 Task: Declare a list of dictionaries representing fruits with name and color properties in Python.
Action: Mouse moved to (347, 153)
Screenshot: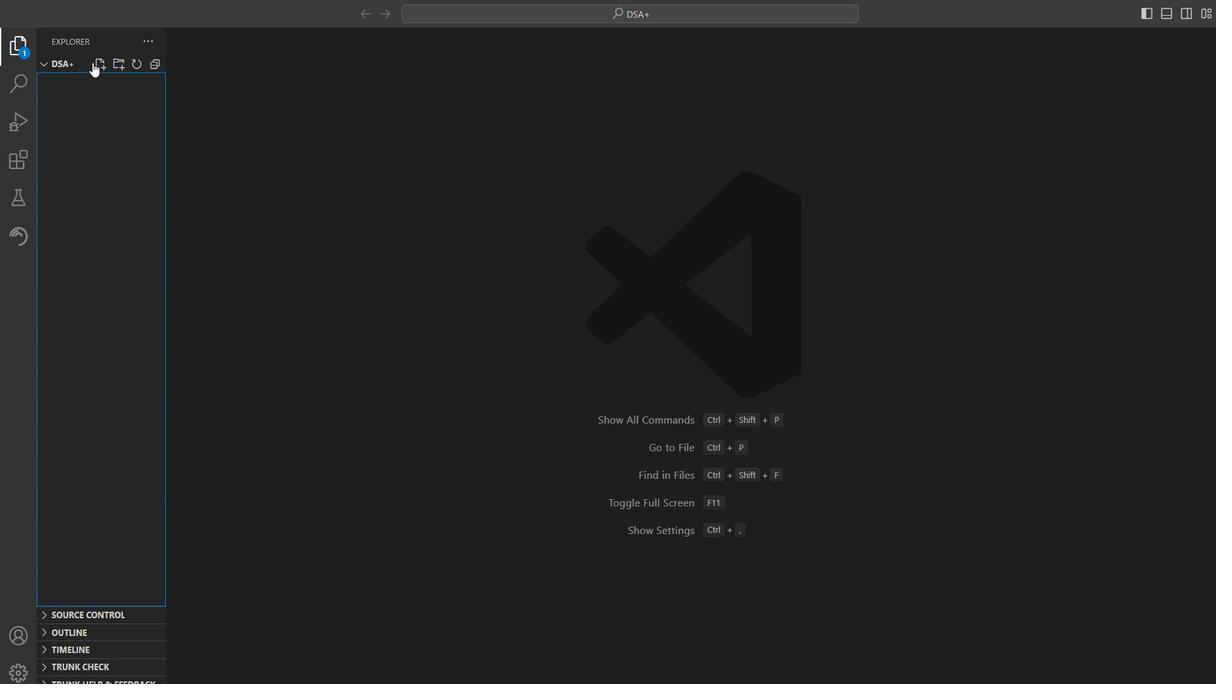 
Action: Mouse pressed left at (347, 153)
Screenshot: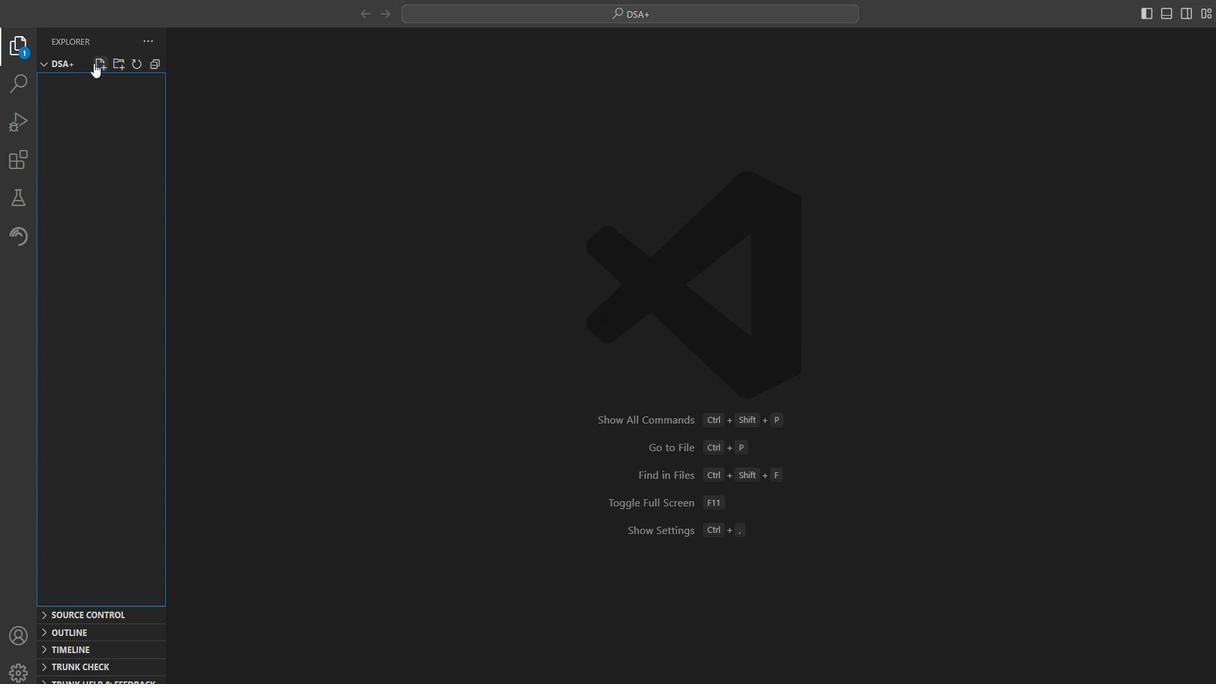 
Action: Key pressed <Key.shift>Fruits.py<Key.enter>
Screenshot: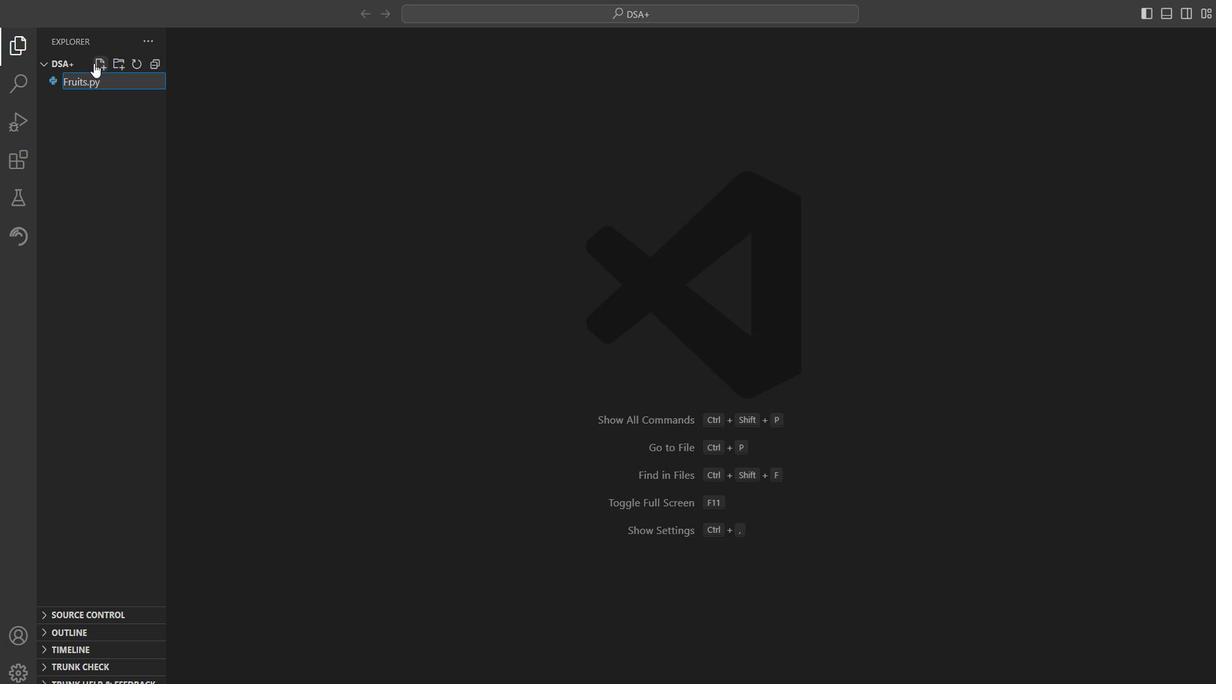 
Action: Mouse moved to (1112, 181)
Screenshot: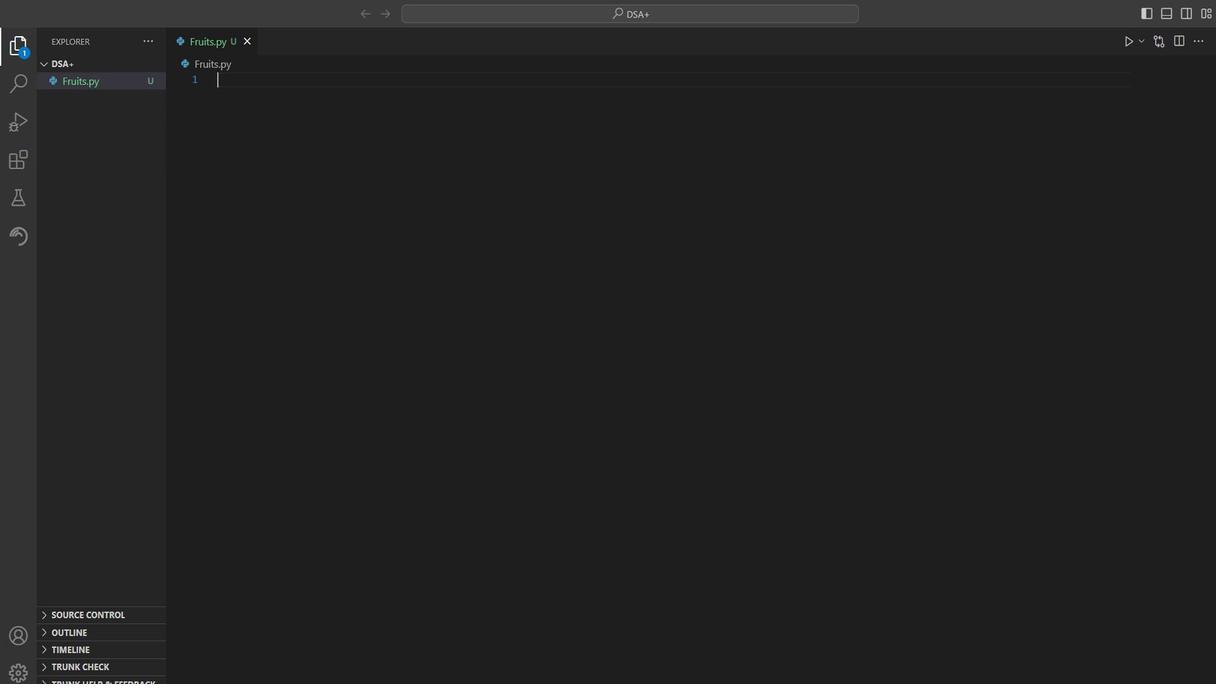 
Action: Mouse pressed left at (1112, 181)
Screenshot: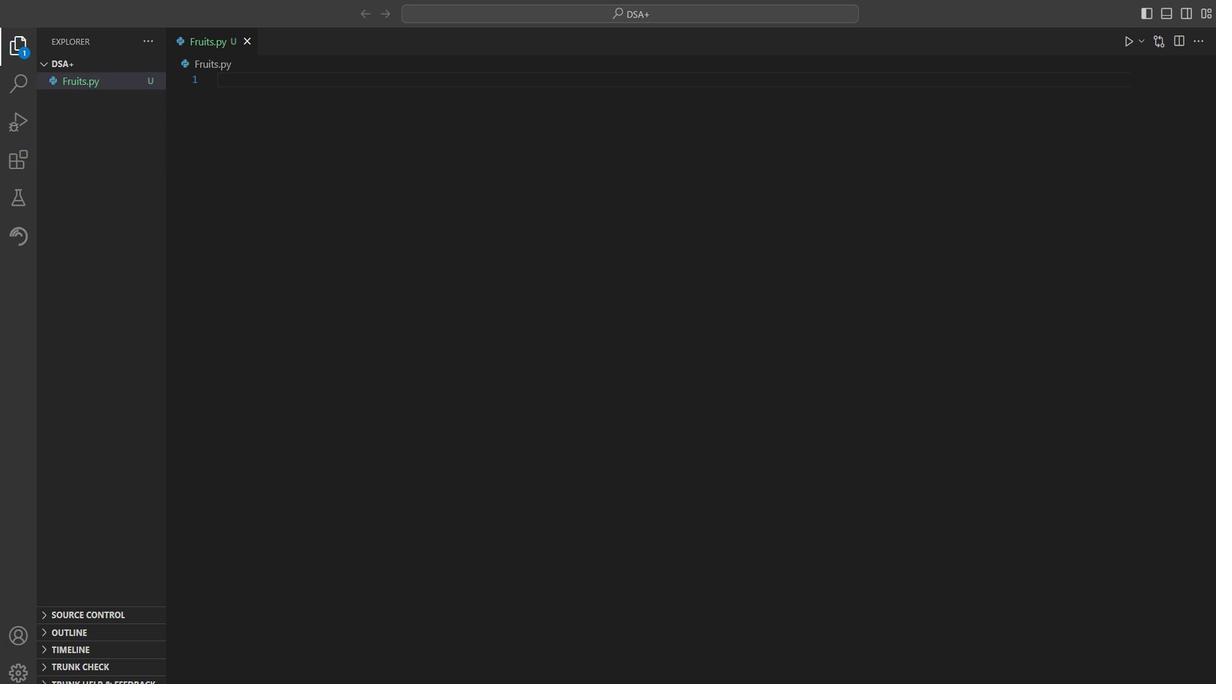 
Action: Mouse moved to (465, 169)
Screenshot: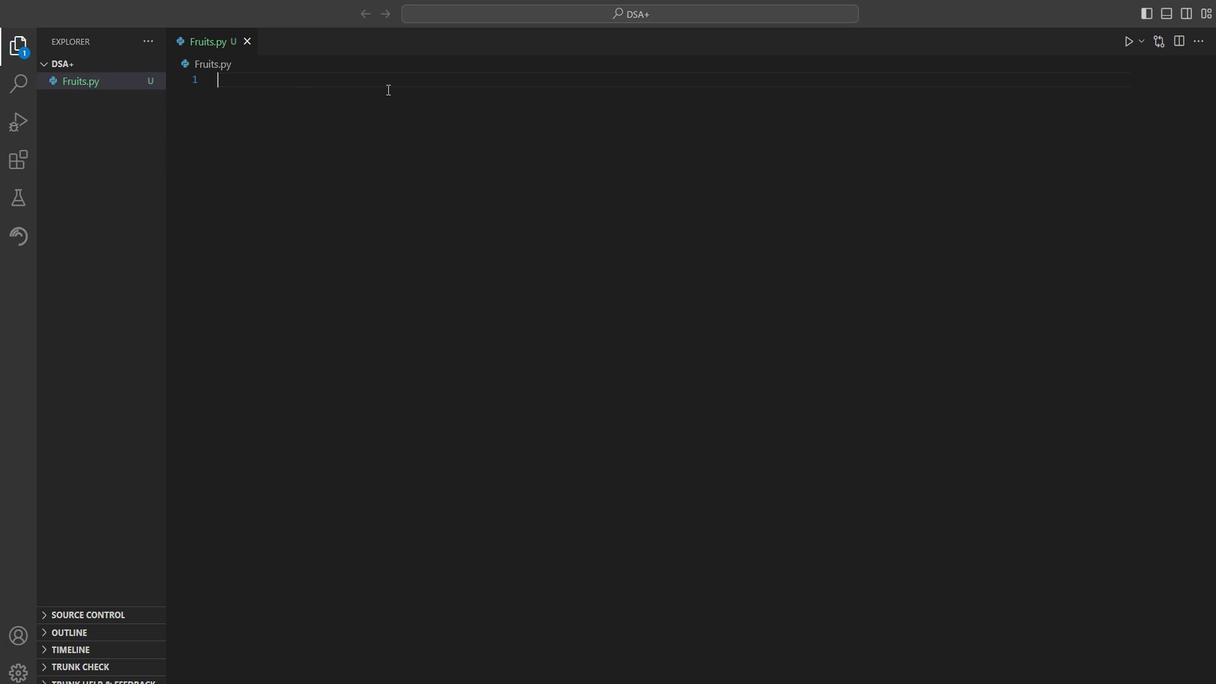 
Action: Mouse pressed left at (465, 169)
Screenshot: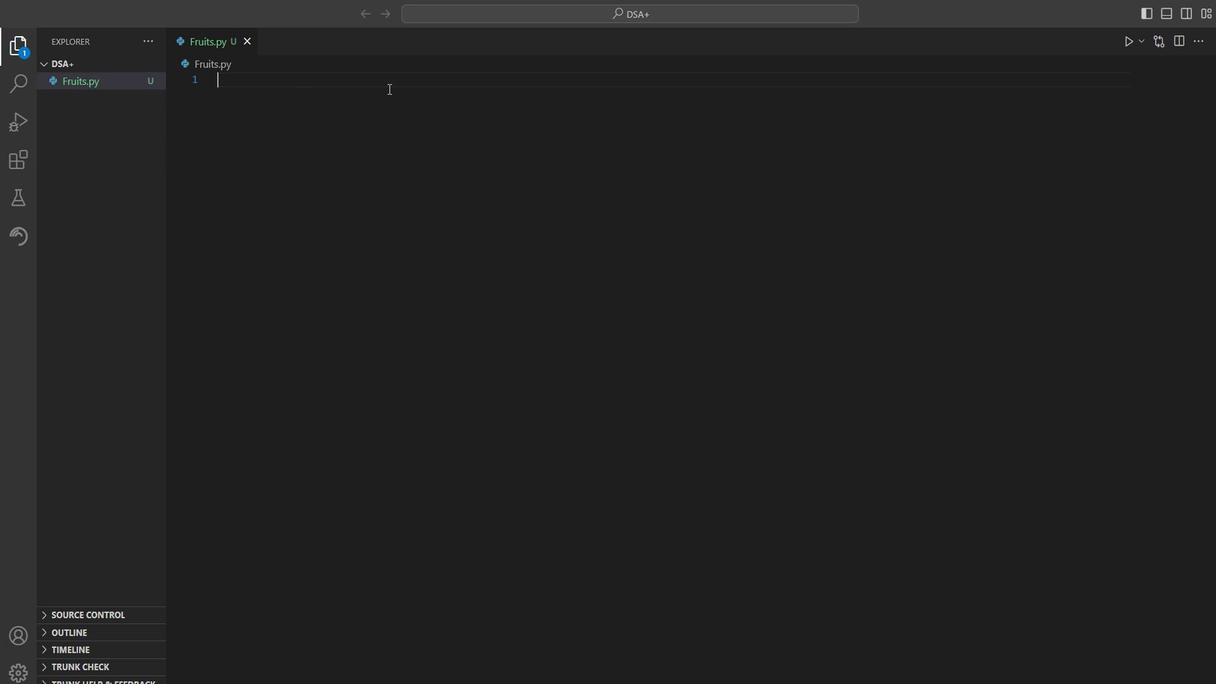 
Action: Key pressed <Key.shift>#<Key.shift><Key.shift><Key.shift><Key.shift><Key.shift>Declare<Key.space>a<Key.space>list<Key.space>of<Key.space>dictionaries<Key.space>representing<Key.space>fruits<Key.enter>fruits<Key.space>=<Key.space>[<Key.enter><Key.shift_r>{<Key.enter>nu<Key.backspace>a<Key.backspace><Key.backspace>'name<Key.right><Key.shift_r>:'<Key.shift>Appke<Key.backspace><Key.backspace>le<Key.right>,<Key.shift_r>"color<Key.right><Key.shift_r>:'<Key.shift>Red<Key.right>;<Key.backspace><Key.down><Key.enter><Key.shift_r>{<Key.shift_r>"name<Key.right>,<Key.shift_r><Key.shift_r>"<Key.shift>BAnanan<Key.backspace><Key.backspace><Key.backspace><Key.backspace><Key.backspace><Key.backspace>anana<Key.right>,<Key.shift_r>"color<Key.right>,<Key.shift_r><Key.shift_r><Key.shift_r><Key.shift_r><Key.shift_r><Key.shift_r><Key.shift_r><Key.shift_r>"yelloe<Key.backspace>w<Key.right><Key.right>,<Key.enter><Key.shift_r>{nam<Key.backspace><Key.backspace><Key.backspace><Key.shift_r>"name<Key.right>,<Key.shift_r>"orange<Key.right>,<Key.shift_r>"color<Key.right>,<Key.shift_r>"<Key.shift_r><Key.shift_r><Key.shift_r><Key.shift_r>Orangle<Key.backspace><Key.backspace><Key.backspace>ge<Key.left><Key.left><Key.left><Key.left><Key.left><Key.left><Key.left><Key.left><Key.left><Key.left><Key.left><Key.left><Key.left><Key.left><Key.left><Key.left><Key.left><Key.left><Key.left><Key.left><Key.left><Key.left><Key.left><Key.right><Key.backspace><Key.shift_r>O
Screenshot: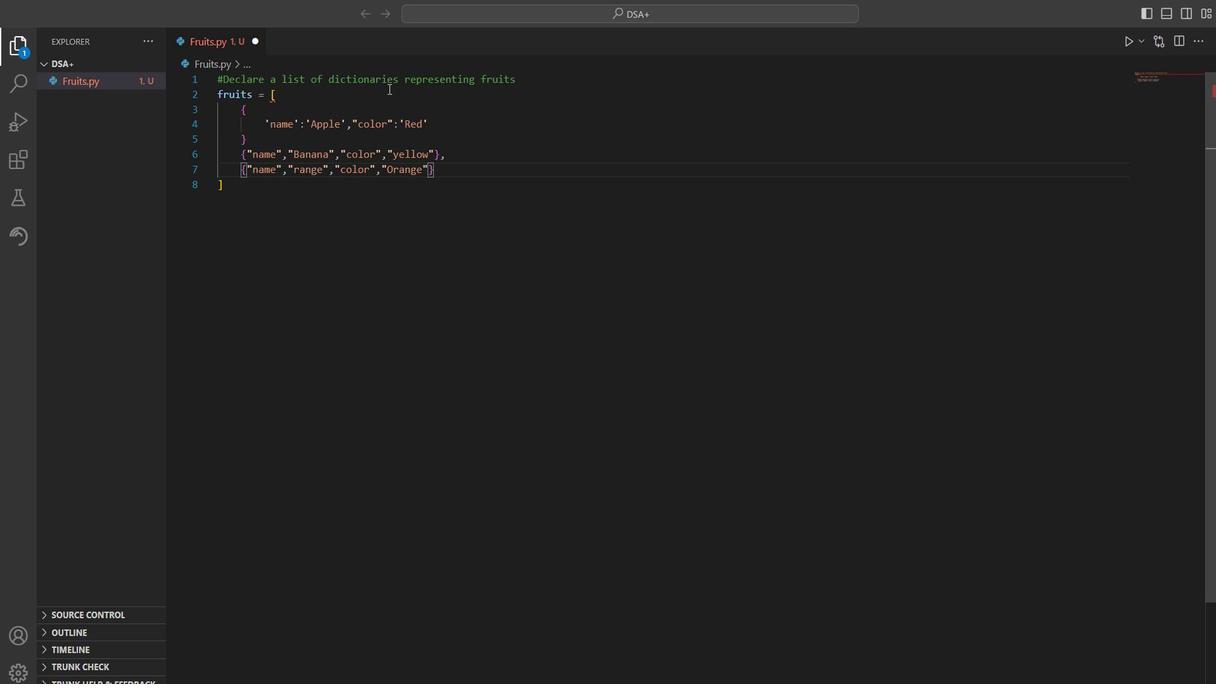 
Action: Mouse moved to (520, 221)
Screenshot: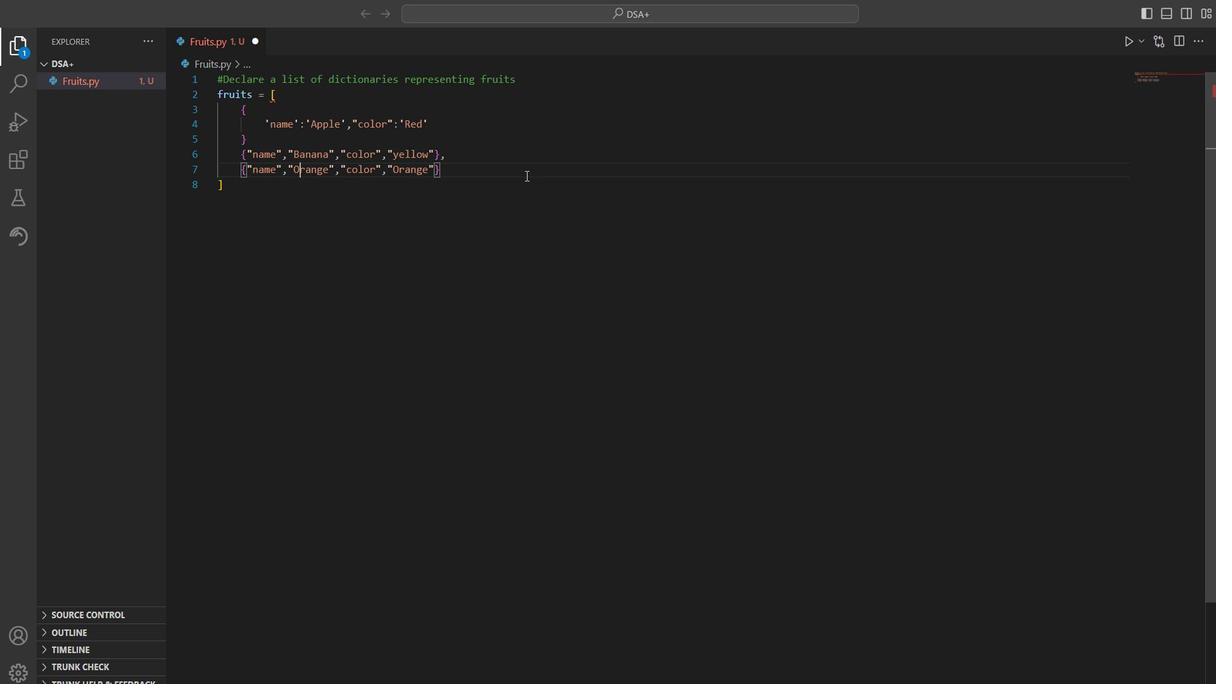 
Action: Mouse pressed left at (520, 221)
Screenshot: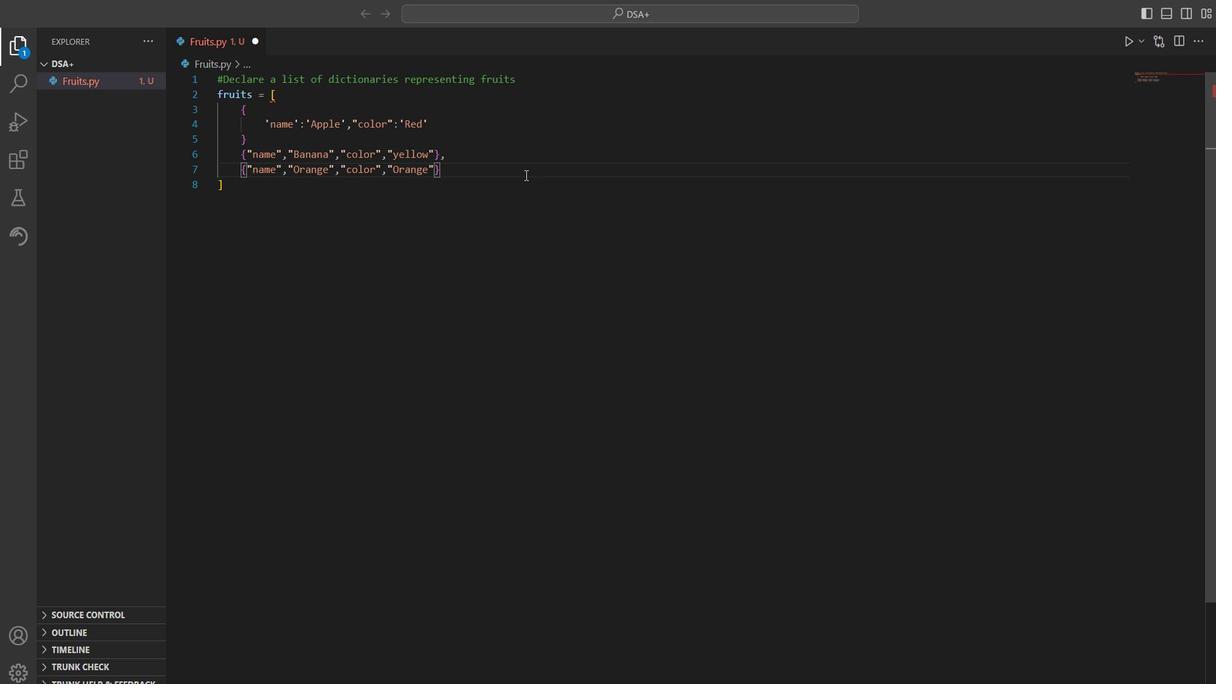 
Action: Key pressed ,<Key.enter><Key.shift_r>{<Key.shift_r>"name<Key.right>m<Key.backspace>,<Key.shift_r>"<Key.shift>Kiwi<Key.right>,<Key.shift_r>"color<Key.right>,<Key.shift_r>"color<Key.right>,<Key.shift_r><Key.shift_r><Key.shift_r><Key.shift_r><Key.shift_r><Key.shift_r><Key.shift_r><Key.shift_r><Key.shift_r><Key.shift_r><Key.shift_r><Key.shift_r><Key.shift_r><Key.shift_r><Key.shift_r><Key.shift_r><Key.shift_r>"<Key.shift><Key.shift><Key.shift><Key.shift>Brown<Key.right><Key.right>,<Key.enter><Key.shift_r>{<Key.shift_r>"name<Key.right><Key.shift_r>:<Key.shift_r>"<Key.shift>Grapes<Key.right>,color<Key.backspace><Key.backspace><Key.backspace><Key.backspace><Key.backspace><Key.shift_r>"color<Key.right><Key.shift_r>:<Key.shift_r><Key.shift_r><Key.shift_r><Key.shift_r><Key.shift_r><Key.shift_r><Key.shift_r><Key.shift_r><Key.shift_r><Key.shift_r><Key.shift_r><Key.shift_r><Key.shift_r><Key.shift_r><Key.shift_r><Key.shift_r><Key.shift_r><Key.shift_r><Key.shift_r>"purple<Key.up><Key.left><Key.backspace><Key.shift_r>:<Key.left><Key.left><Key.left><Key.left><Key.left><Key.left><Key.left><Key.left><Key.left><Key.left><Key.left><Key.left>
Screenshot: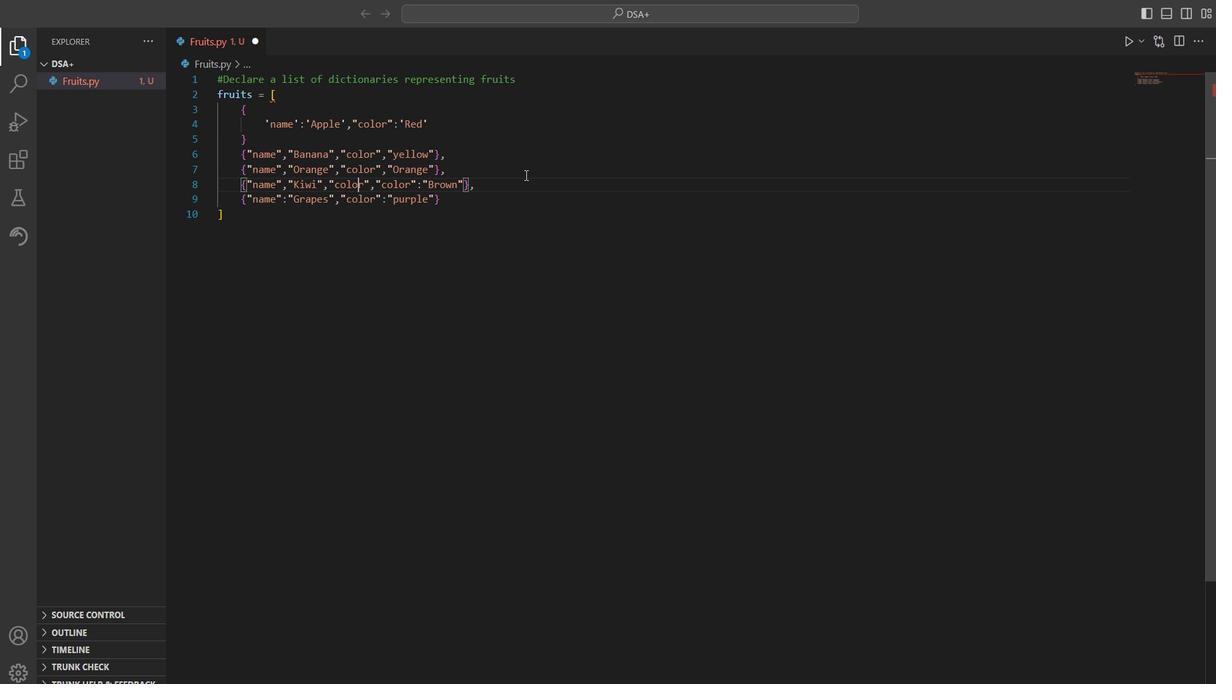 
Action: Mouse moved to (439, 228)
Screenshot: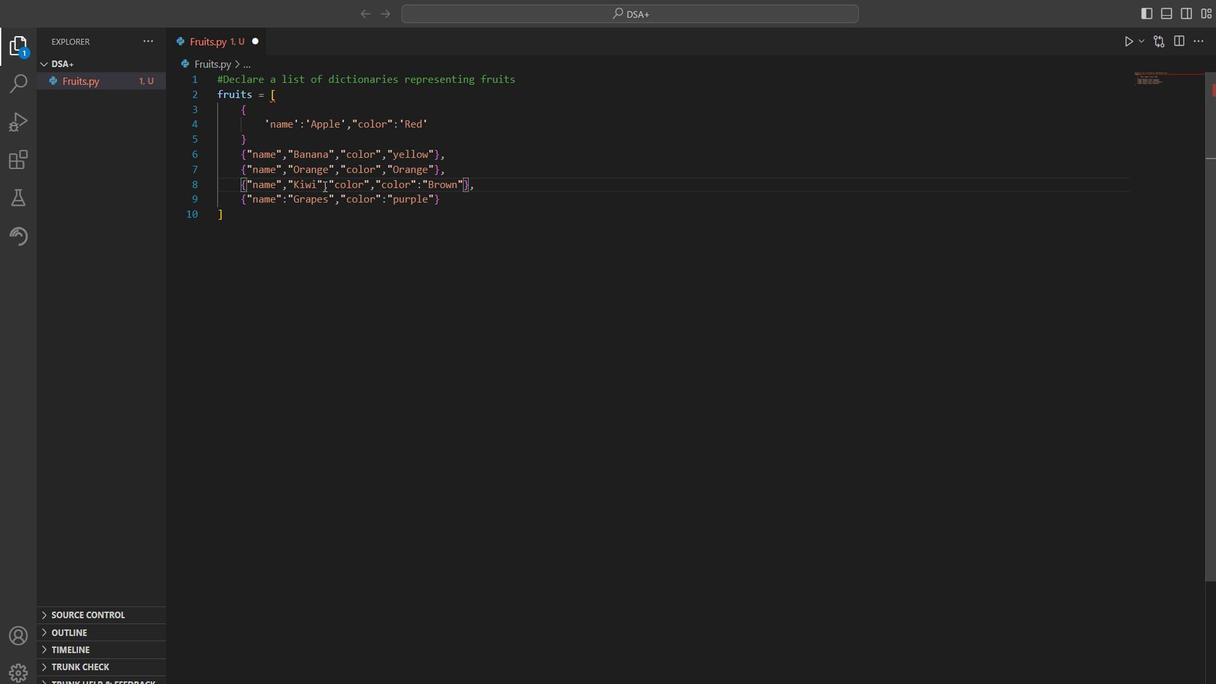 
Action: Mouse pressed left at (439, 228)
Screenshot: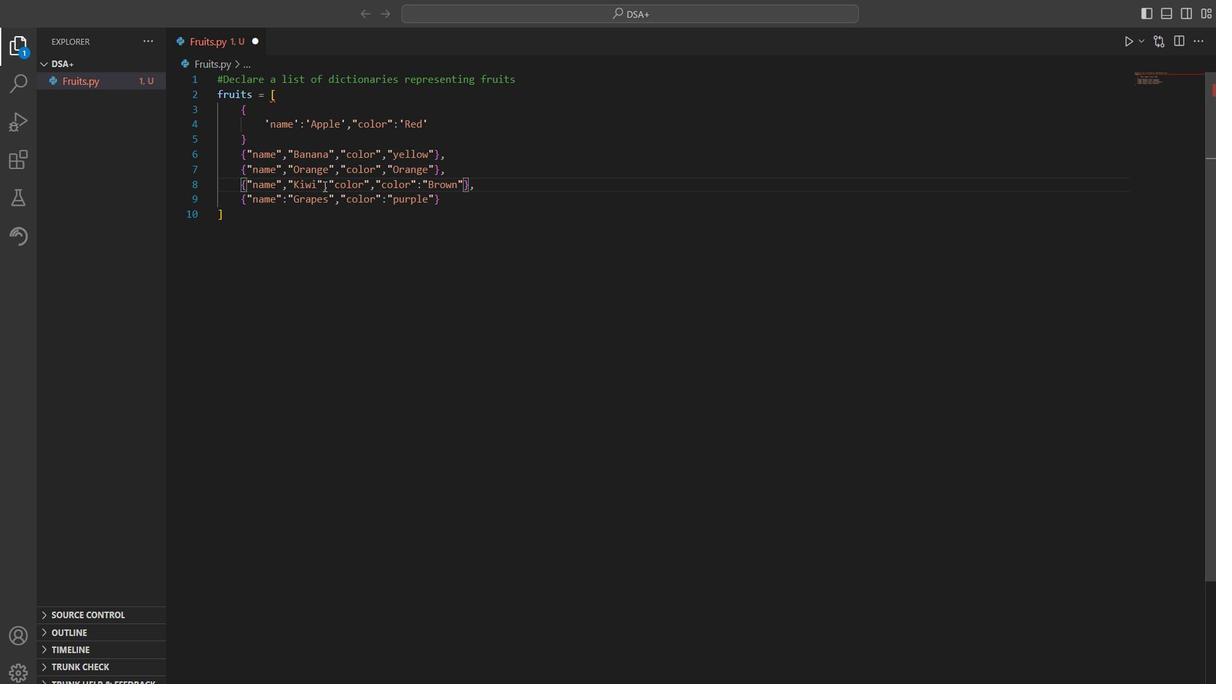 
Action: Mouse moved to (458, 226)
Screenshot: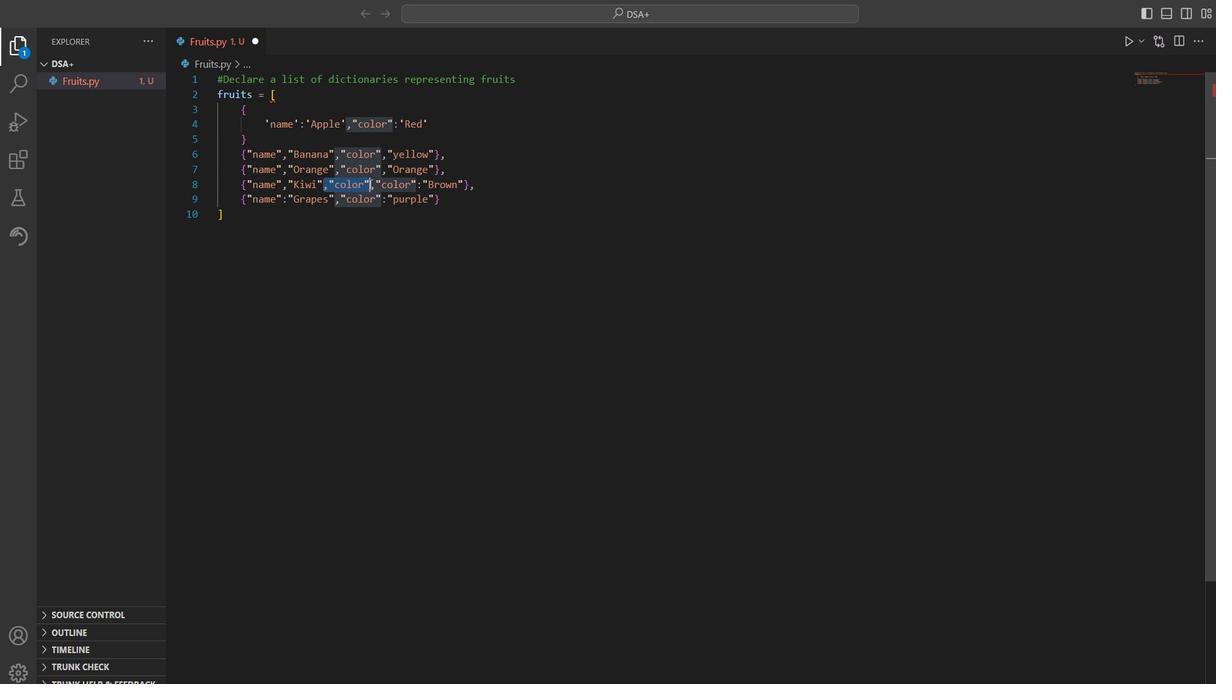 
Action: Key pressed <Key.backspace><Key.left><Key.left><Key.left><Key.left><Key.left><Key.left><Key.backspace><Key.shift_r>:<Key.up><Key.backspace><Key.shift_r>:<Key.up><Key.backspace><Key.shift_r>:<Key.right><Key.right><Key.right><Key.right><Key.right><Key.right><Key.right><Key.right><Key.right><Key.right><Key.right><Key.right><Key.right><Key.right><Key.right><Key.right><Key.right><Key.backspace><Key.shift_r>:<Key.down><Key.backspace><Key.shift_r>:<Key.down><Key.left><Key.left>
Screenshot: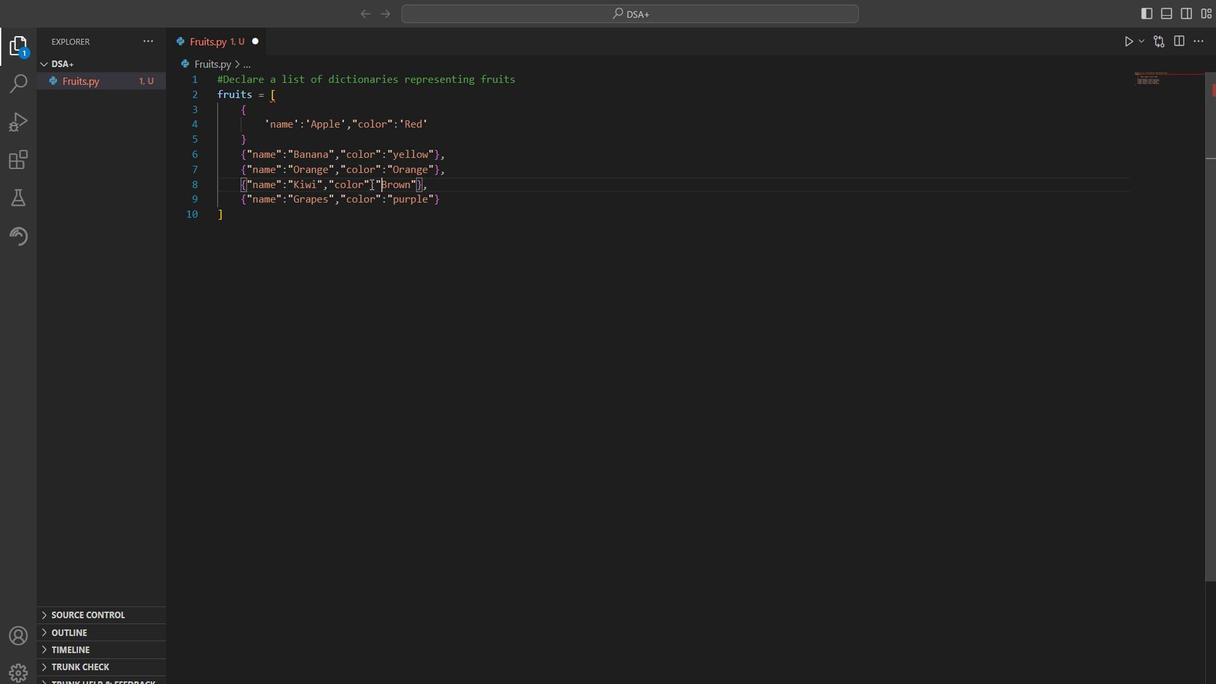 
Action: Mouse moved to (494, 232)
Screenshot: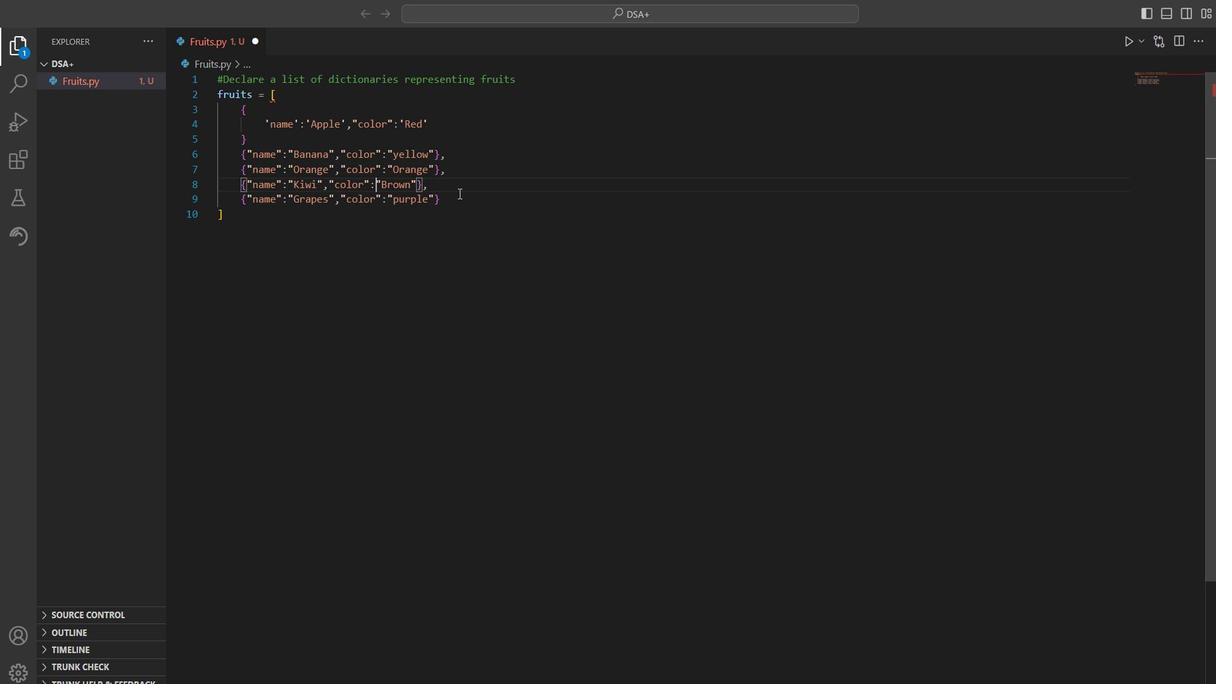 
Action: Mouse pressed left at (494, 232)
Screenshot: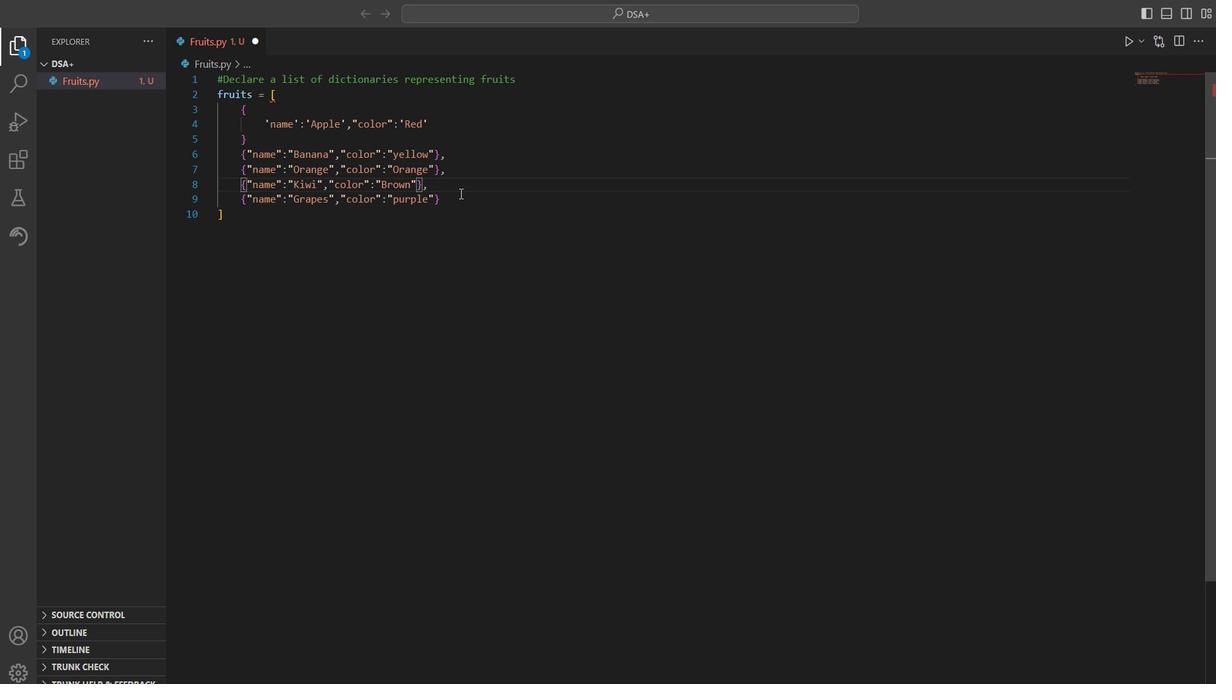 
Action: Key pressed <Key.enter><Key.shift>#<Key.shift>Add<Key.space>more<Key.space>fruits<Key.space>as<Key.space>e<Key.backspace>needed<Key.down><Key.enter><Key.enter><Key.enter><Key.shift>#print<Key.space>information<Key.space>about<Key.space>each<Key.space>fruit<Key.enter>for<Key.space>fruit<Key.space>in<Key.space>frui<Key.down><Key.enter><Key.enter><Key.backspace><Key.shift_r>:<Key.enter>print<Key.shift_r>(f<Key.shift_r>"<Key.shift><Key.shift_r>{frui<Key.down><Key.enter>['name<Key.right>
Screenshot: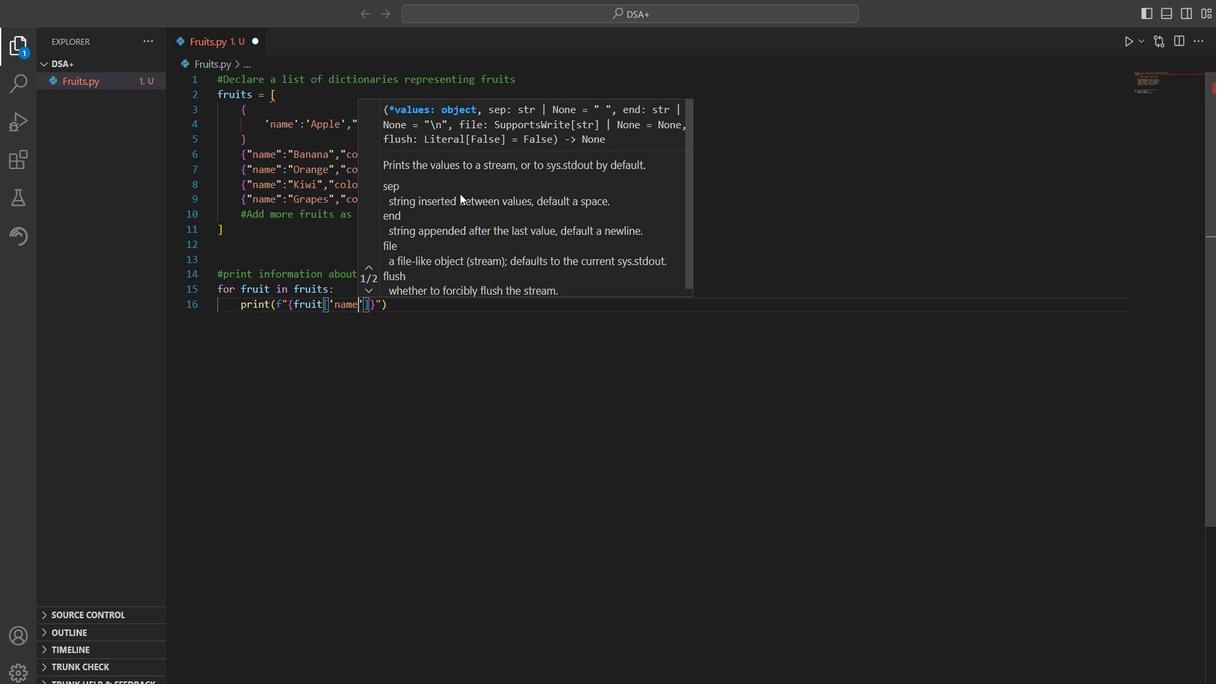 
Action: Mouse moved to (955, 318)
Screenshot: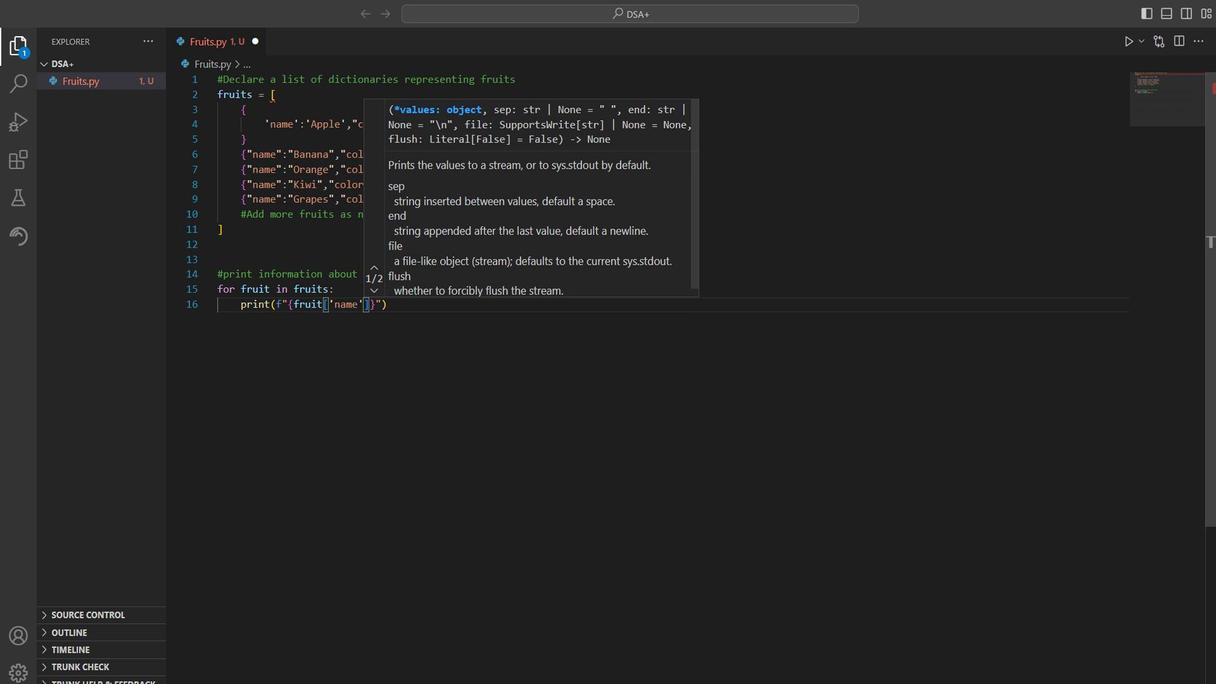 
Action: Mouse scrolled (955, 318) with delta (0, 0)
Screenshot: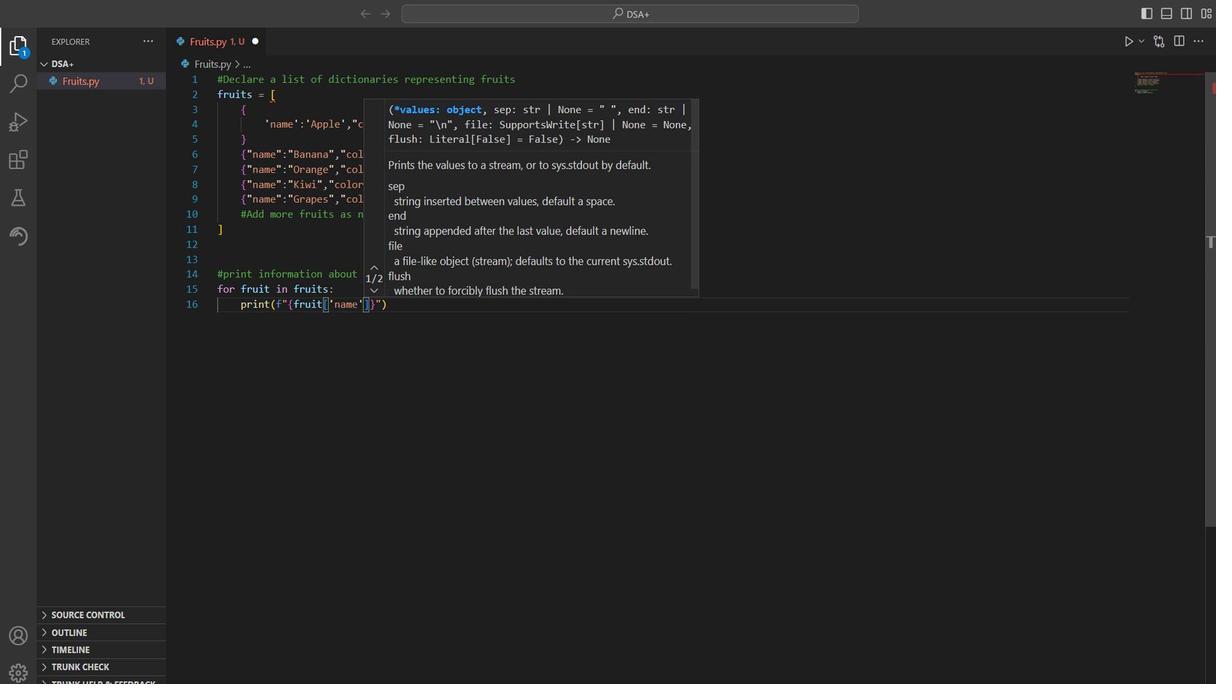 
Action: Mouse scrolled (955, 318) with delta (0, 0)
Screenshot: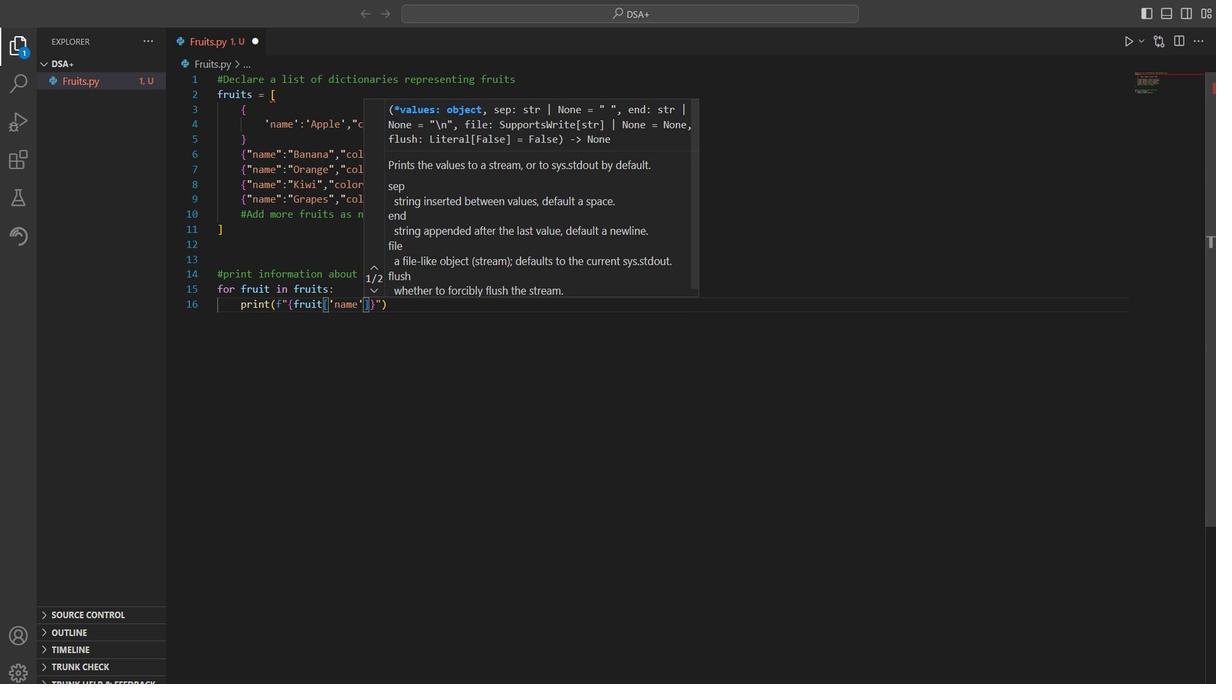 
Action: Mouse scrolled (955, 318) with delta (0, 0)
Screenshot: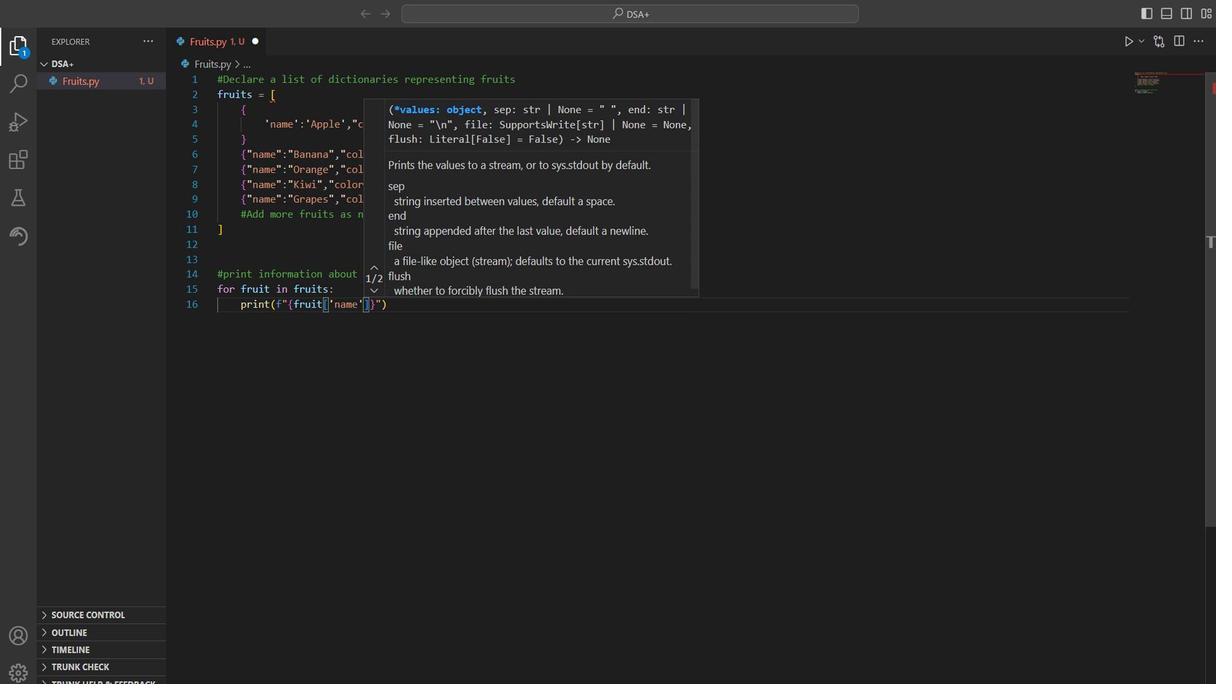 
Action: Mouse moved to (458, 298)
Screenshot: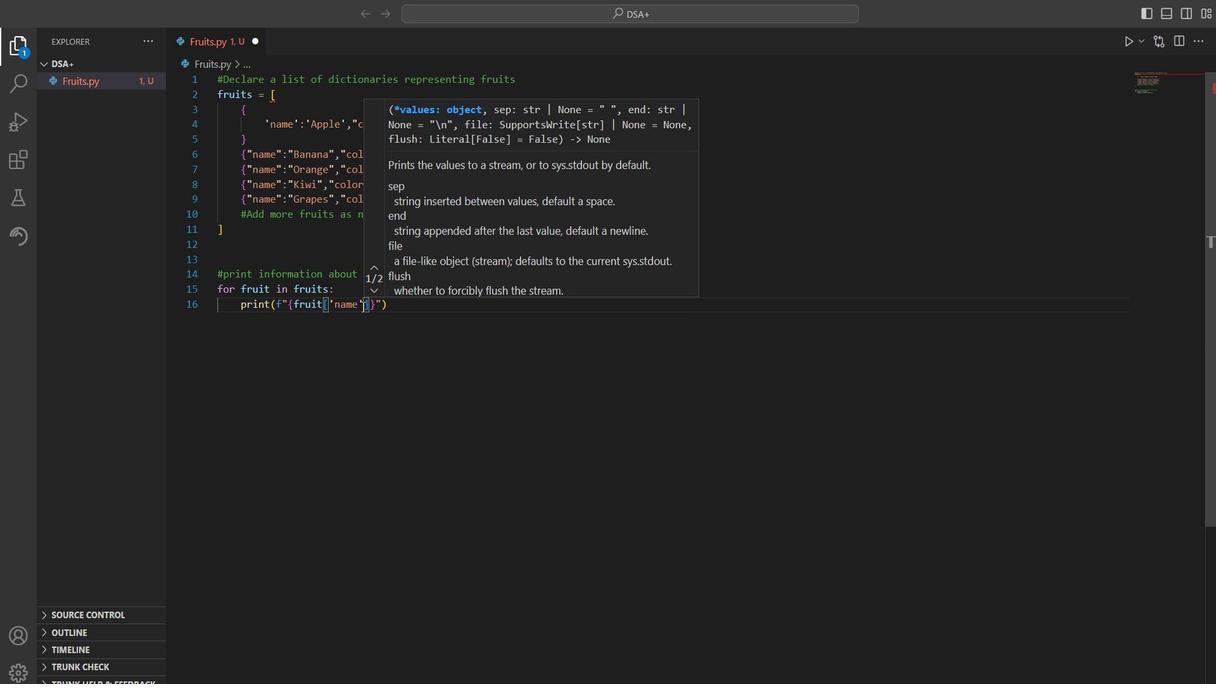 
Action: Mouse pressed left at (458, 298)
Screenshot: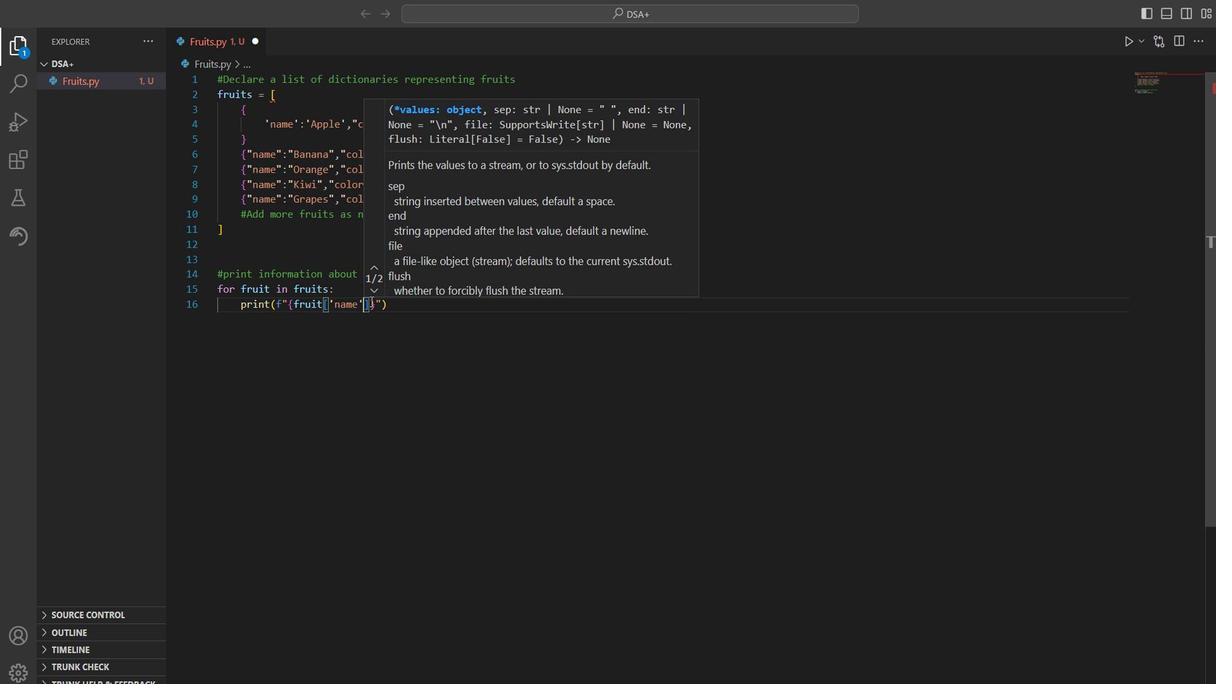 
Action: Key pressed <Key.space>is<Key.space><Key.shift_r>{fruits['color<Key.right><Key.right><Key.right><Key.right><Key.right><Key.right>ctrl+S
Screenshot: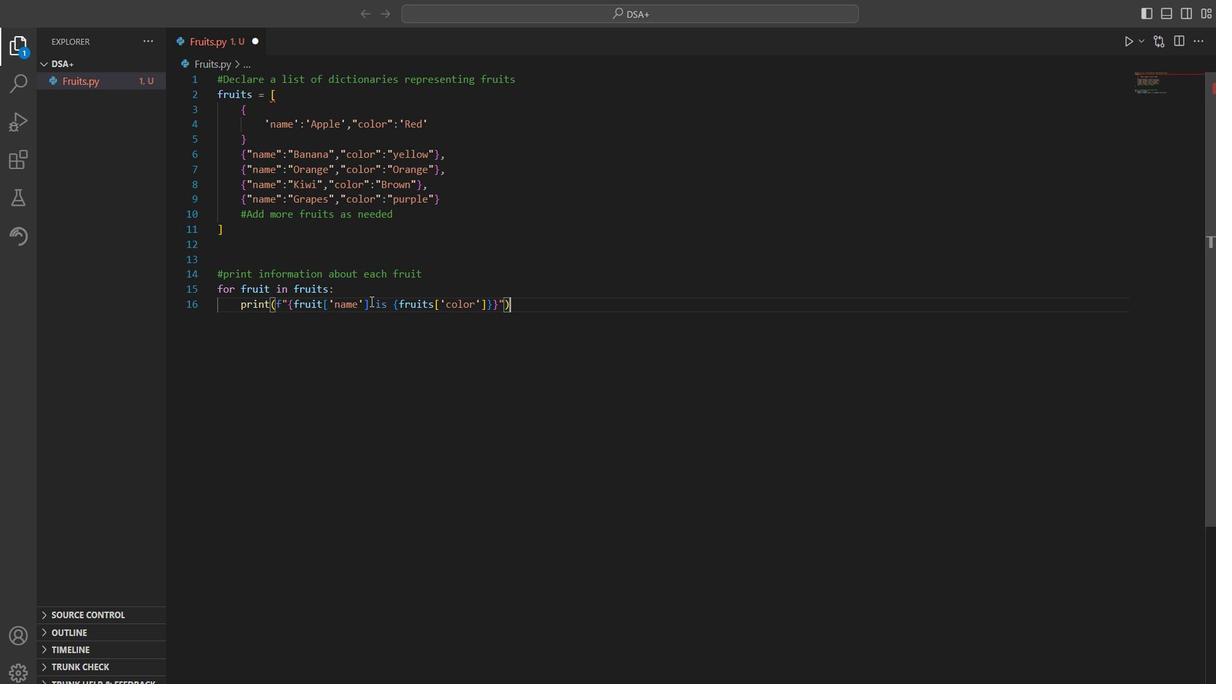 
Action: Mouse moved to (1017, 317)
Screenshot: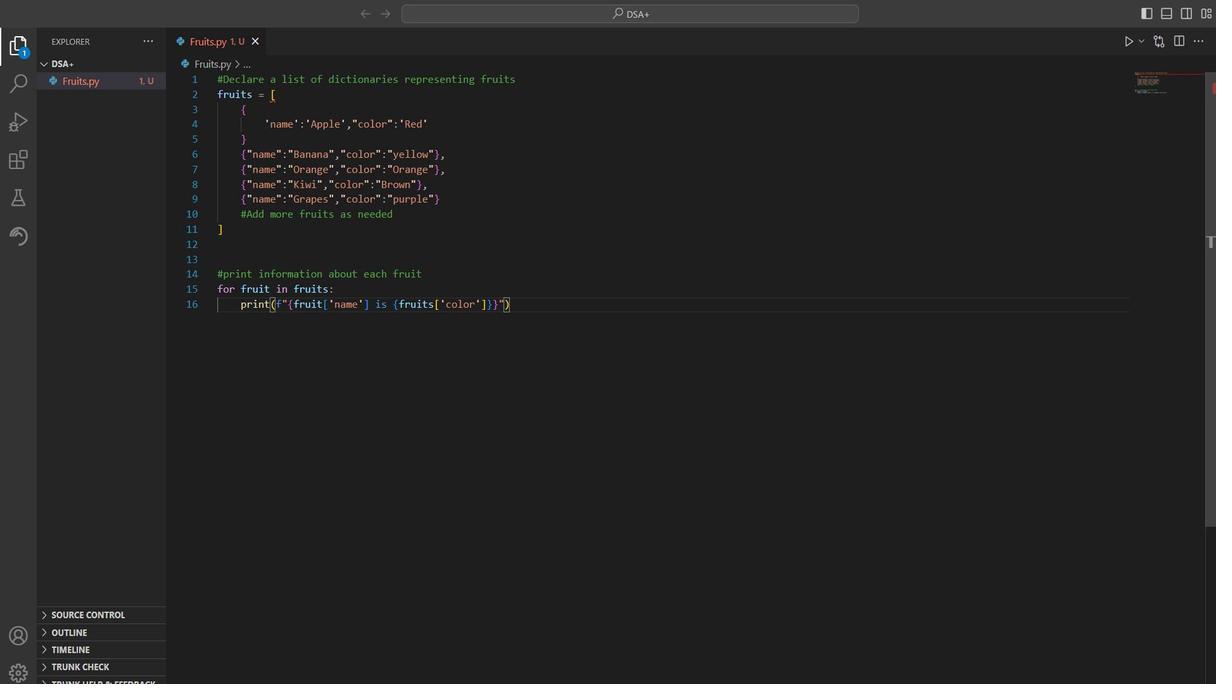 
Action: Mouse scrolled (1017, 318) with delta (0, 0)
Screenshot: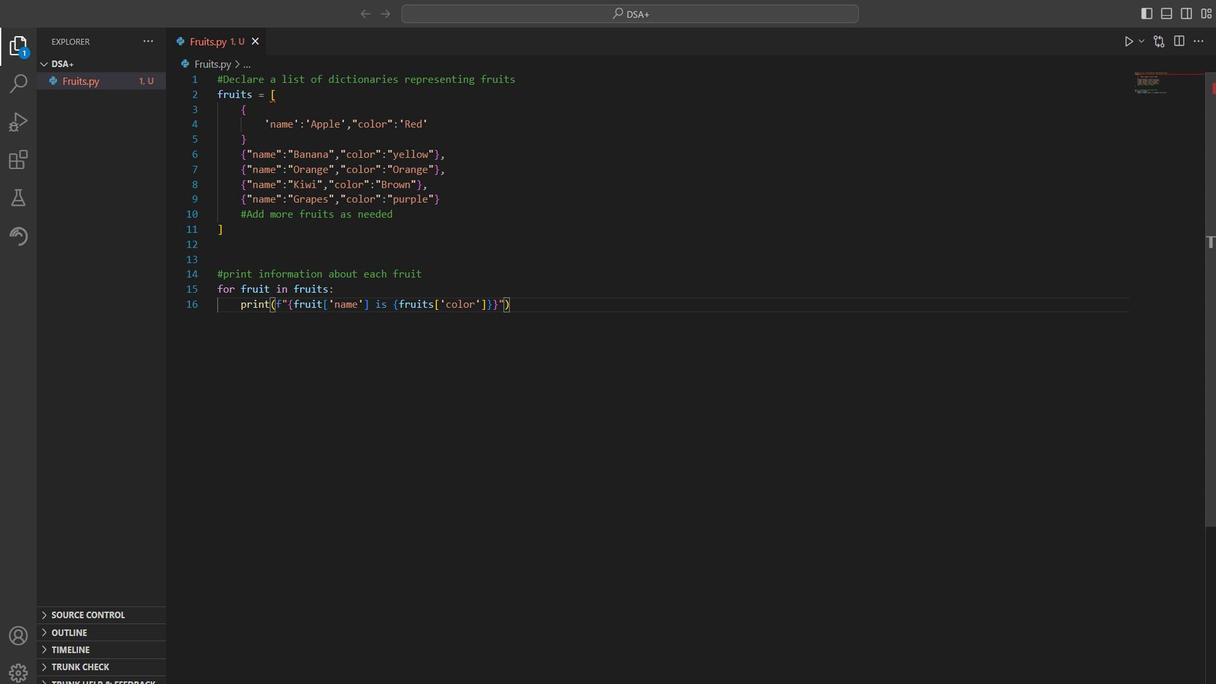 
Action: Mouse scrolled (1017, 318) with delta (0, 0)
Screenshot: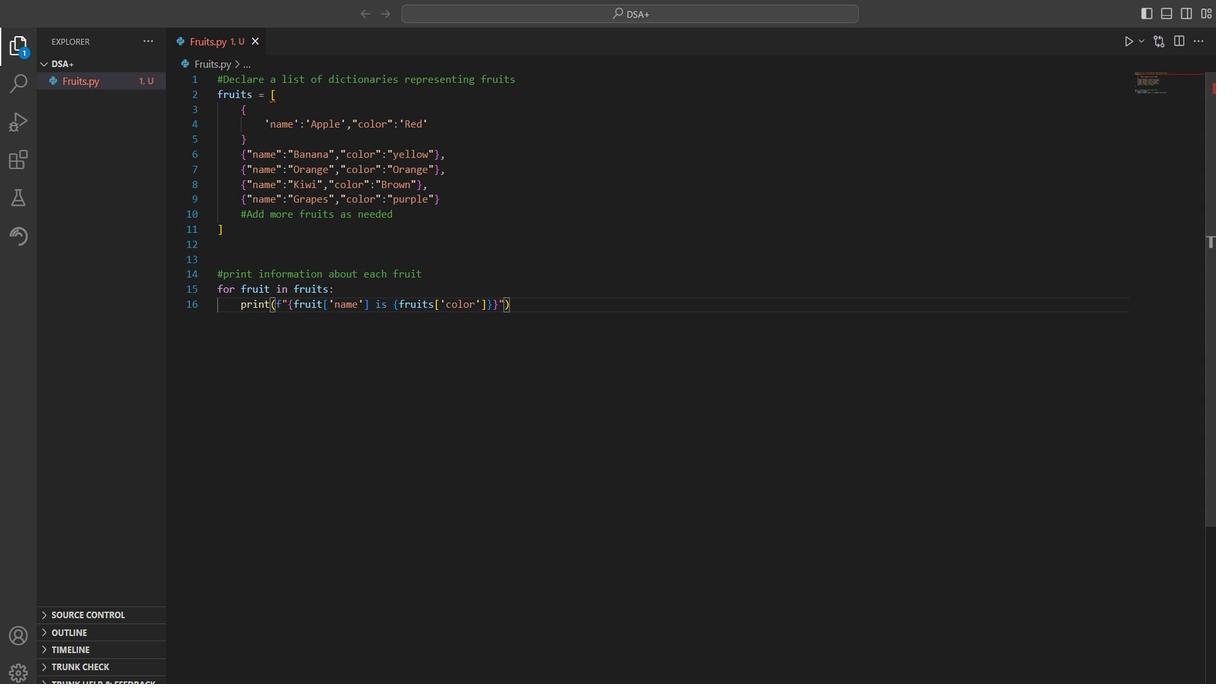 
Action: Mouse scrolled (1017, 318) with delta (0, 0)
Screenshot: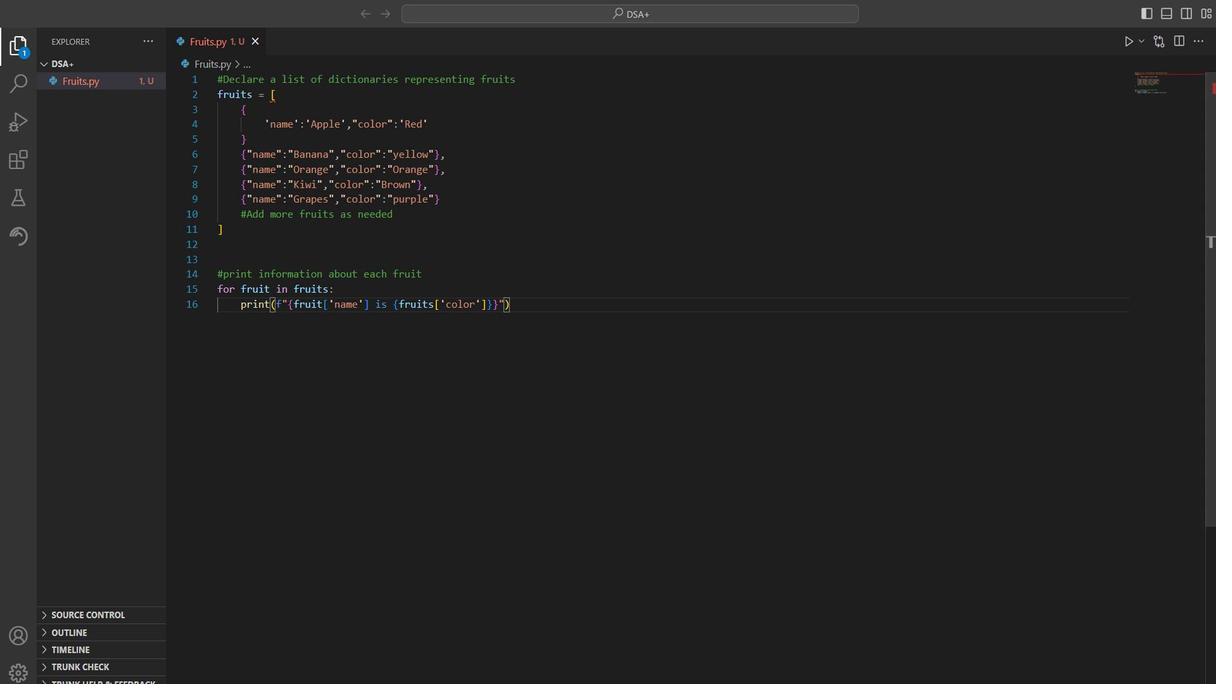 
Action: Mouse scrolled (1017, 318) with delta (0, 0)
Screenshot: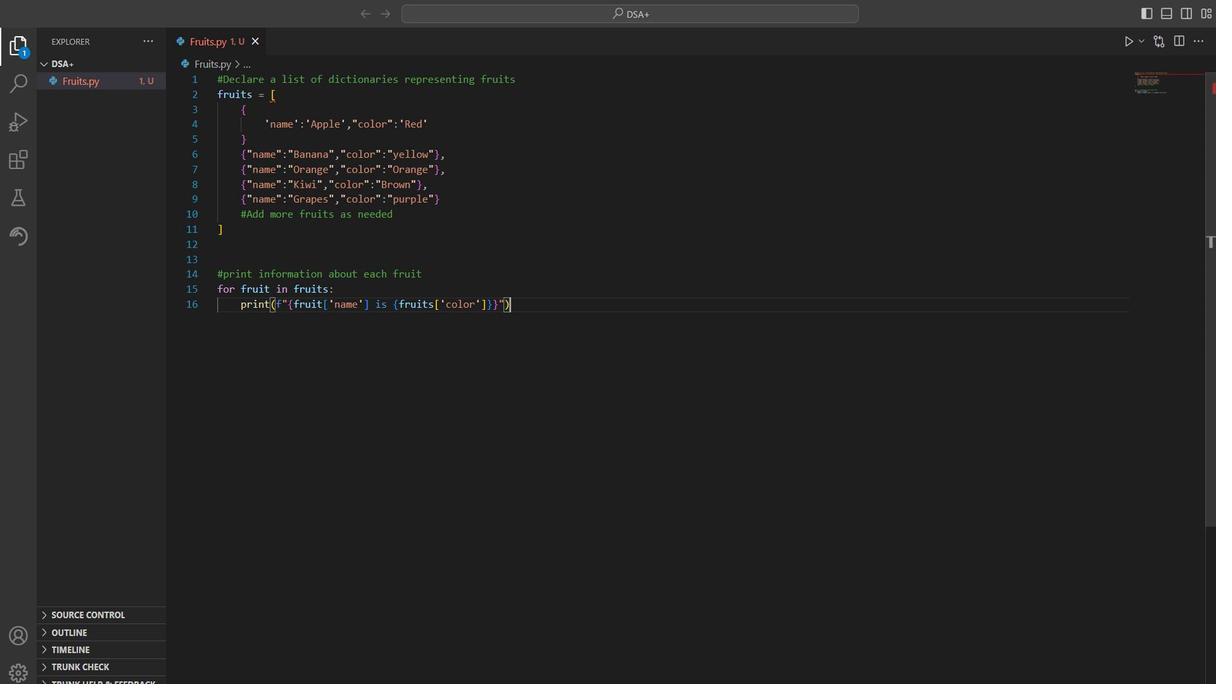 
Action: Mouse moved to (404, 181)
Screenshot: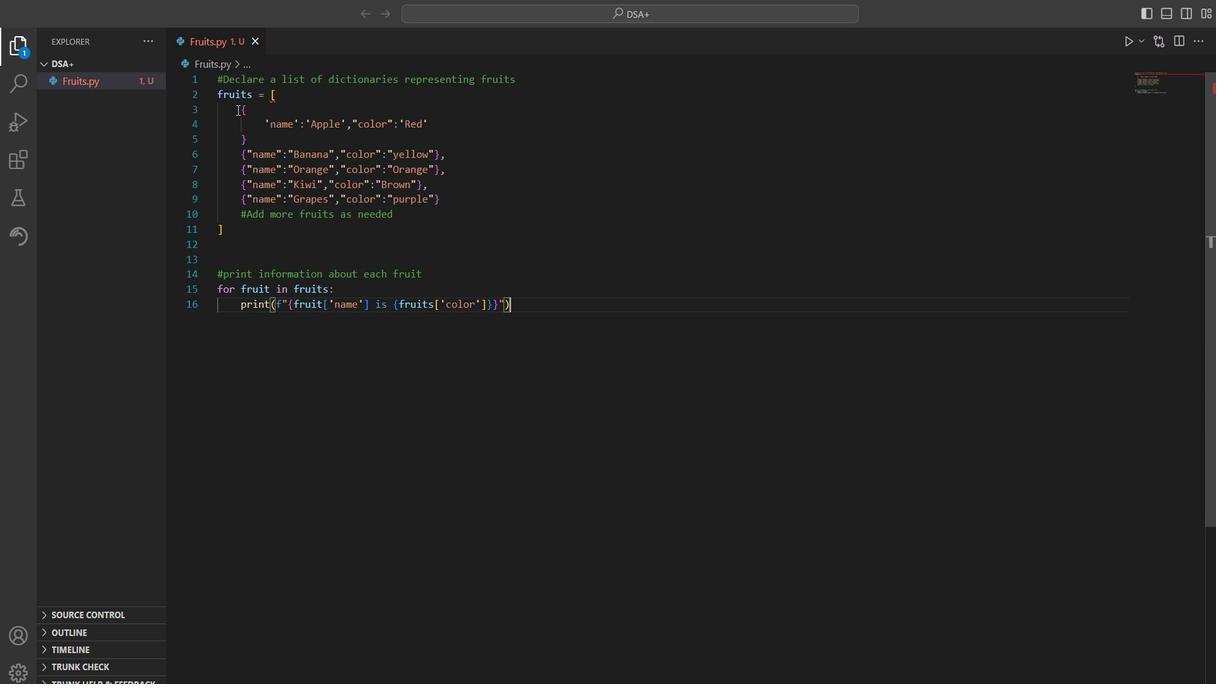
Action: Mouse pressed left at (404, 181)
Screenshot: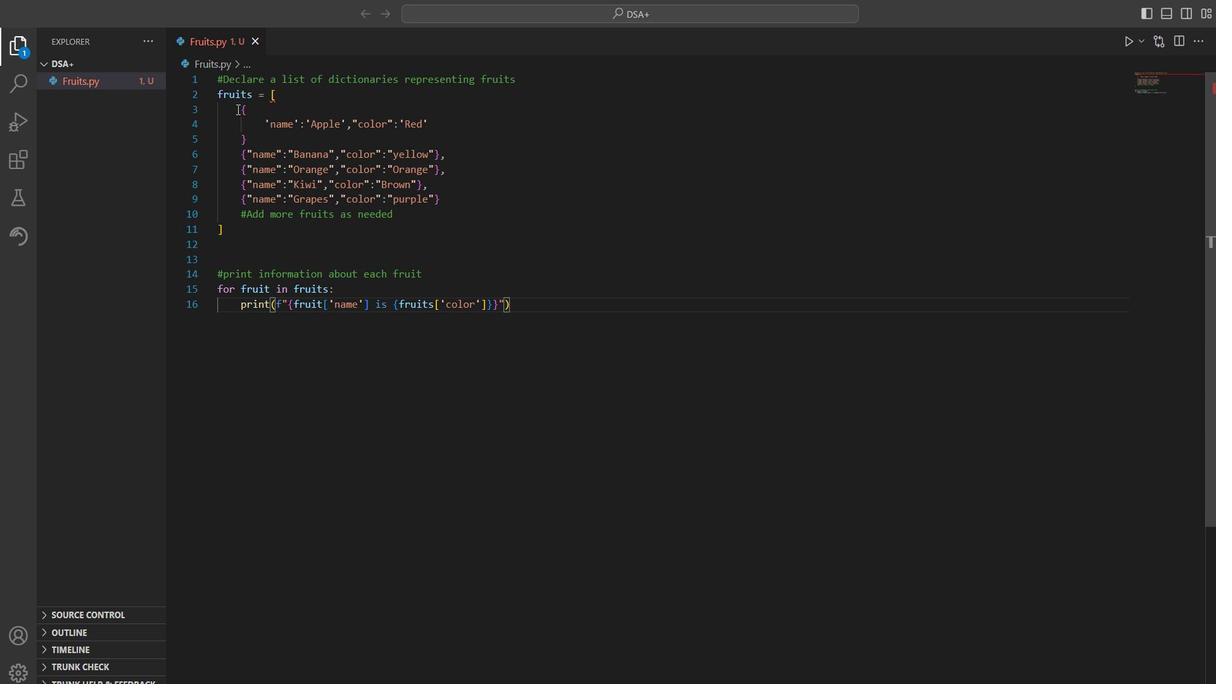 
Action: Mouse moved to (413, 184)
Screenshot: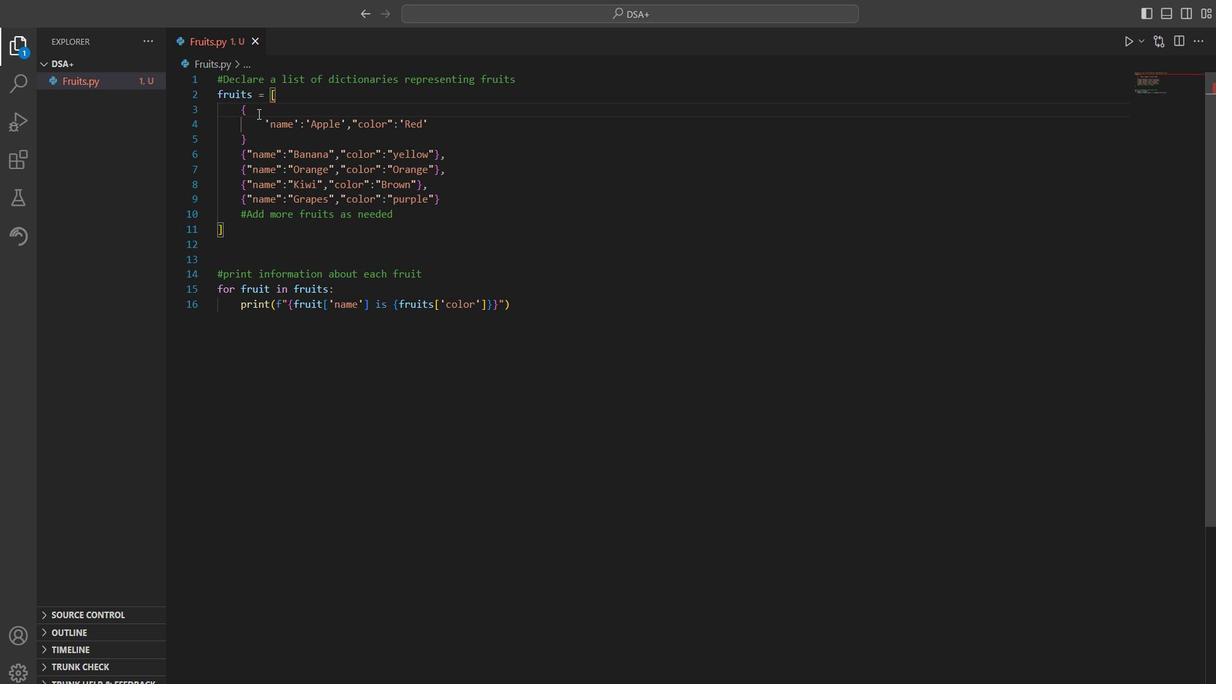 
Action: Mouse pressed left at (413, 184)
Screenshot: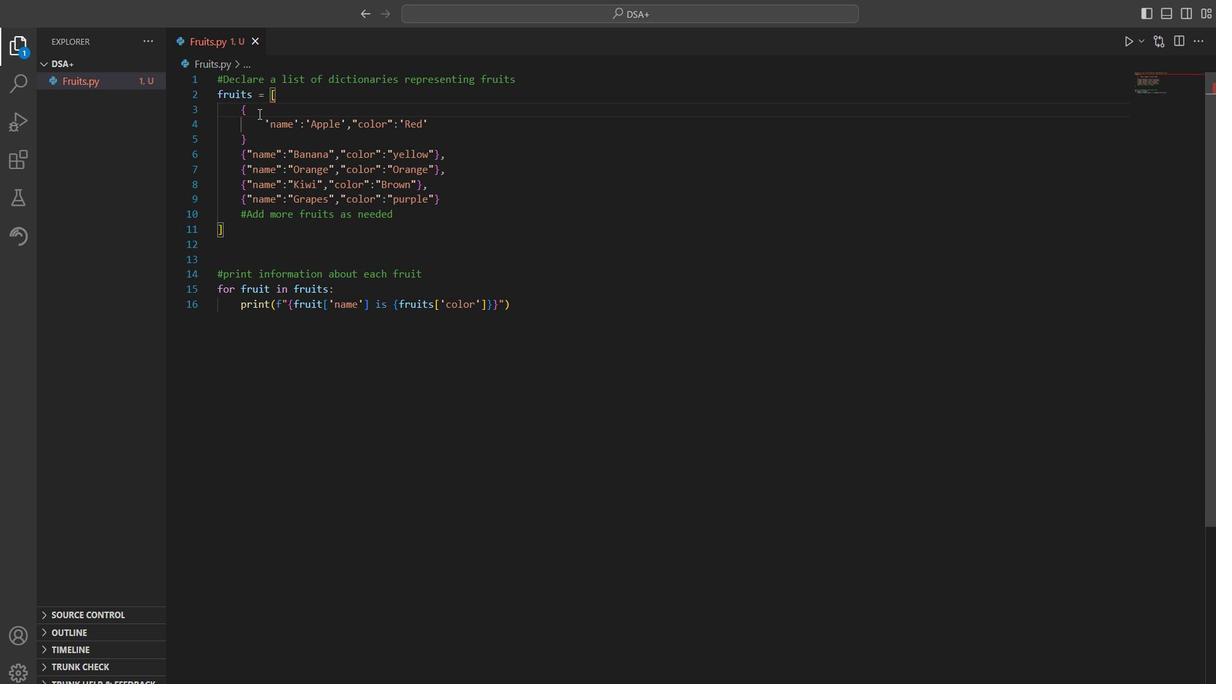 
Action: Key pressed <Key.delete>
Screenshot: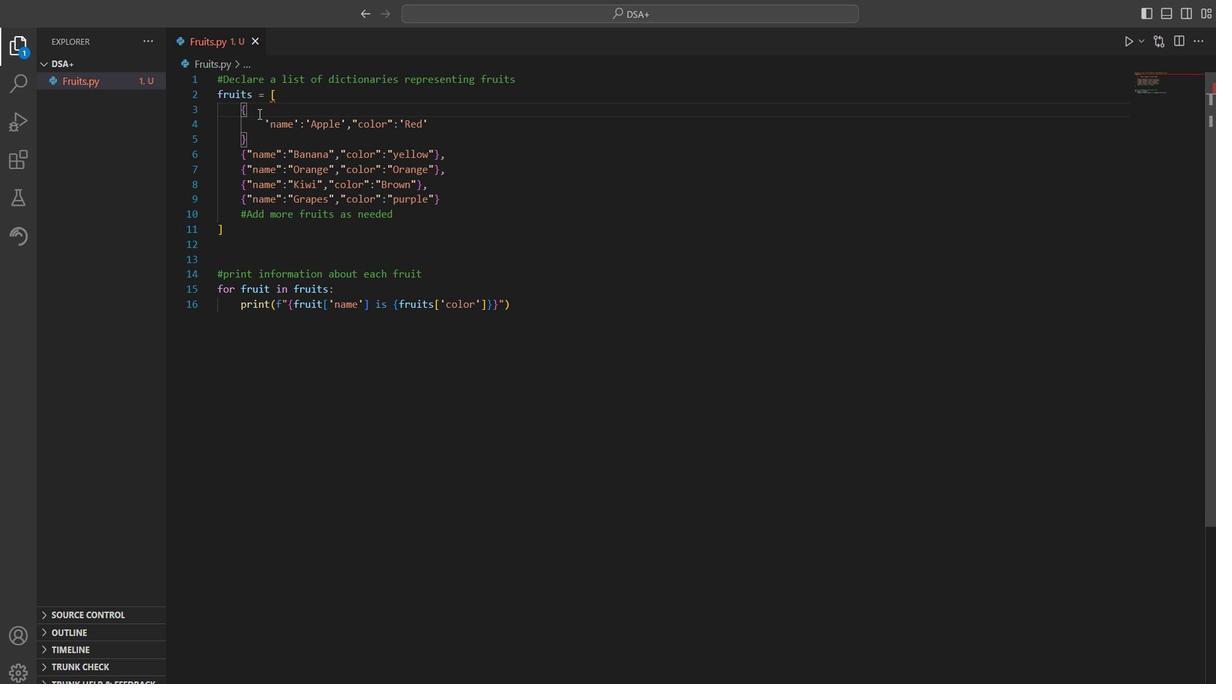 
Action: Mouse moved to (416, 171)
Screenshot: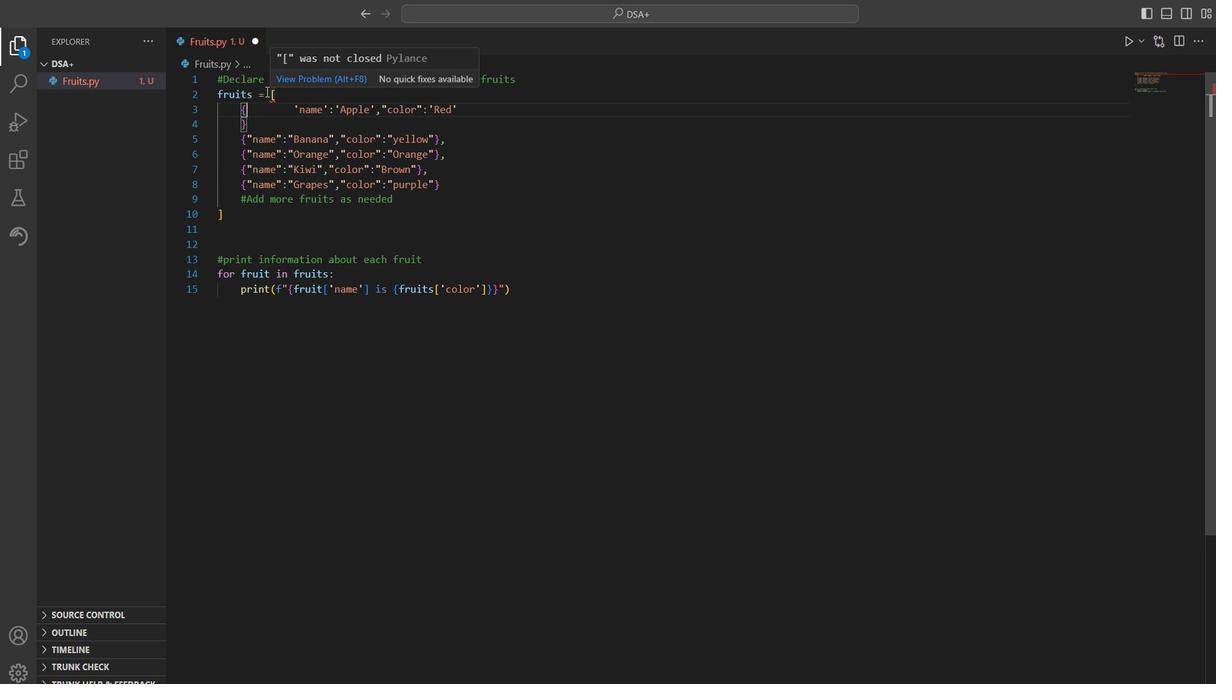 
Action: Mouse pressed left at (416, 171)
Screenshot: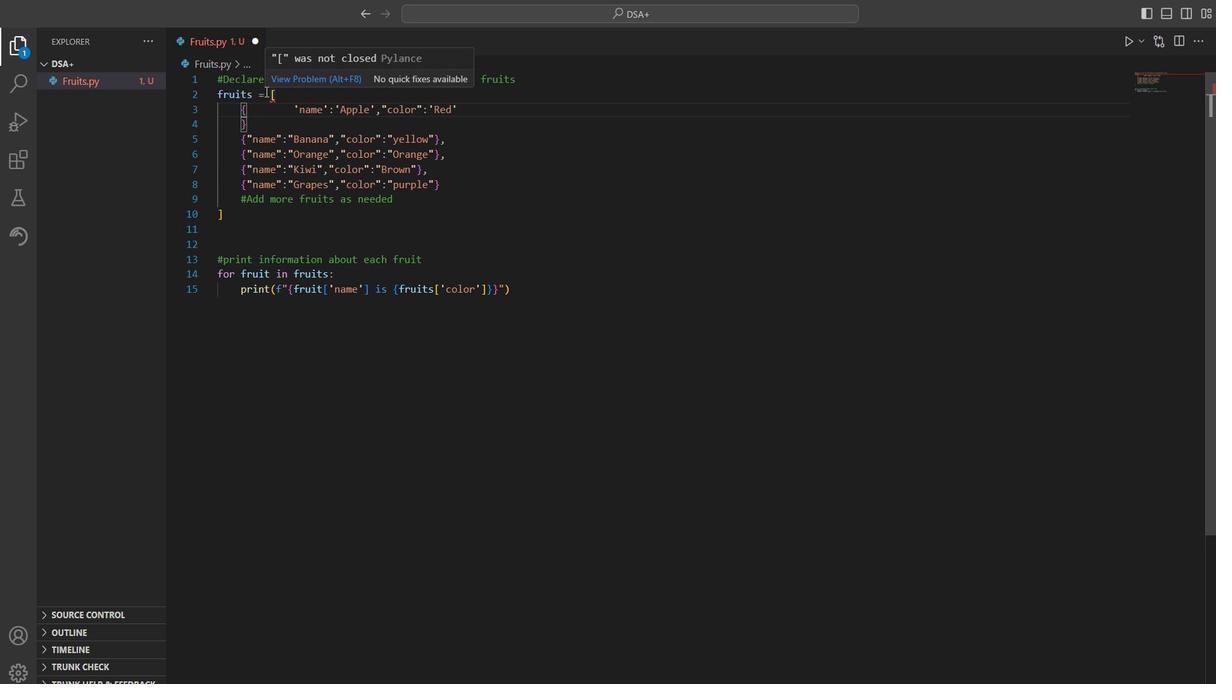 
Action: Mouse moved to (420, 192)
Screenshot: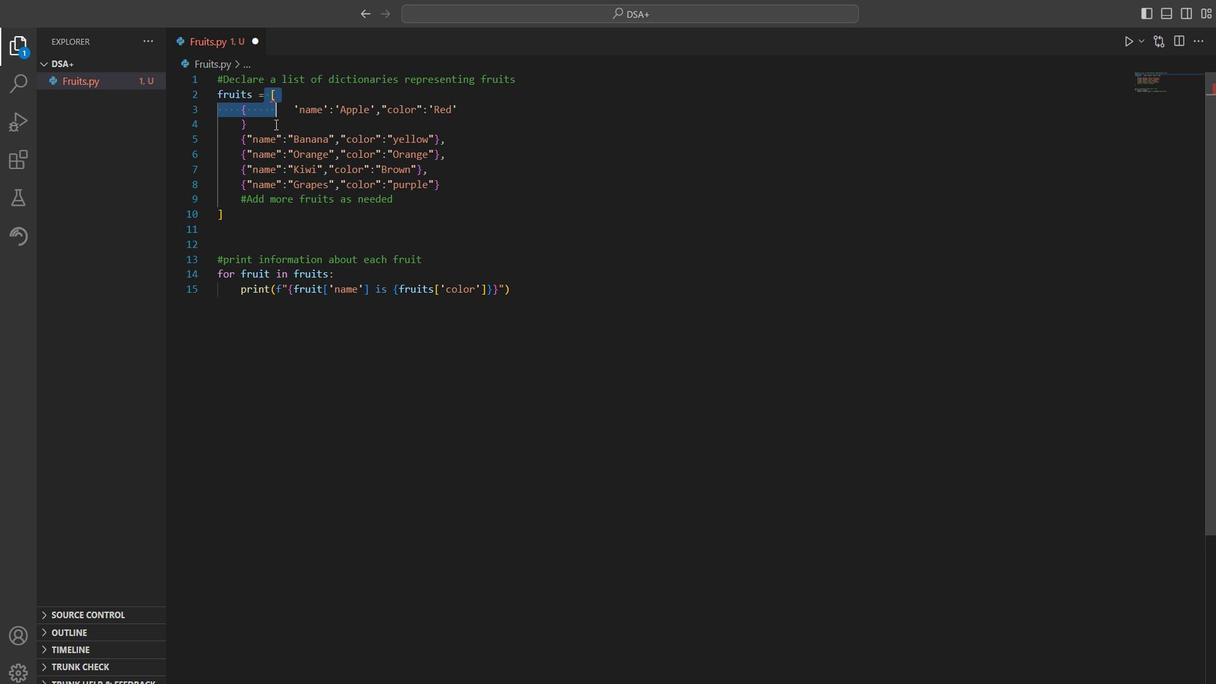 
Action: Mouse pressed left at (420, 192)
Screenshot: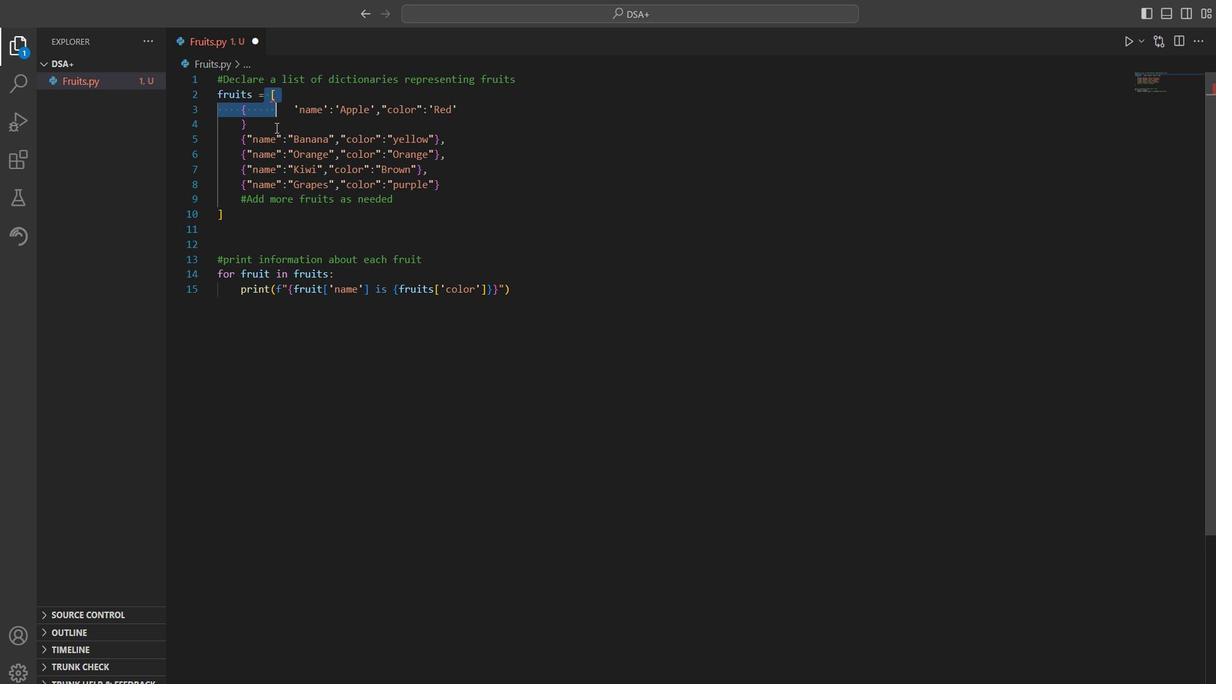 
Action: Mouse moved to (405, 179)
Screenshot: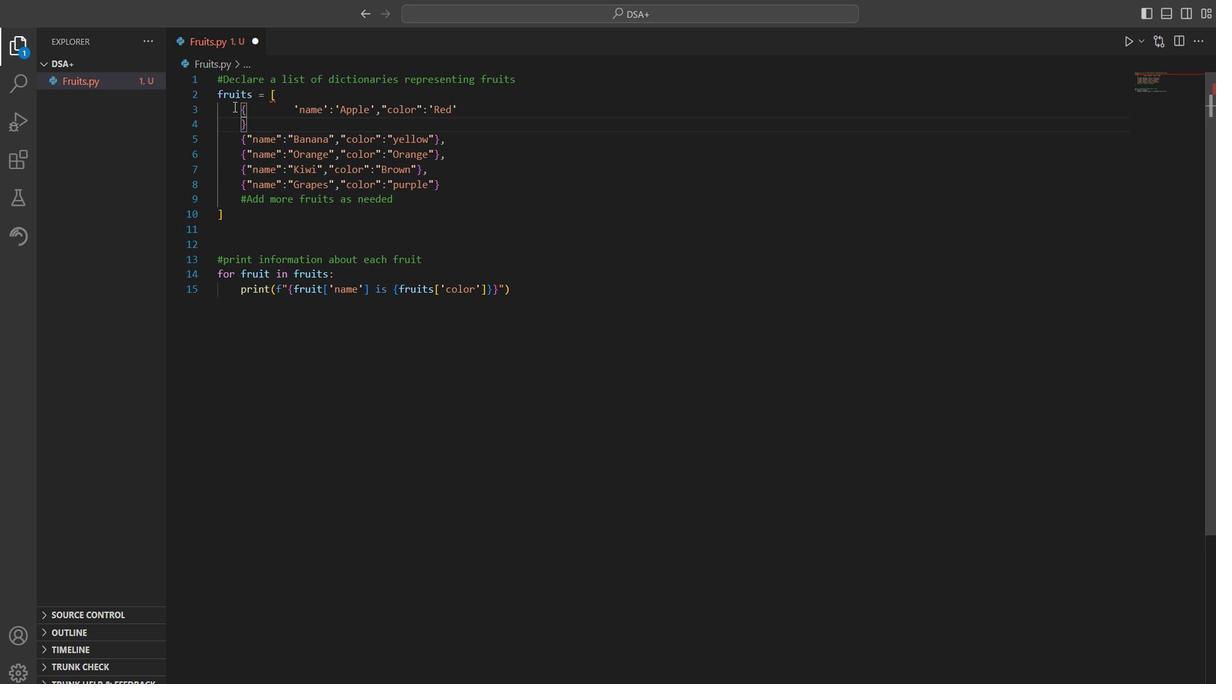 
Action: Mouse pressed left at (405, 179)
Screenshot: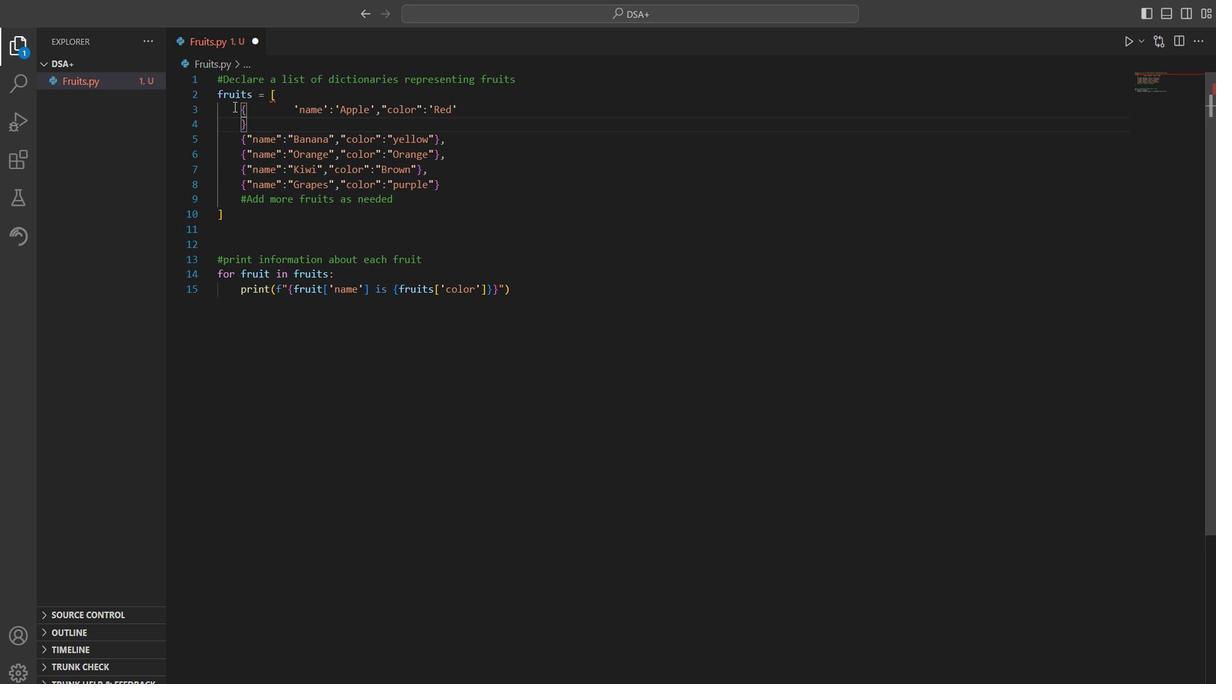 
Action: Mouse moved to (409, 189)
Screenshot: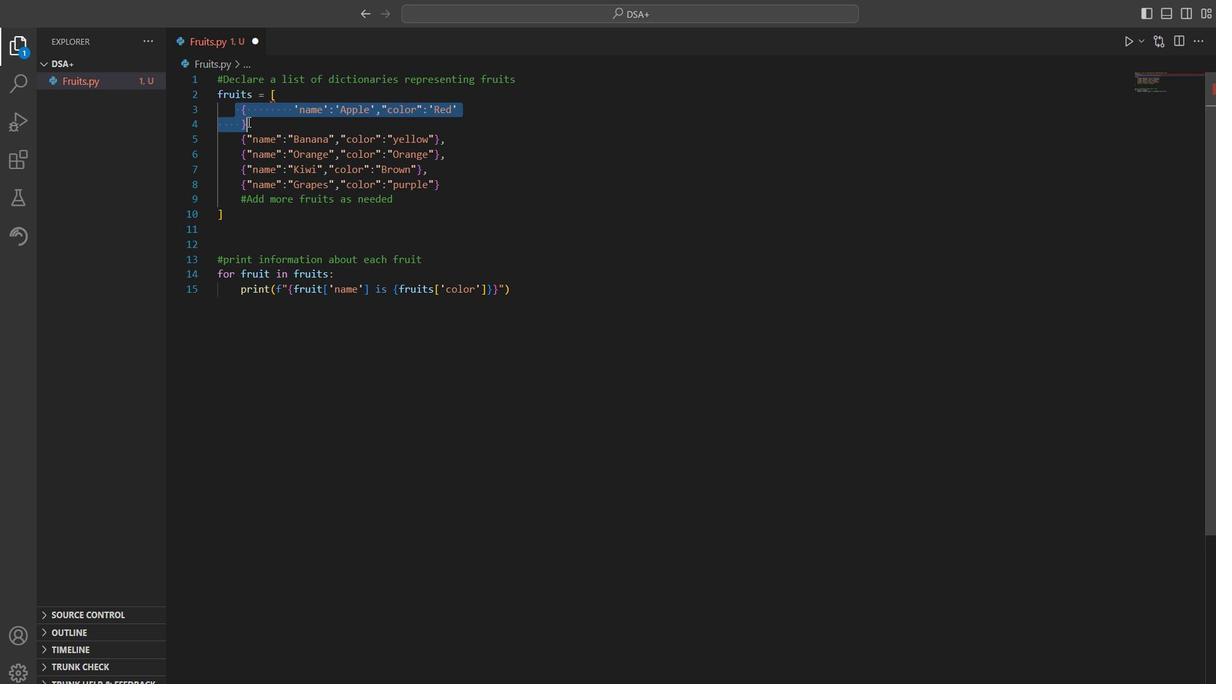 
Action: Key pressed <Key.backspace>
Screenshot: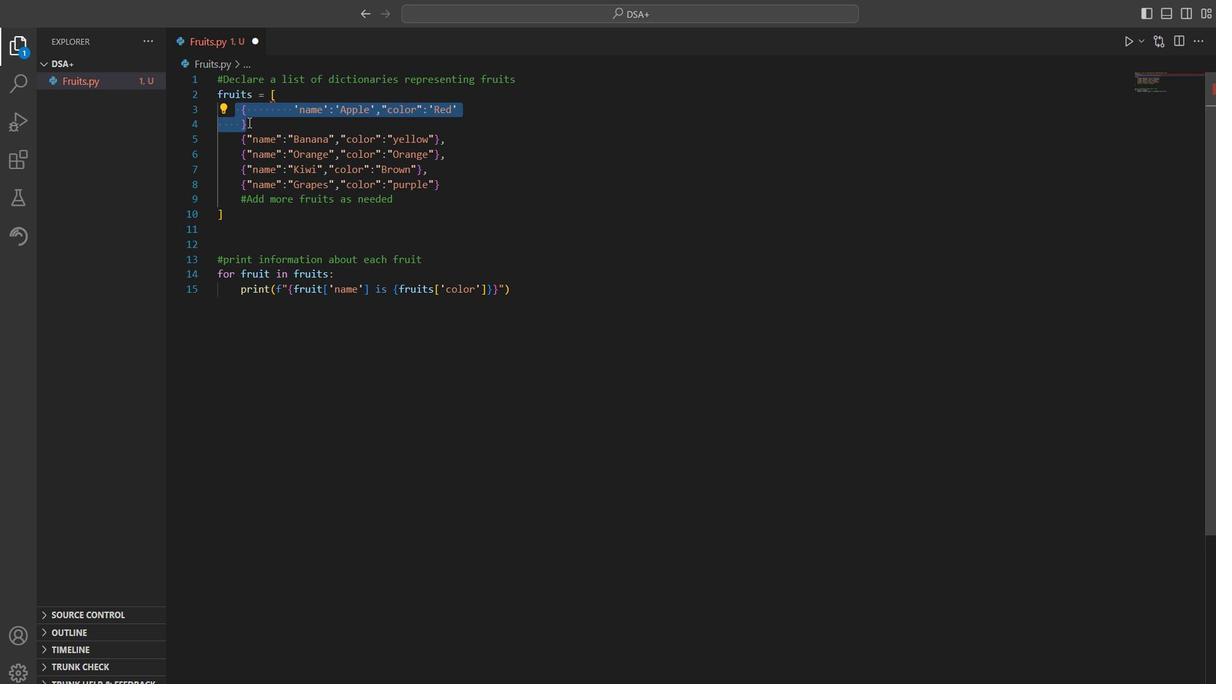 
Action: Mouse moved to (494, 218)
Screenshot: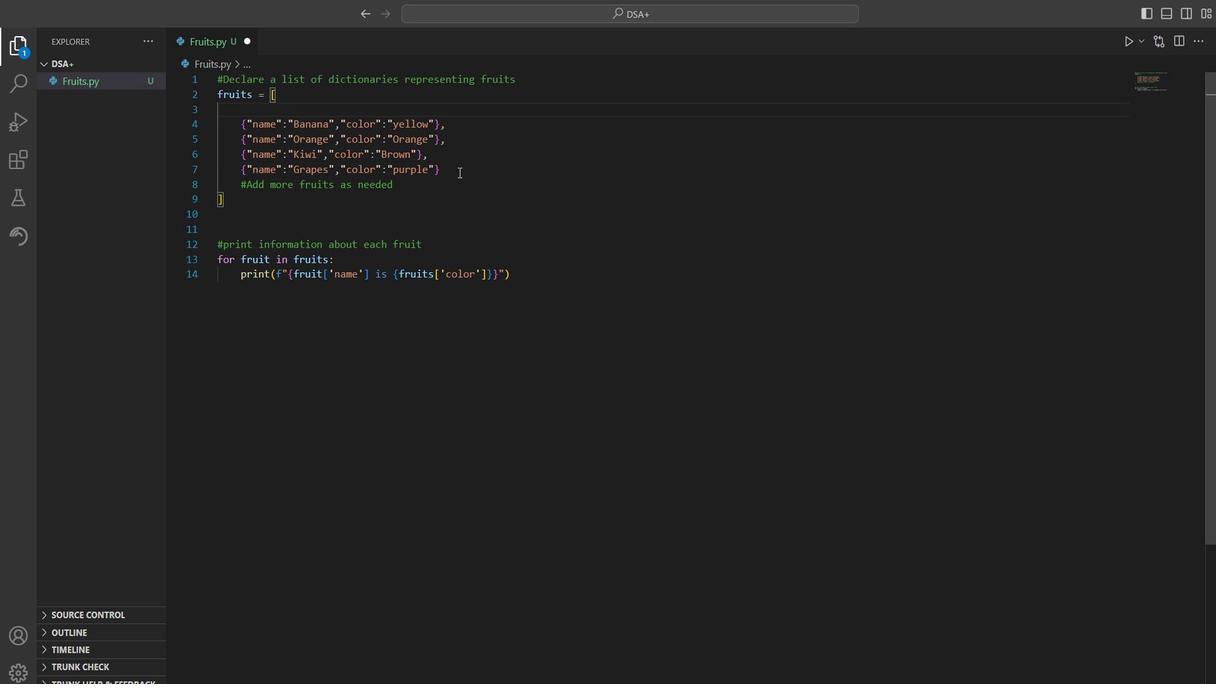 
Action: Mouse pressed left at (494, 218)
Screenshot: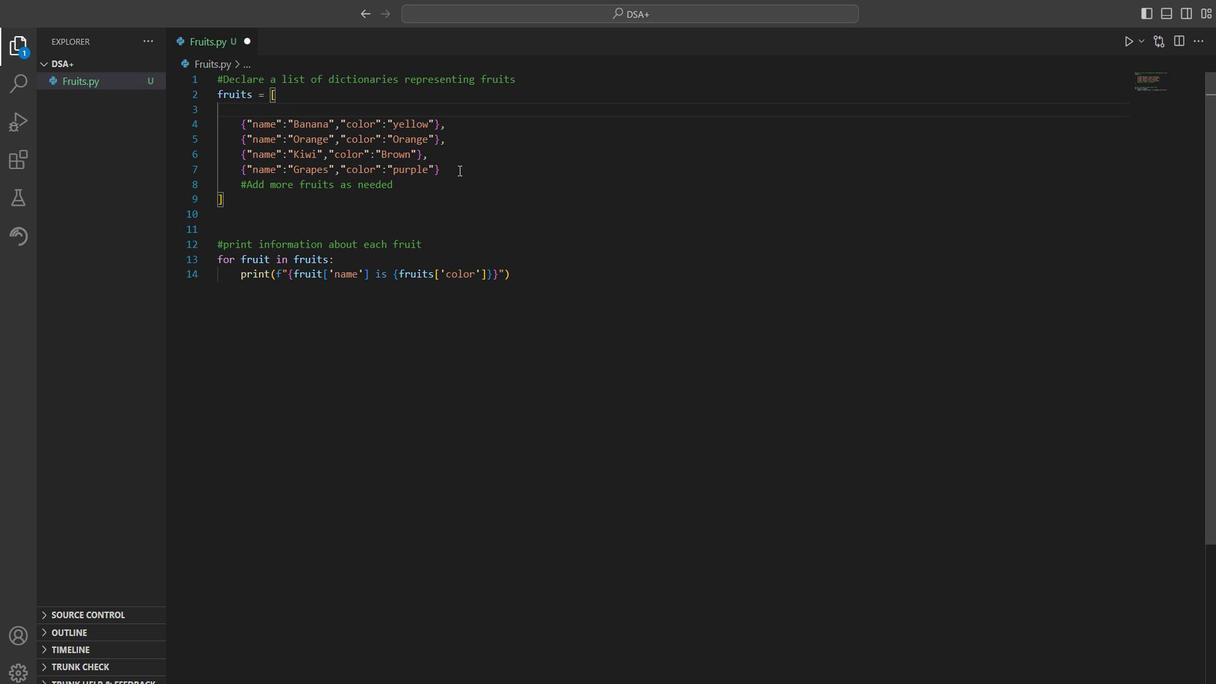 
Action: Mouse moved to (494, 218)
Screenshot: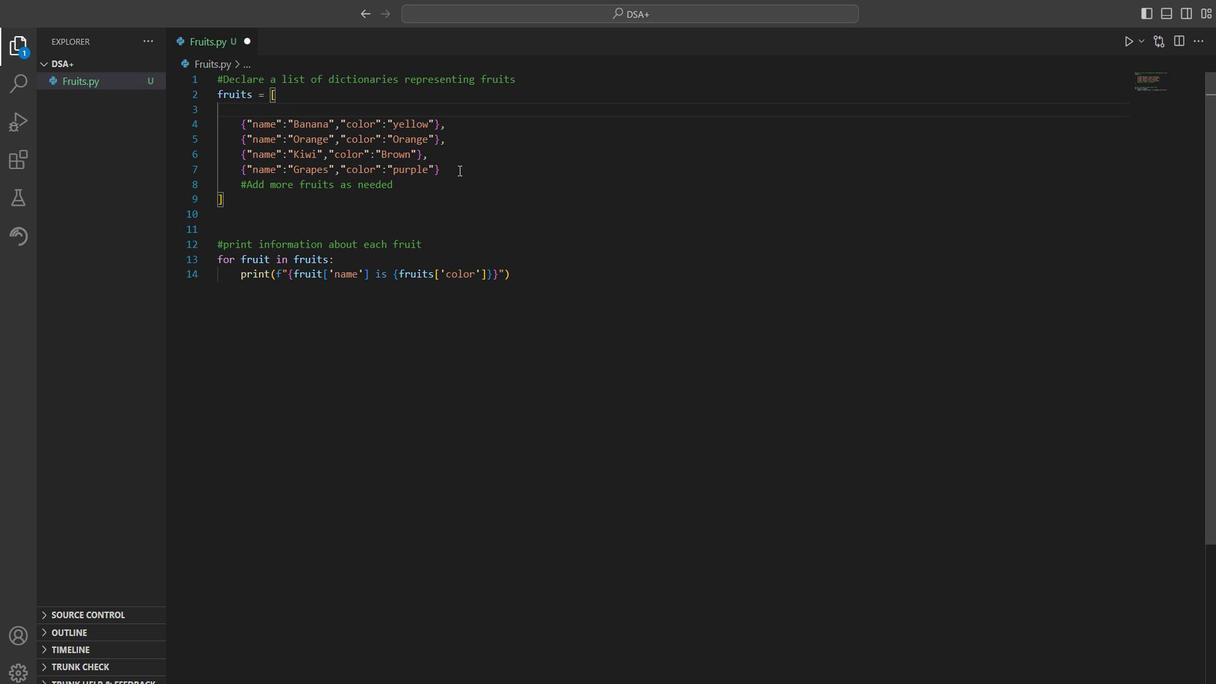 
Action: Key pressed <Key.enter><Key.shift_r>{<Key.shift_r>"anme<Key.backspace><Key.backspace><Key.backspace><Key.backspace>name<Key.right><Key.shift_r>:<Key.shift_r>"<Key.shift><Key.shift><Key.shift><Key.shift><Key.shift><Key.shift><Key.shift>Apple<Key.right>,<Key.shift_r>"color<Key.right><Key.shift_r>:<Key.shift_r>"<Key.shift><Key.shift>Redctrl+S<'\x13'><'\x13'>
Screenshot: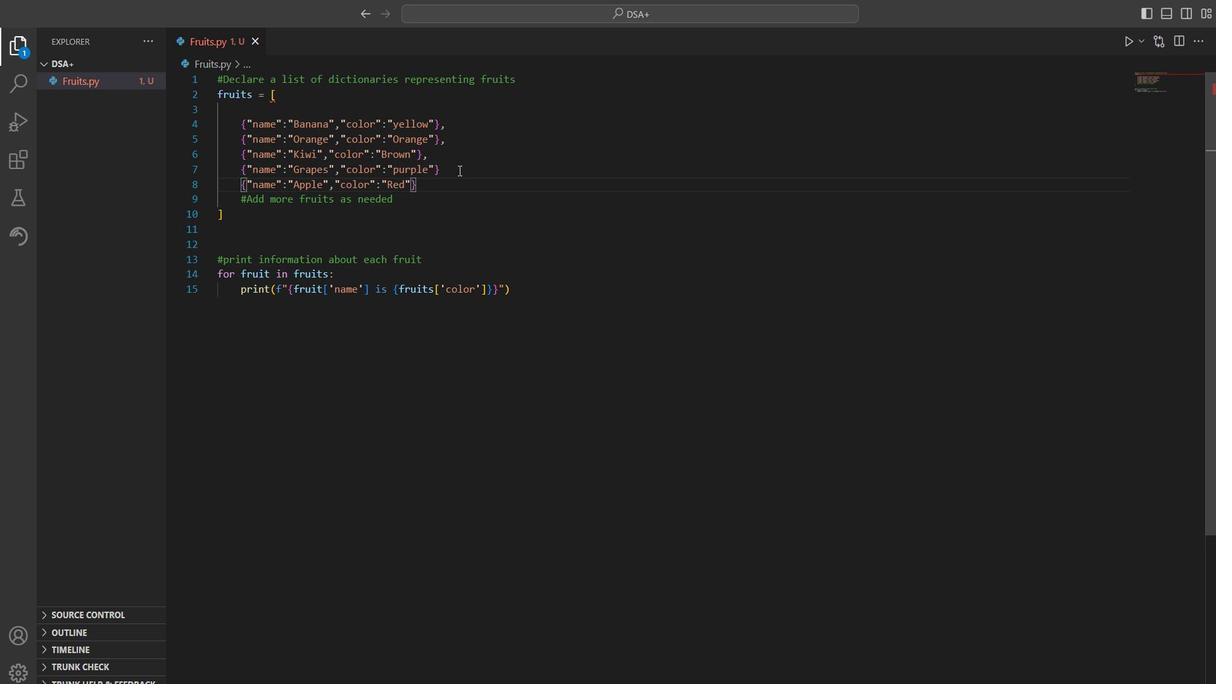 
Action: Mouse moved to (427, 172)
Screenshot: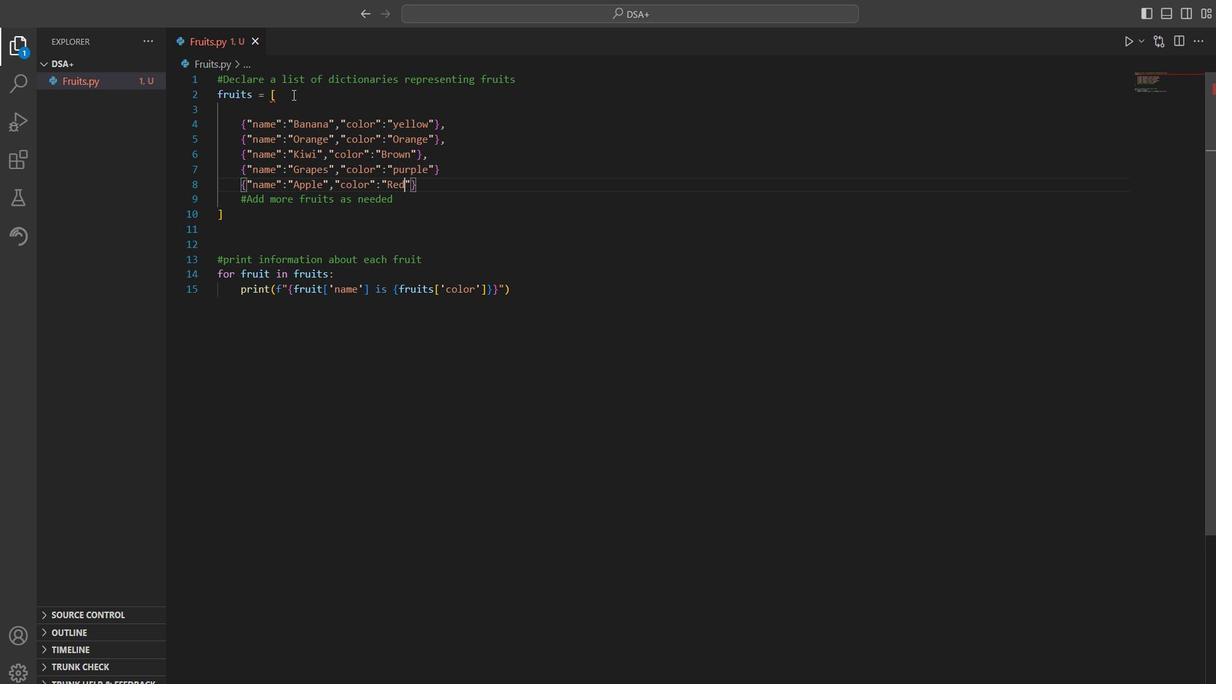 
Action: Mouse pressed left at (427, 172)
Screenshot: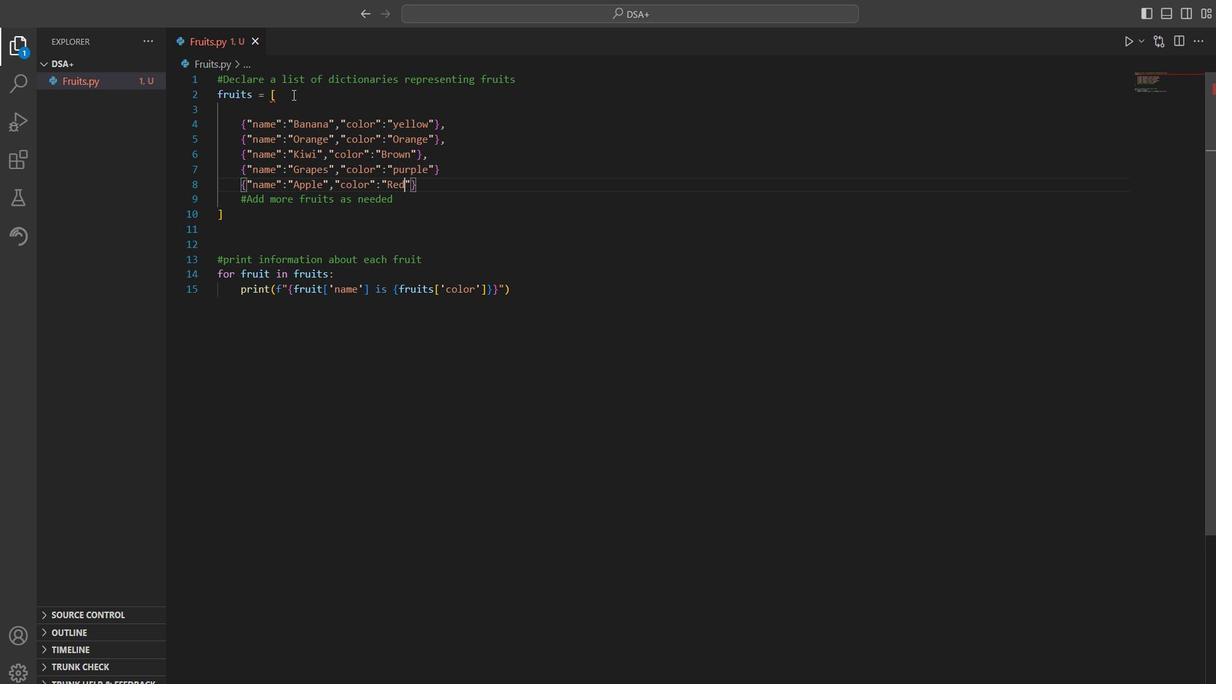 
Action: Mouse moved to (450, 173)
Screenshot: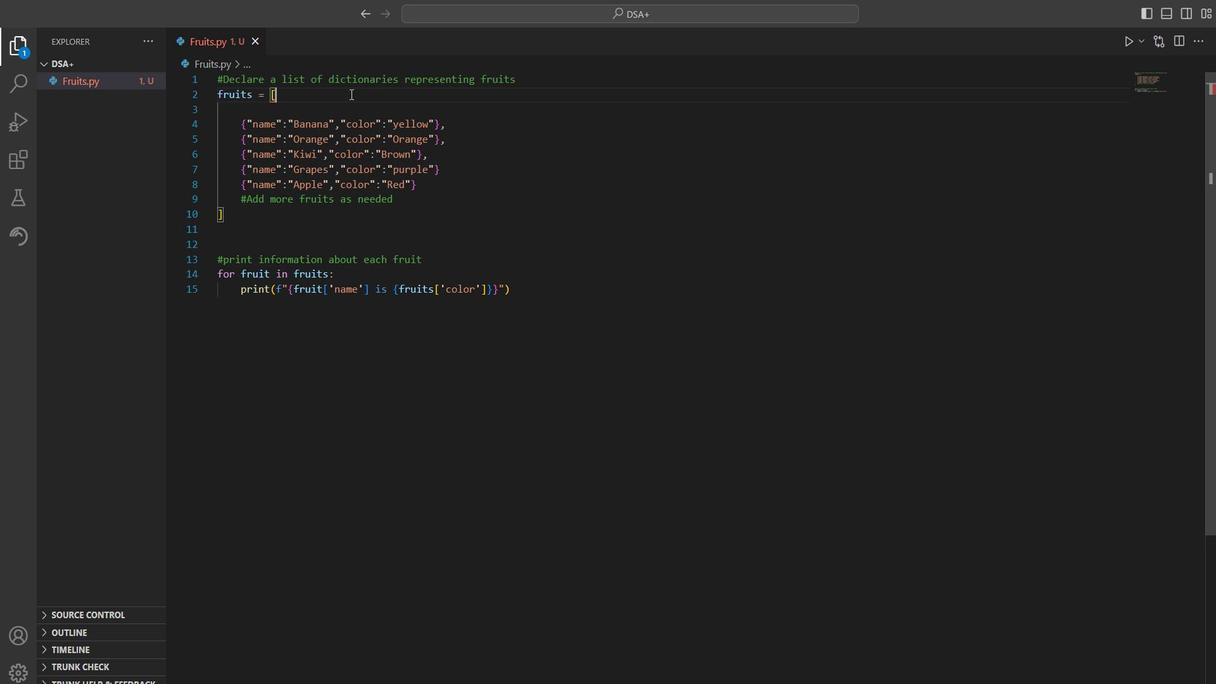 
Action: Mouse pressed left at (450, 173)
Screenshot: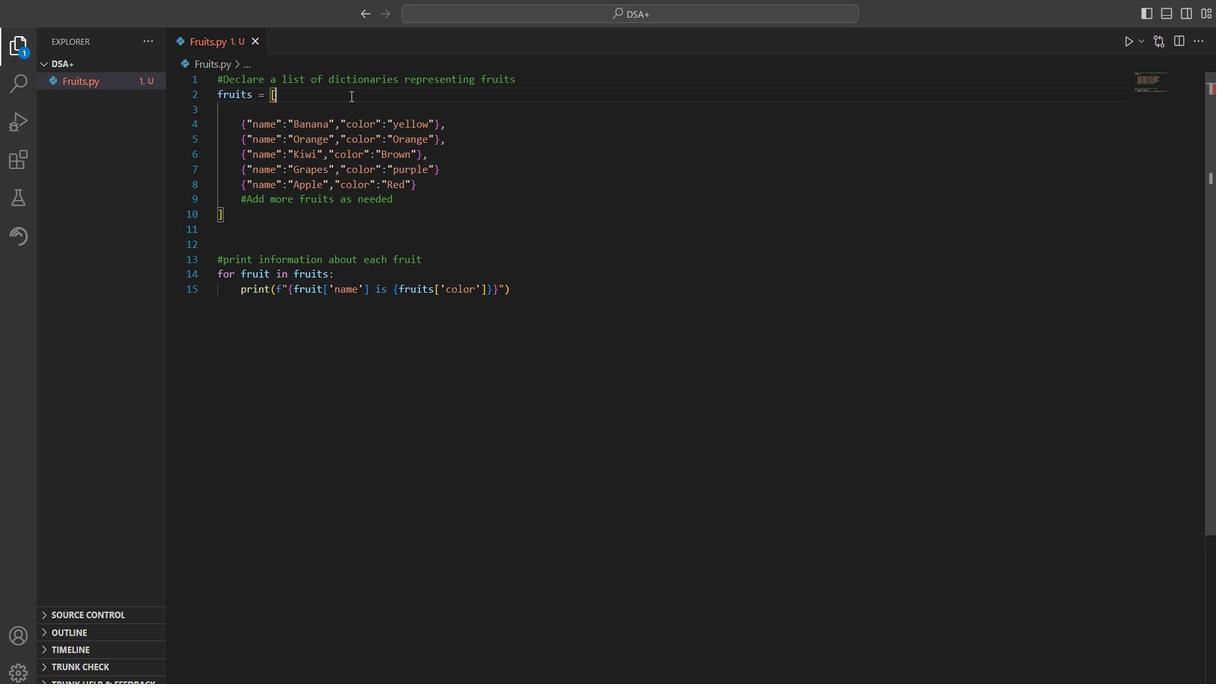 
Action: Key pressed <Key.delete>
Screenshot: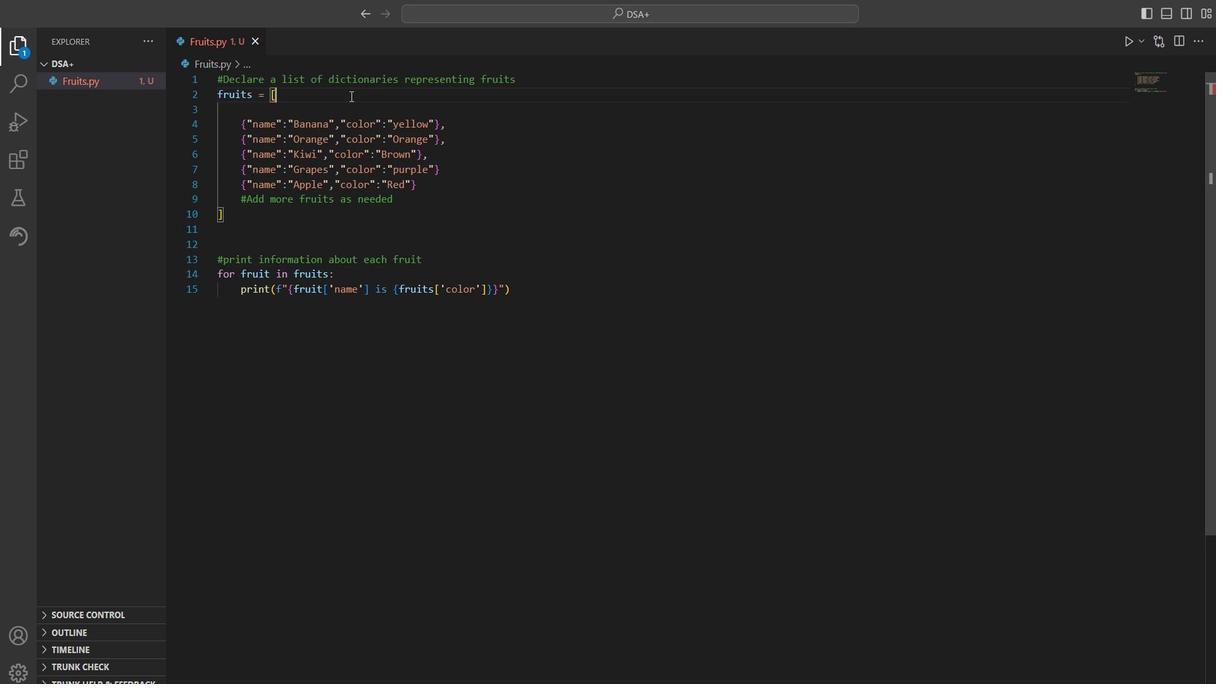 
Action: Mouse moved to (492, 205)
Screenshot: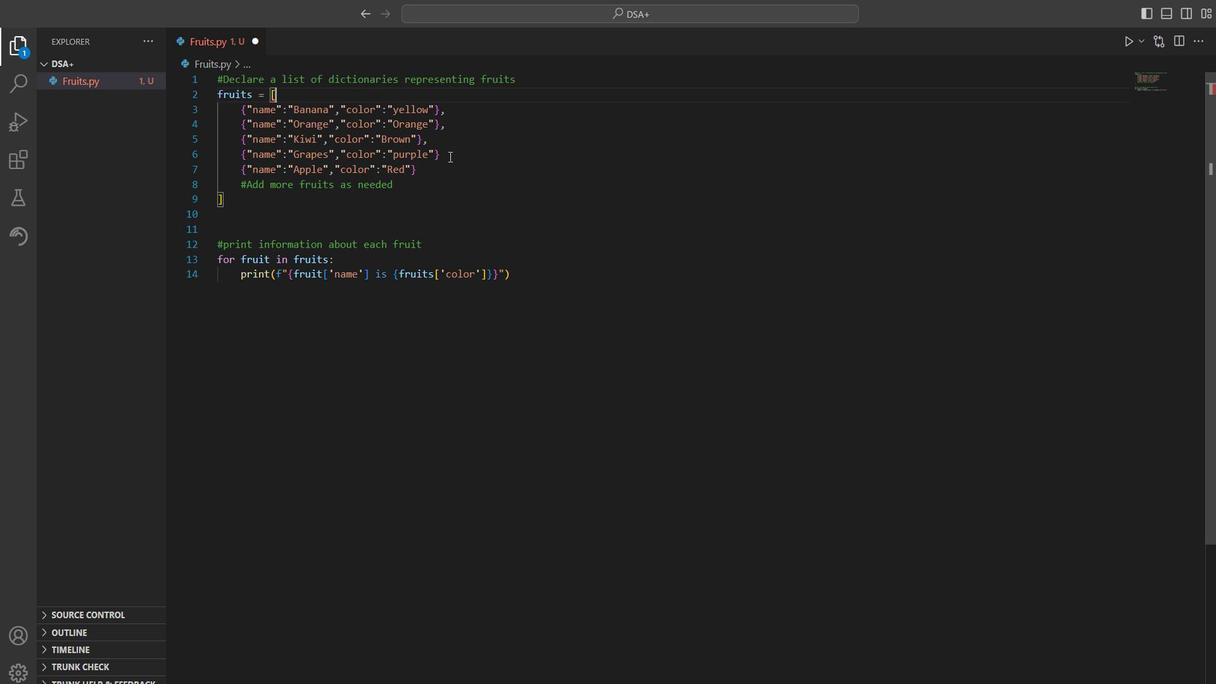 
Action: Mouse pressed left at (492, 205)
Screenshot: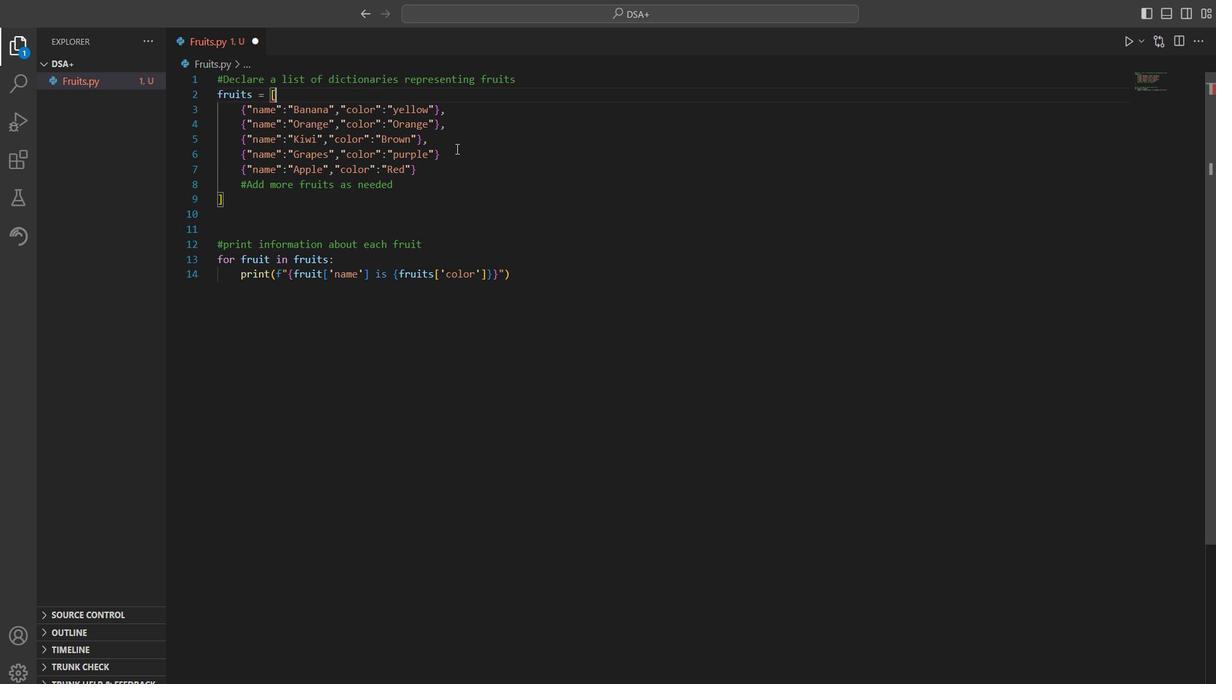 
Action: Key pressed ,
Screenshot: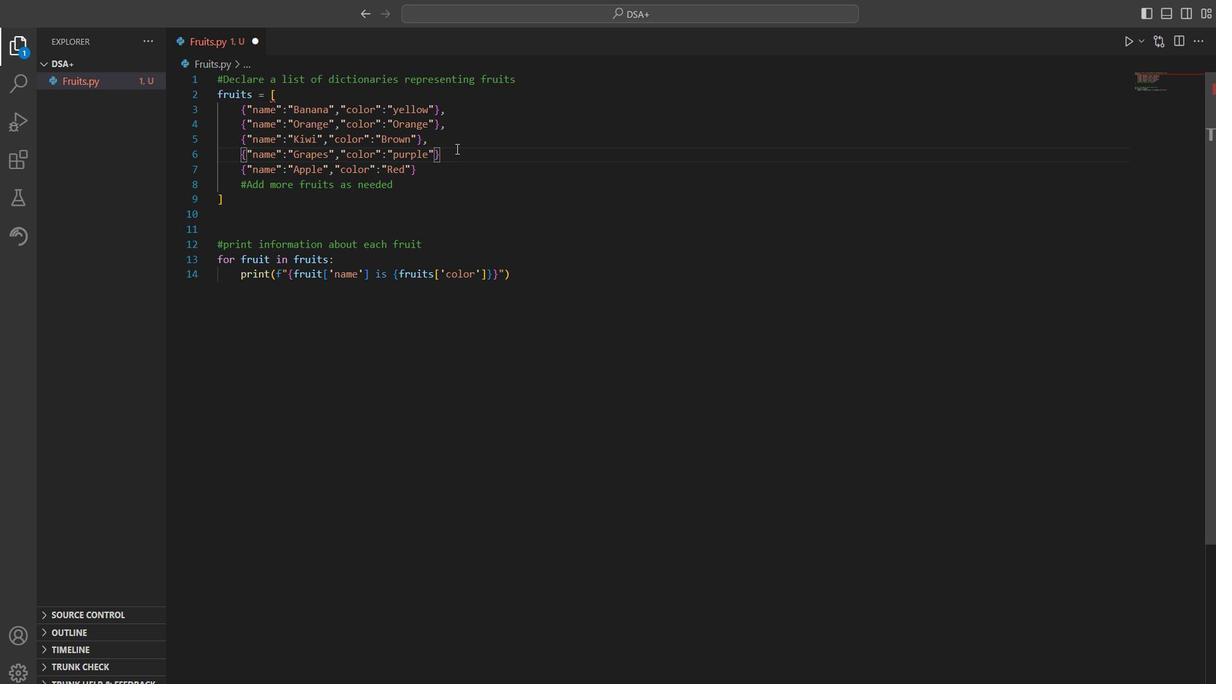 
Action: Mouse moved to (497, 205)
Screenshot: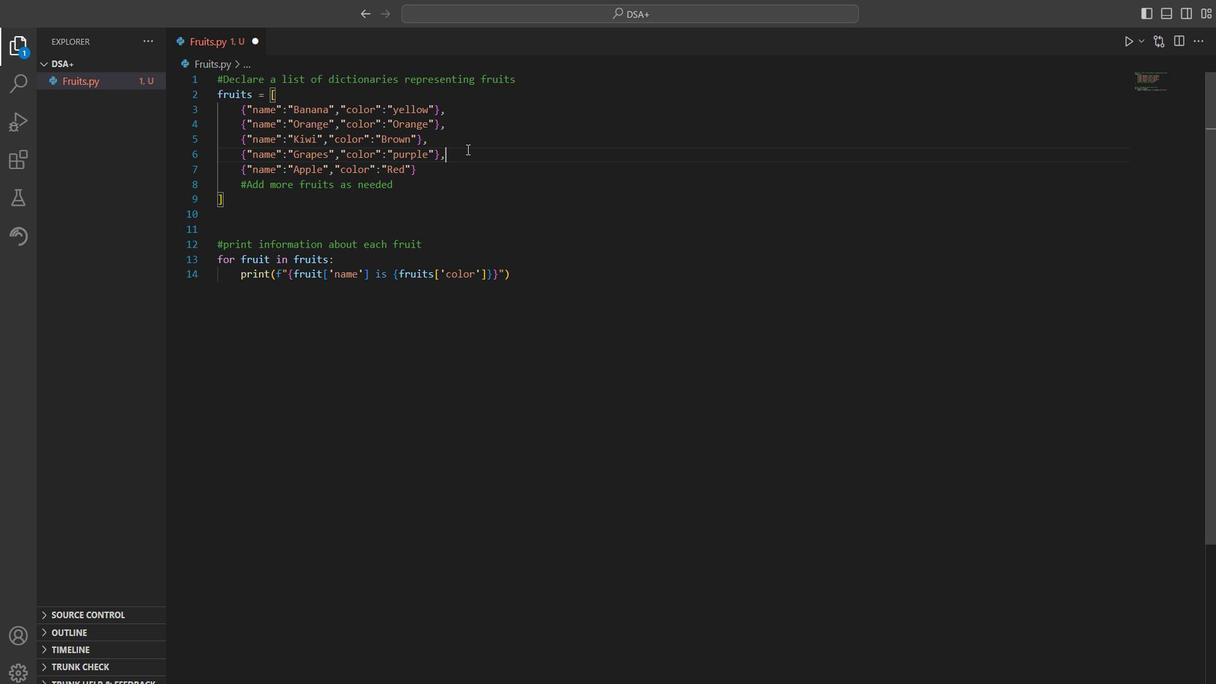 
Action: Key pressed ctrl+S<'\x13'>
Screenshot: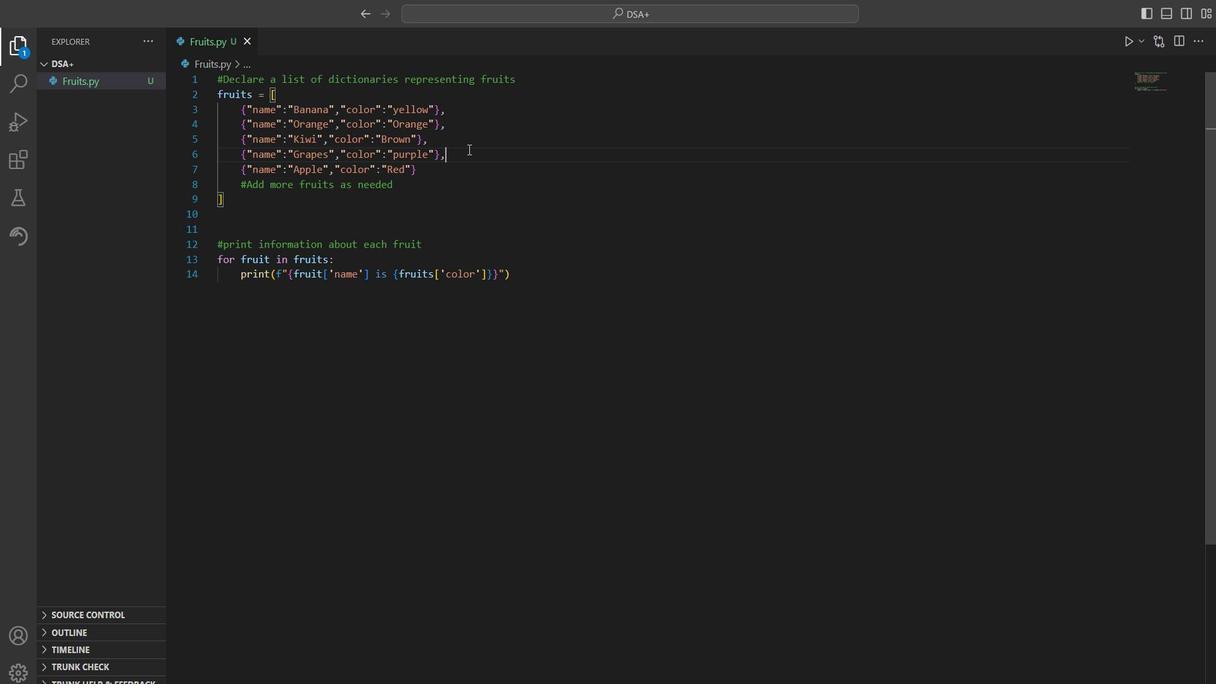 
Action: Mouse moved to (775, 125)
Screenshot: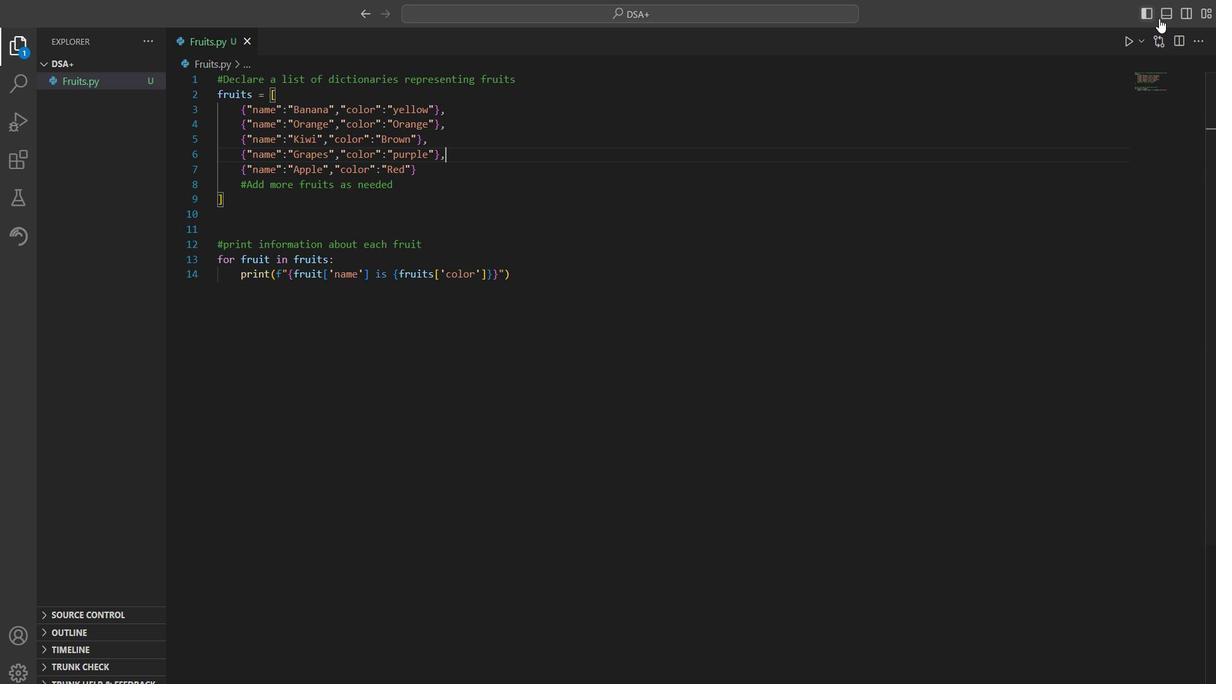 
Action: Mouse pressed left at (775, 125)
Screenshot: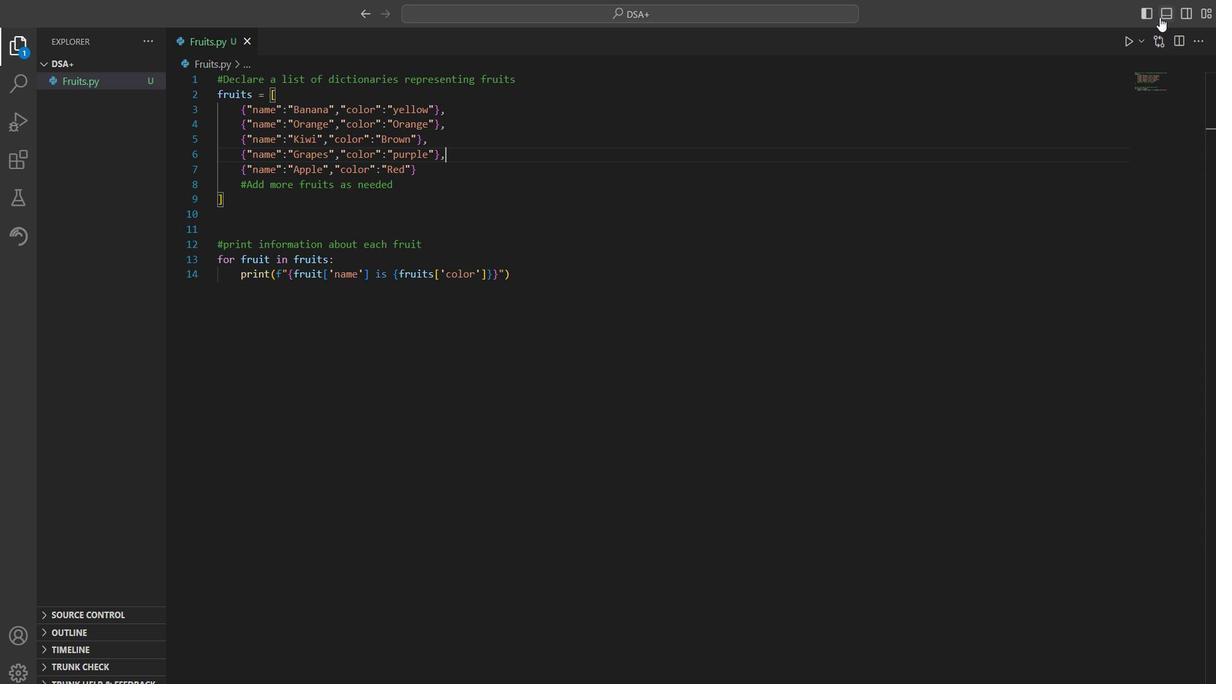 
Action: Mouse moved to (656, 402)
Screenshot: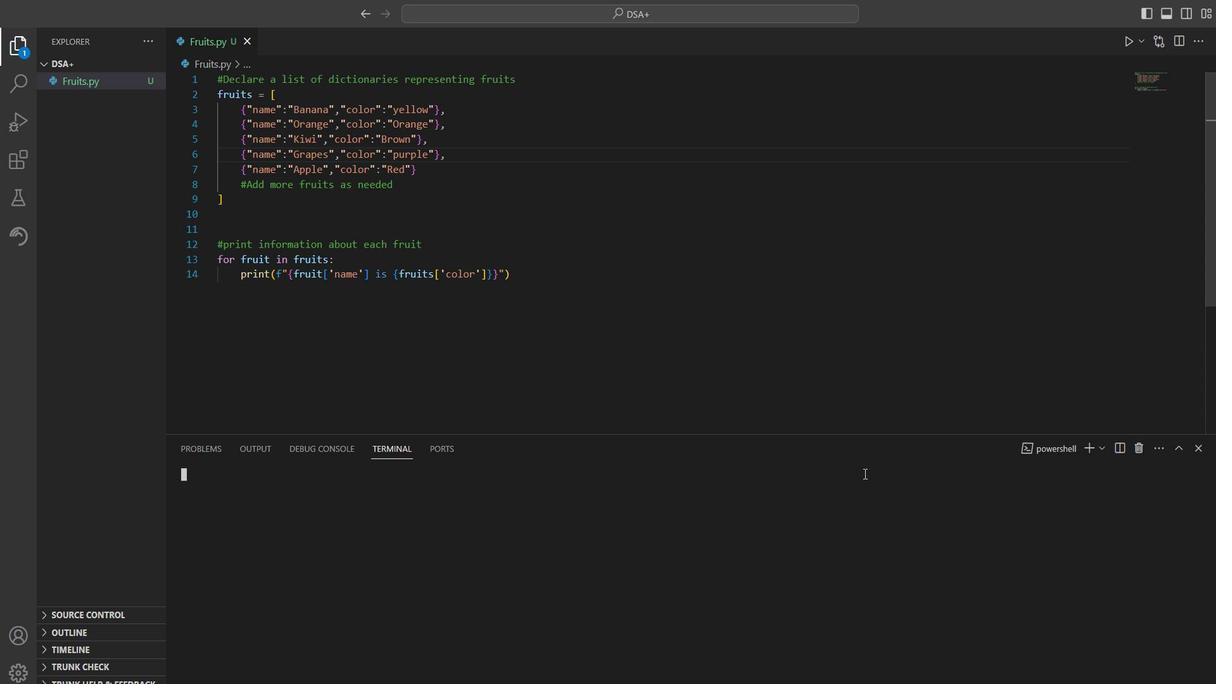 
Action: Key pressed python<Key.space><Key.shift>F<Key.tab><Key.enter>
Screenshot: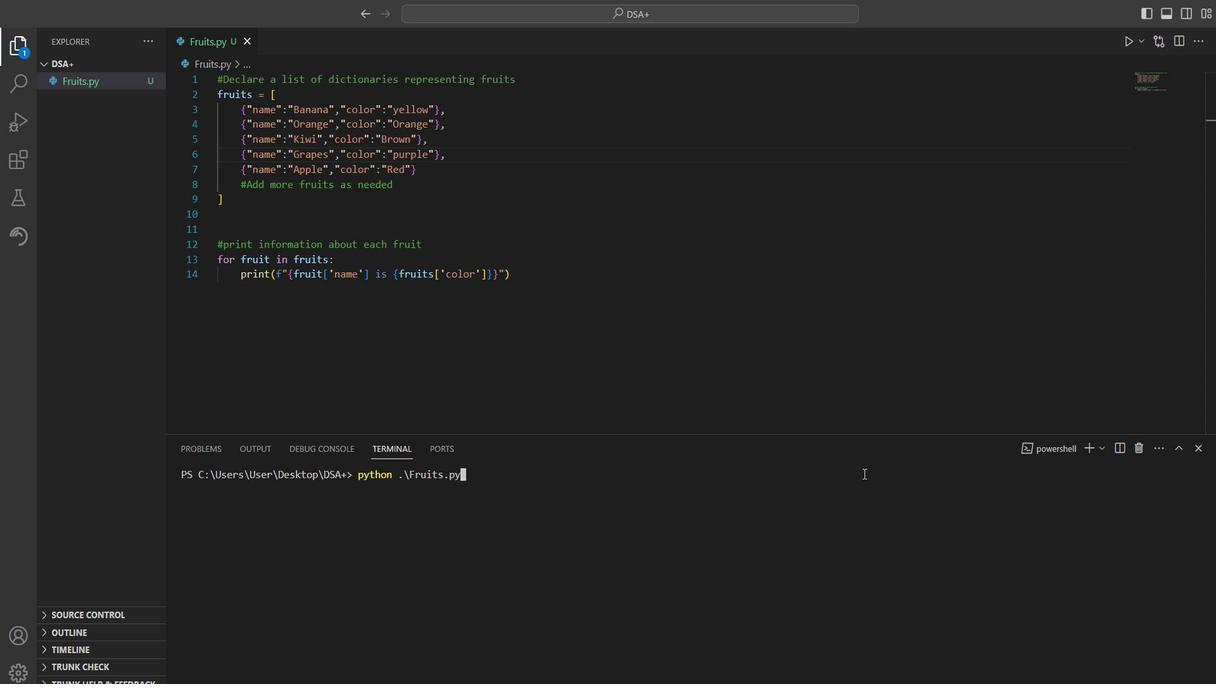 
Action: Mouse moved to (453, 183)
Screenshot: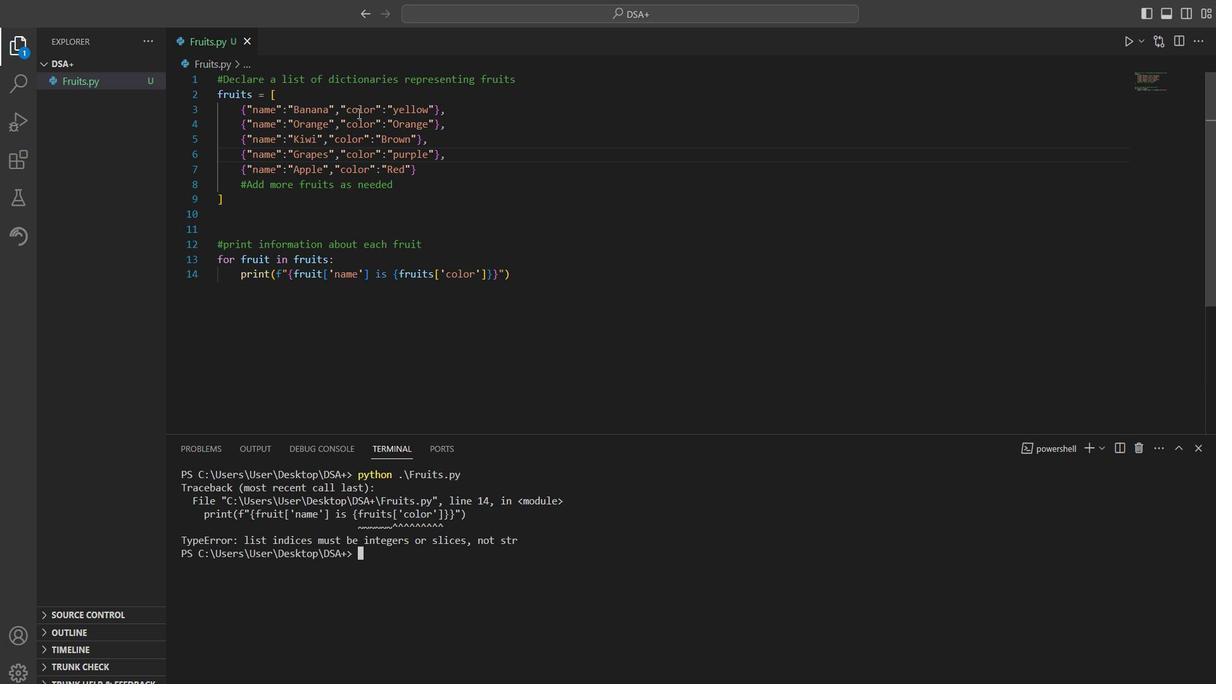 
Action: Mouse pressed left at (453, 183)
Screenshot: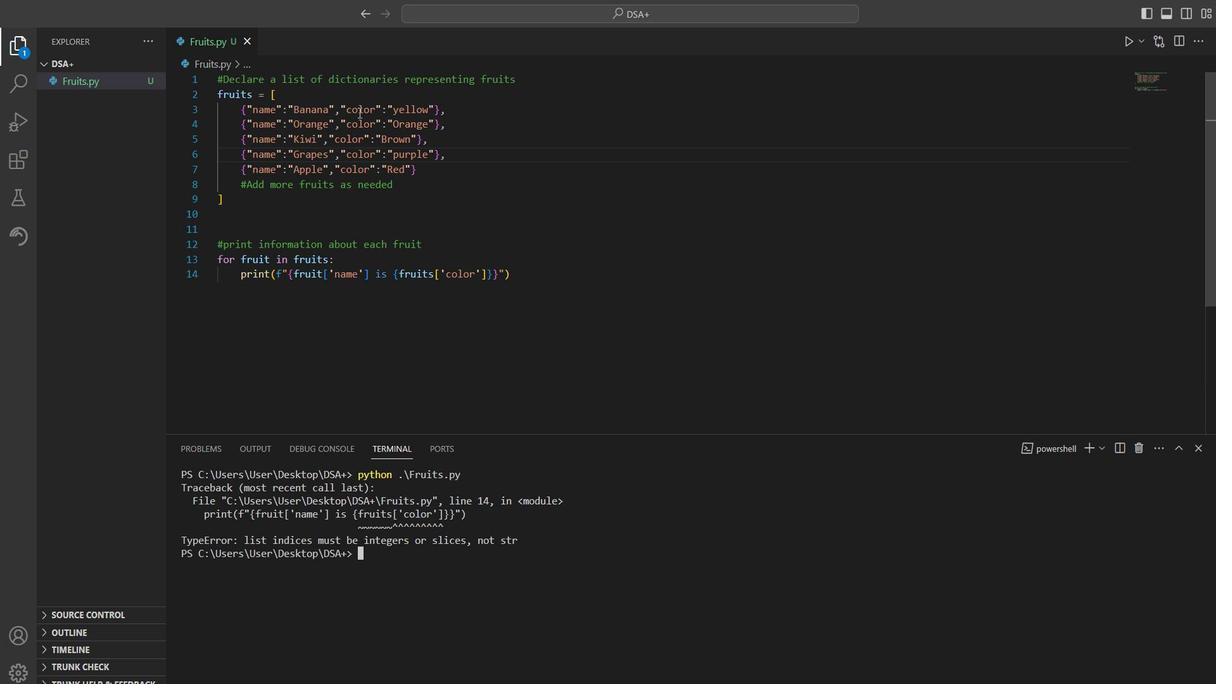 
Action: Mouse pressed left at (453, 183)
Screenshot: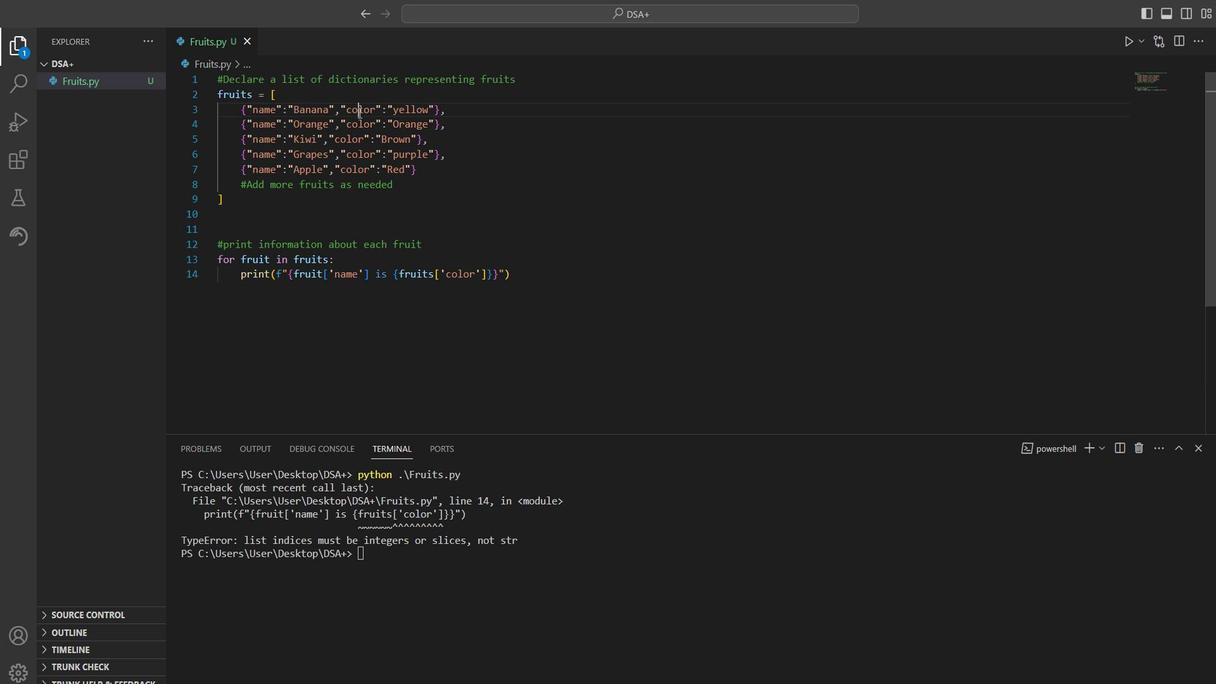 
Action: Mouse moved to (445, 278)
Screenshot: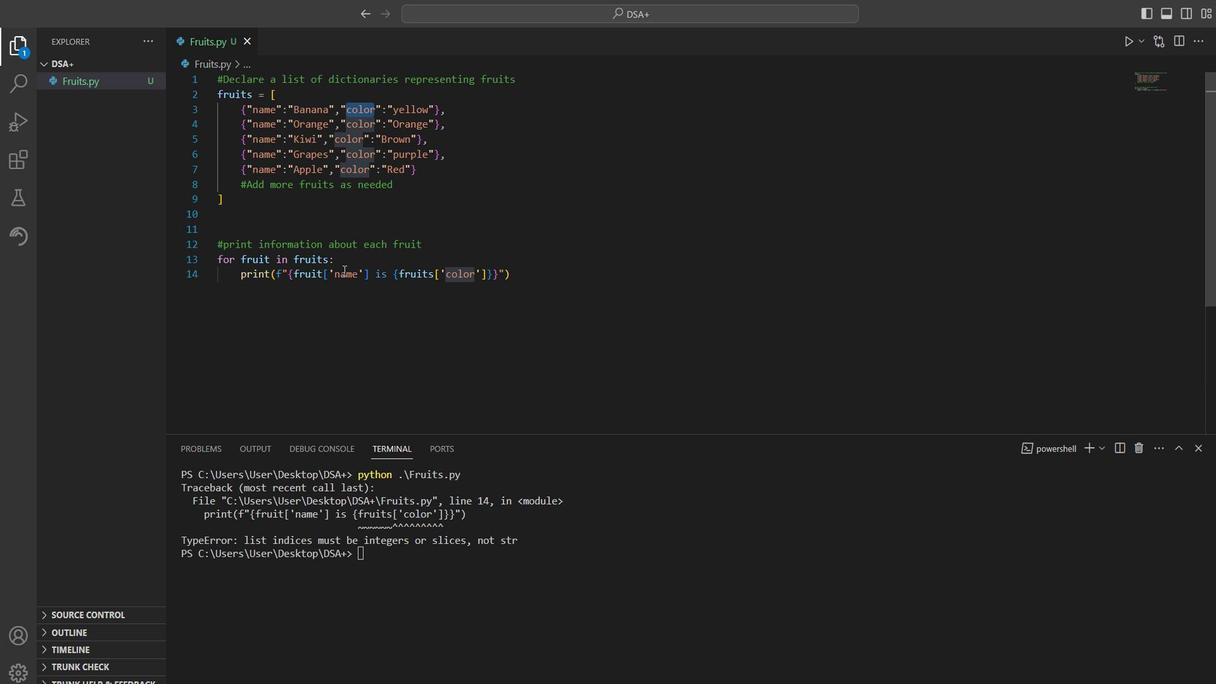 
Action: Mouse pressed left at (445, 278)
Screenshot: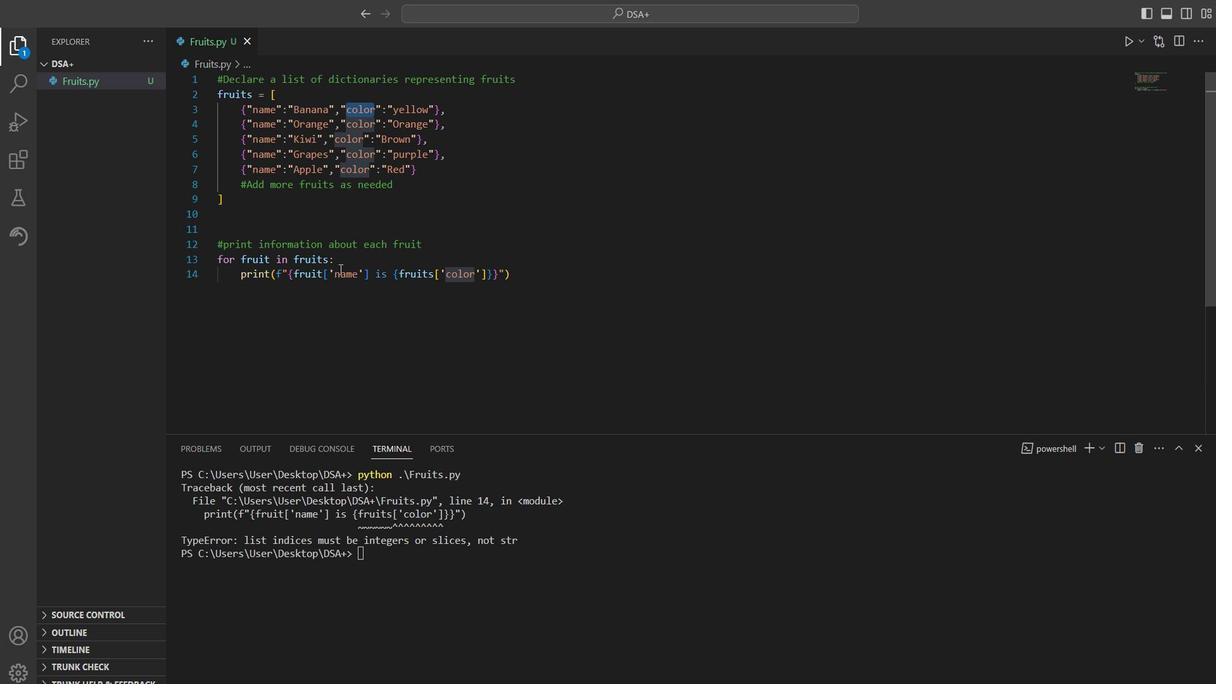
Action: Mouse pressed left at (445, 278)
Screenshot: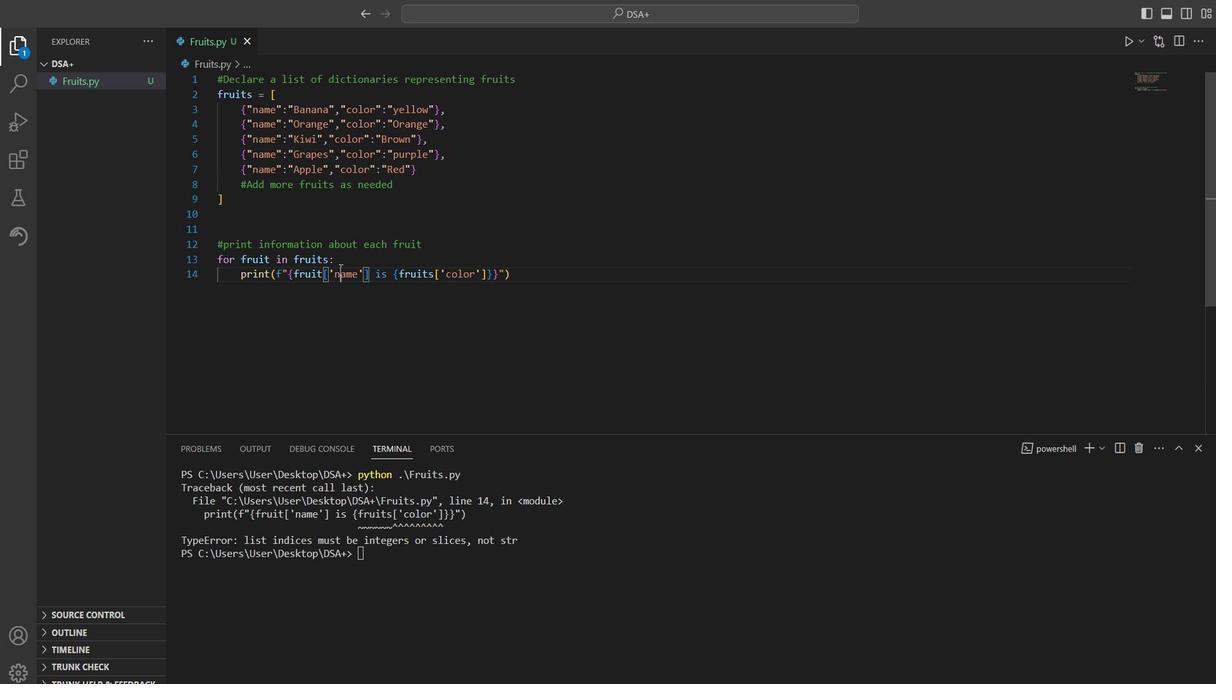 
Action: Mouse moved to (477, 281)
Screenshot: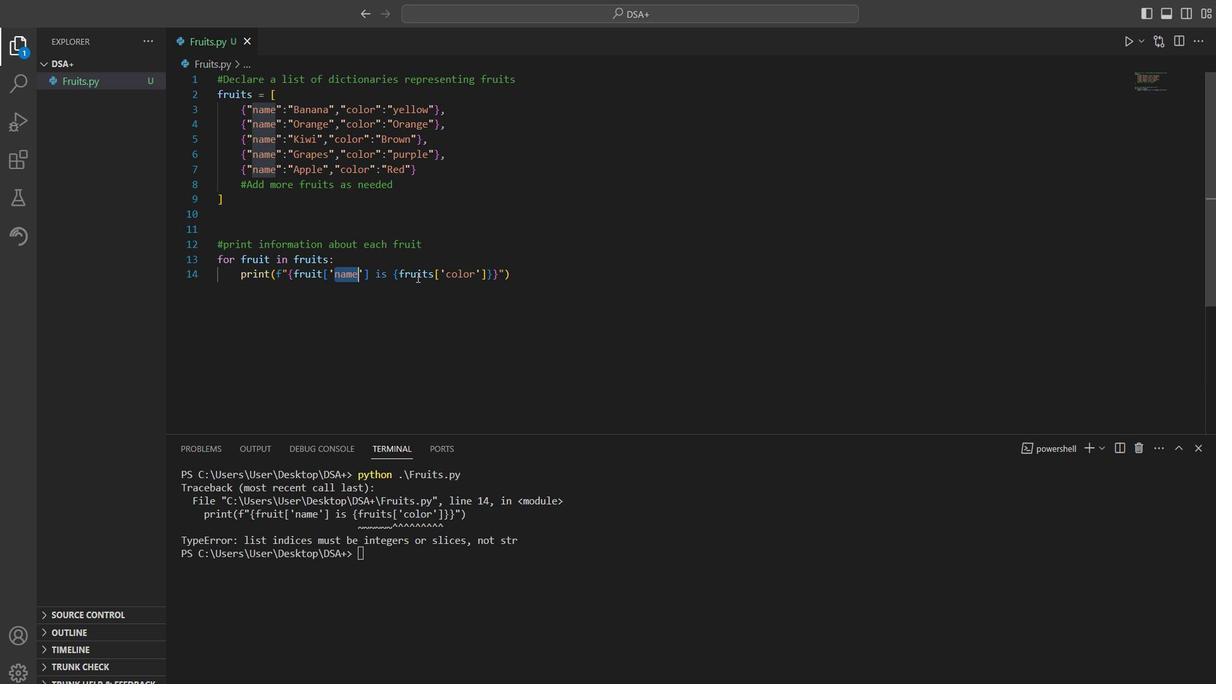 
Action: Mouse pressed left at (477, 281)
Screenshot: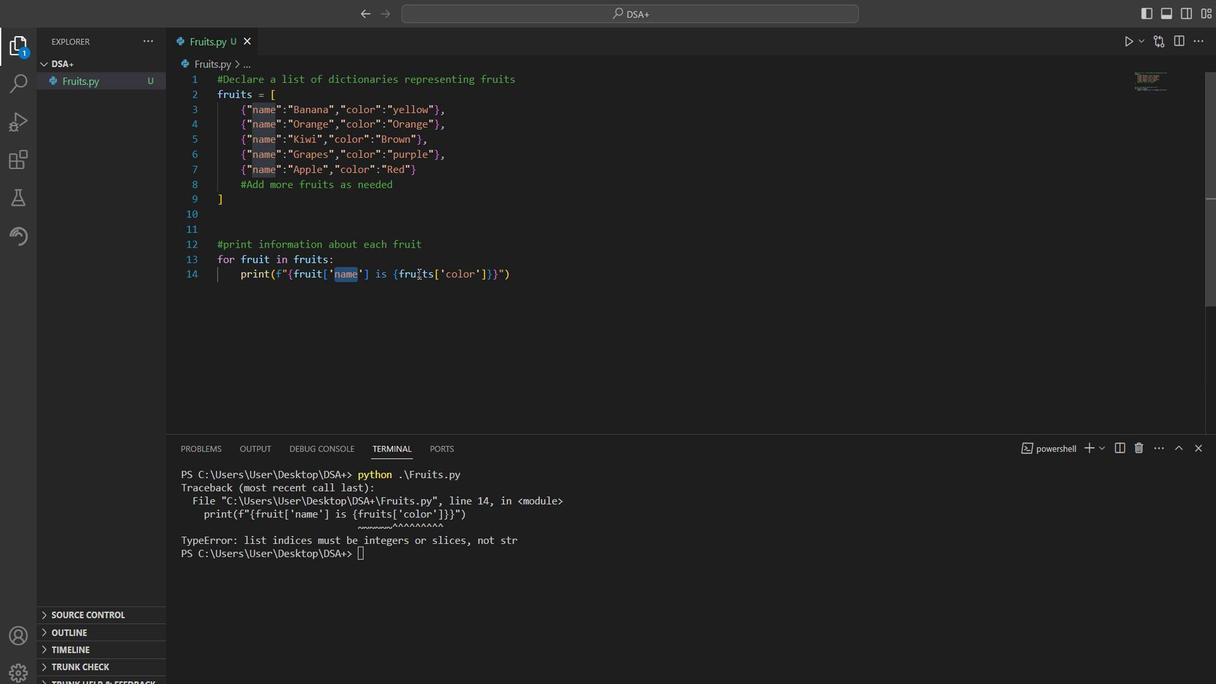
Action: Mouse pressed left at (477, 281)
Screenshot: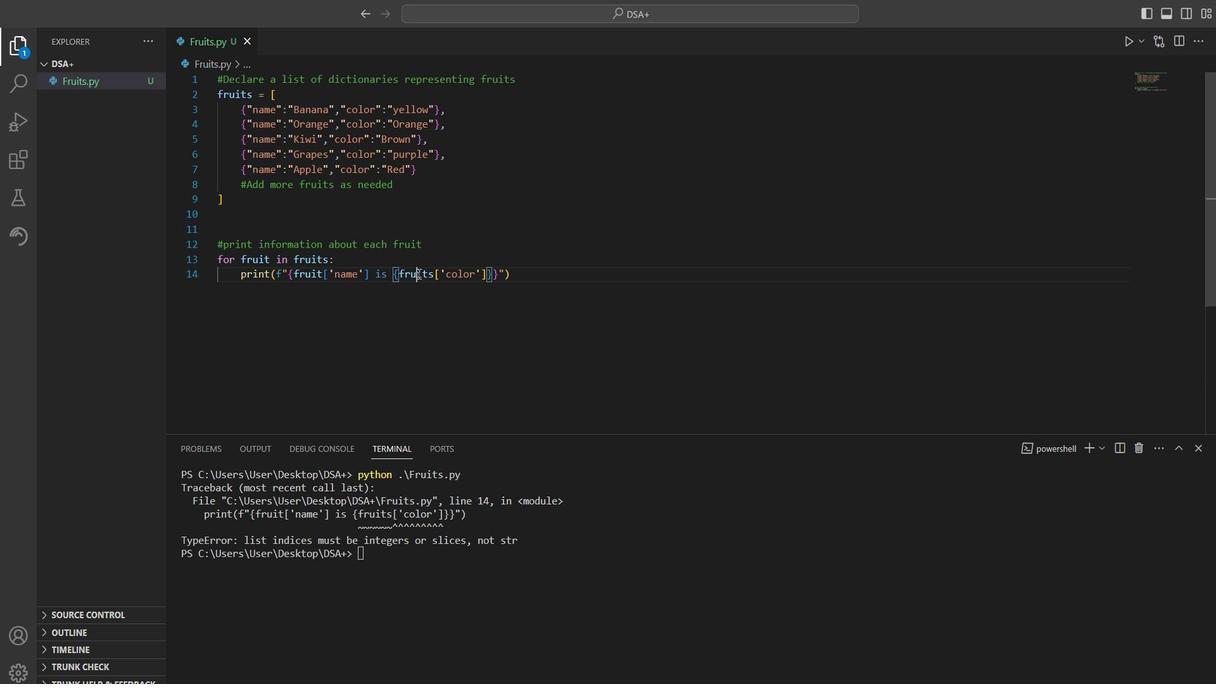 
Action: Mouse moved to (978, 386)
Screenshot: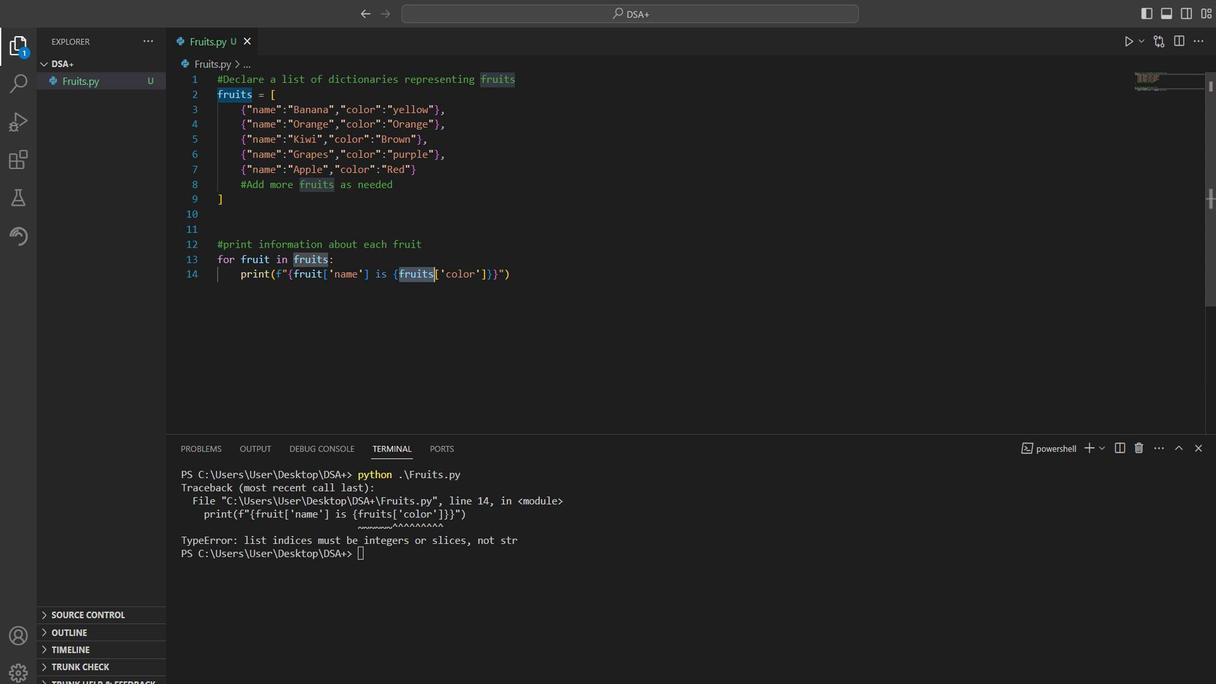 
Action: Mouse scrolled (978, 386) with delta (0, 0)
Screenshot: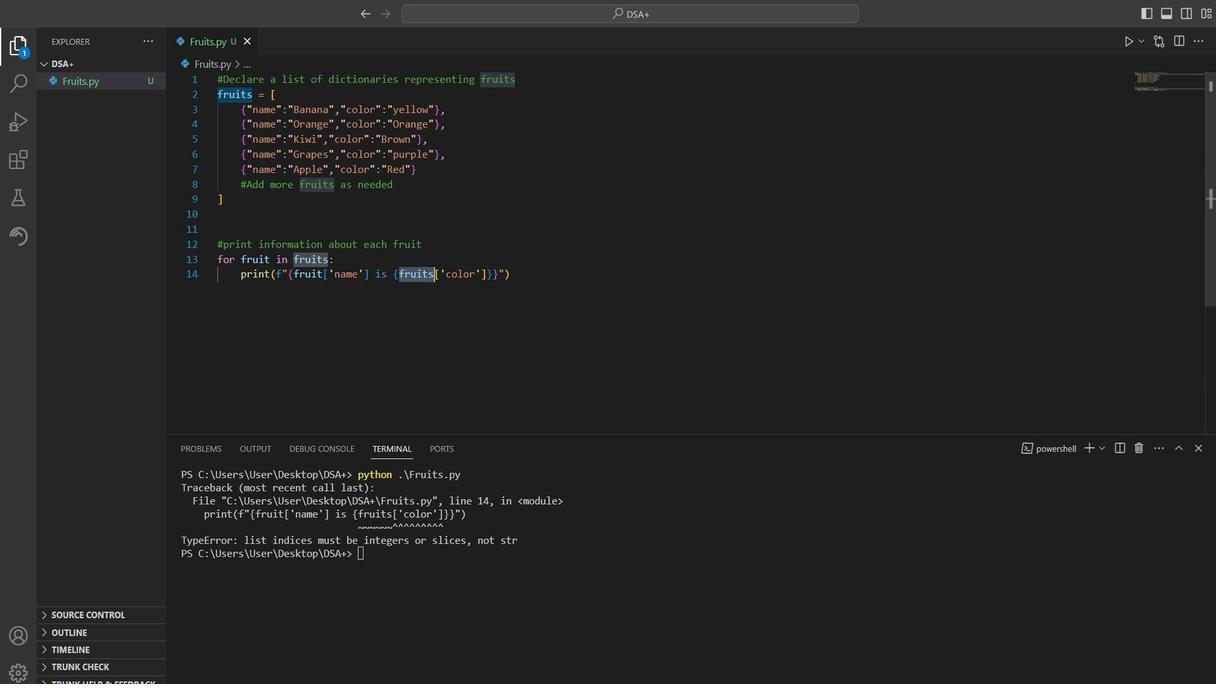 
Action: Mouse scrolled (978, 386) with delta (0, 0)
Screenshot: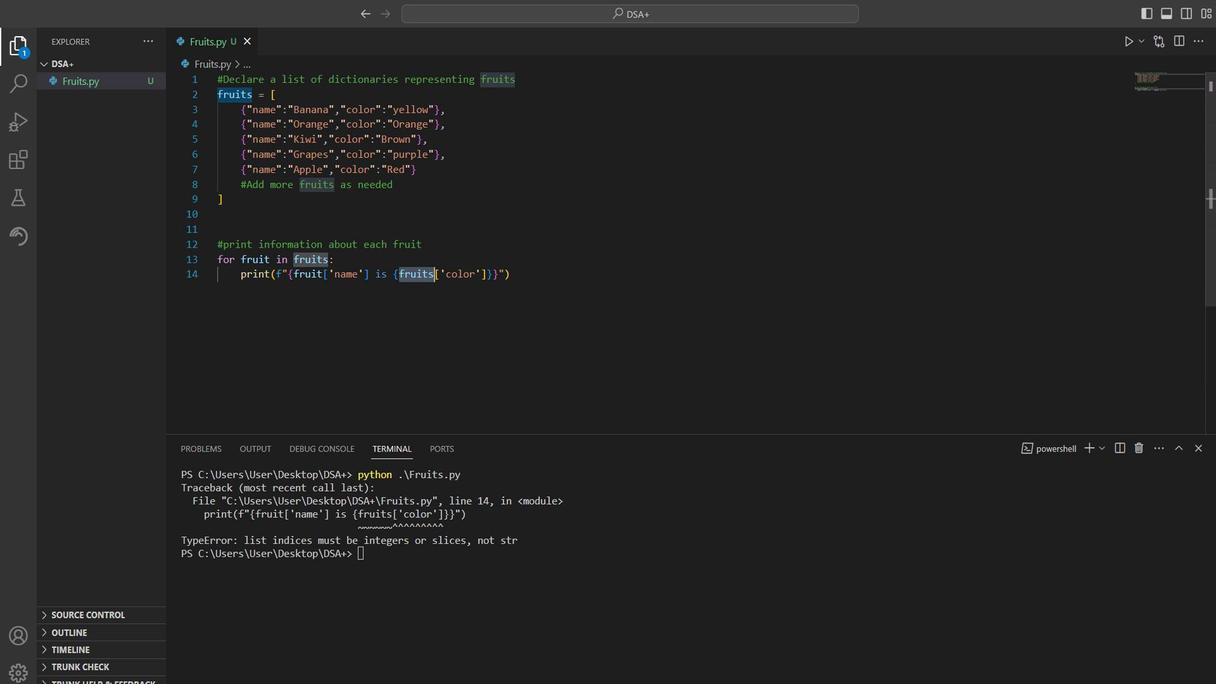 
Action: Mouse scrolled (978, 386) with delta (0, 0)
Screenshot: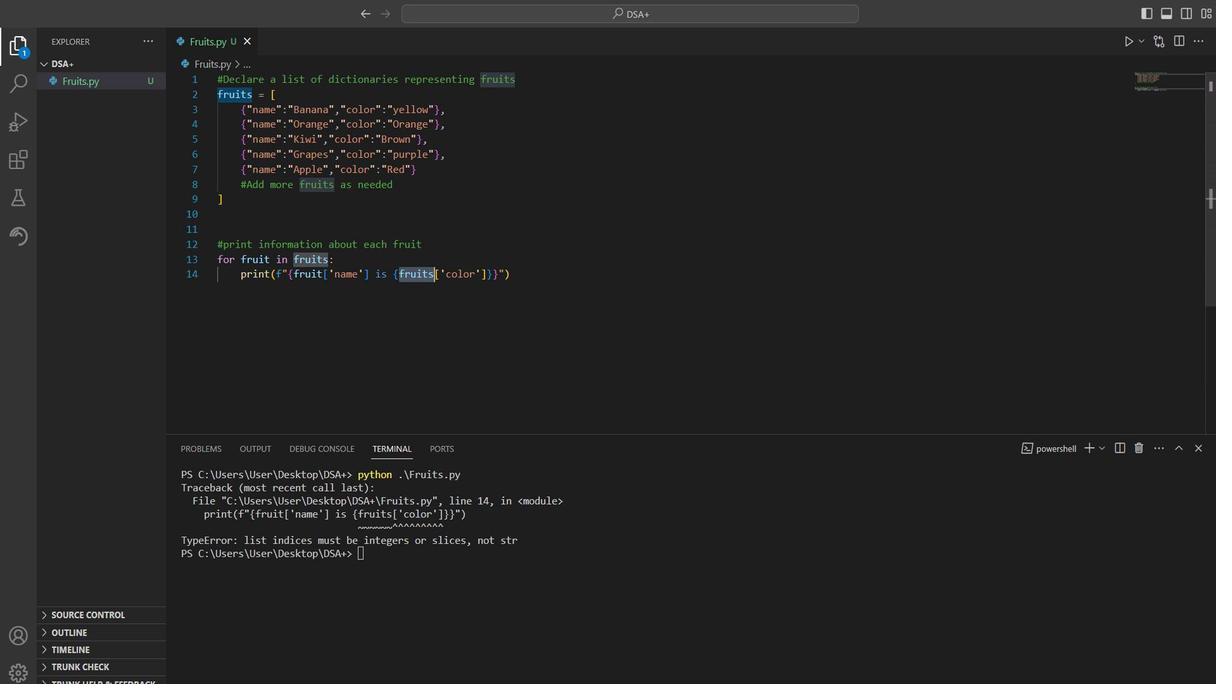 
Action: Mouse scrolled (978, 386) with delta (0, 0)
Screenshot: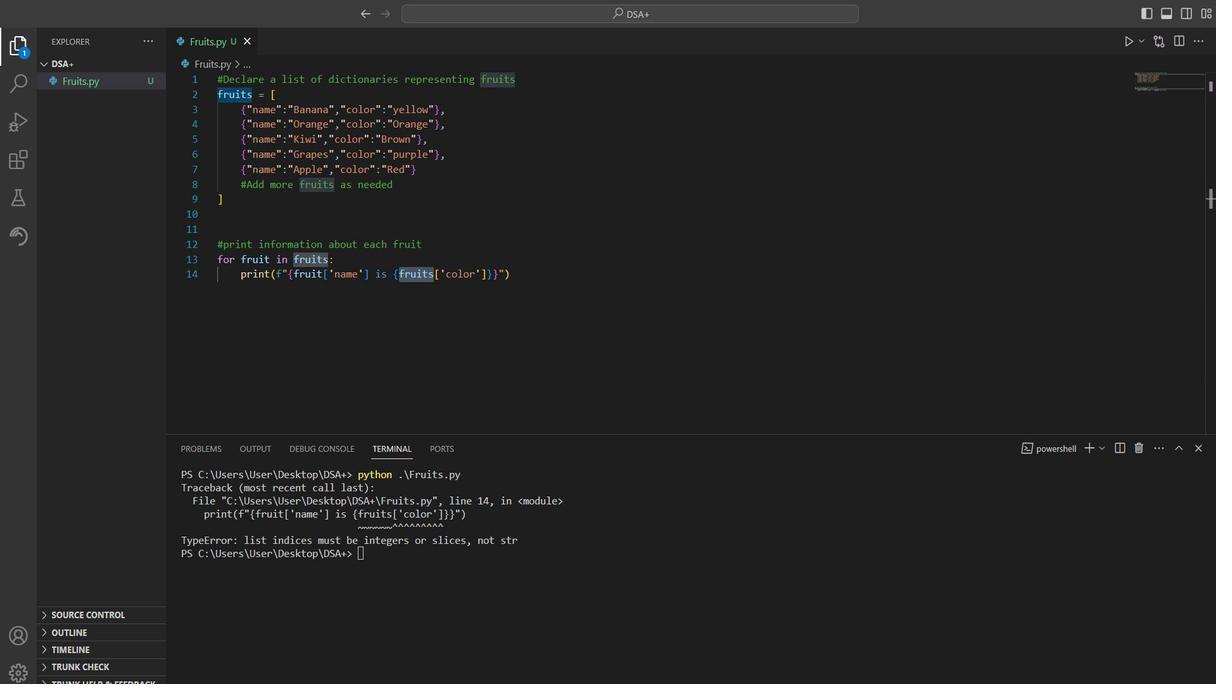 
Action: Mouse scrolled (978, 387) with delta (0, 0)
Screenshot: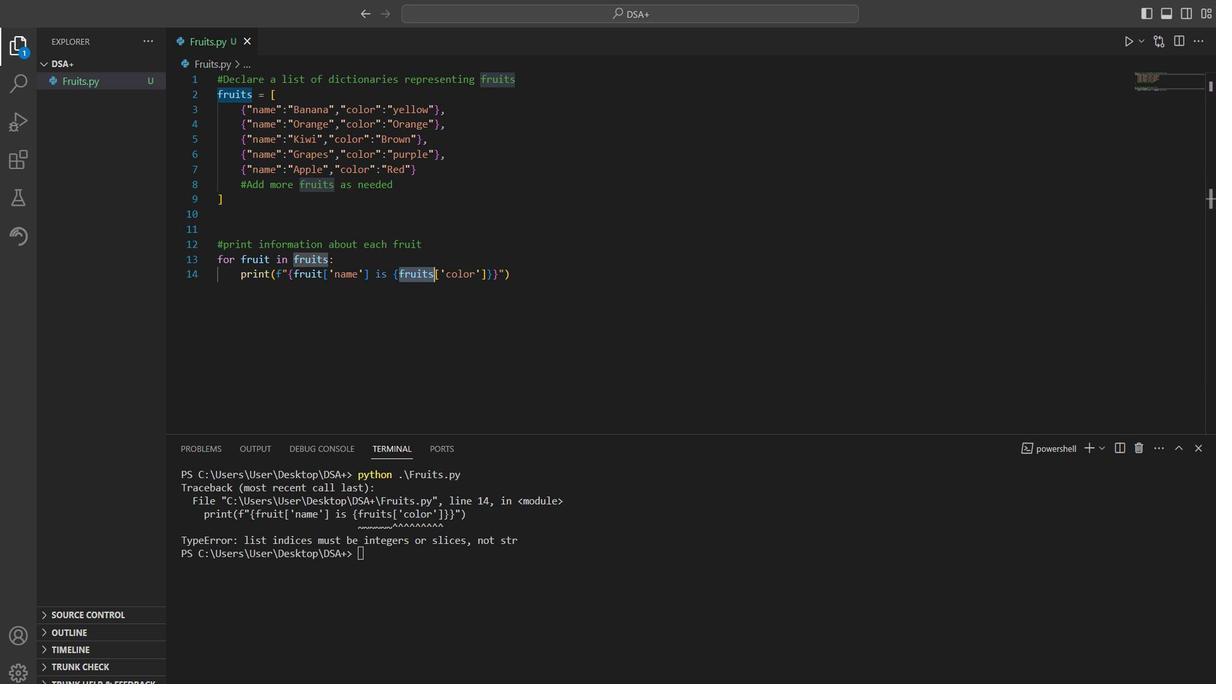 
Action: Mouse scrolled (978, 387) with delta (0, 0)
Screenshot: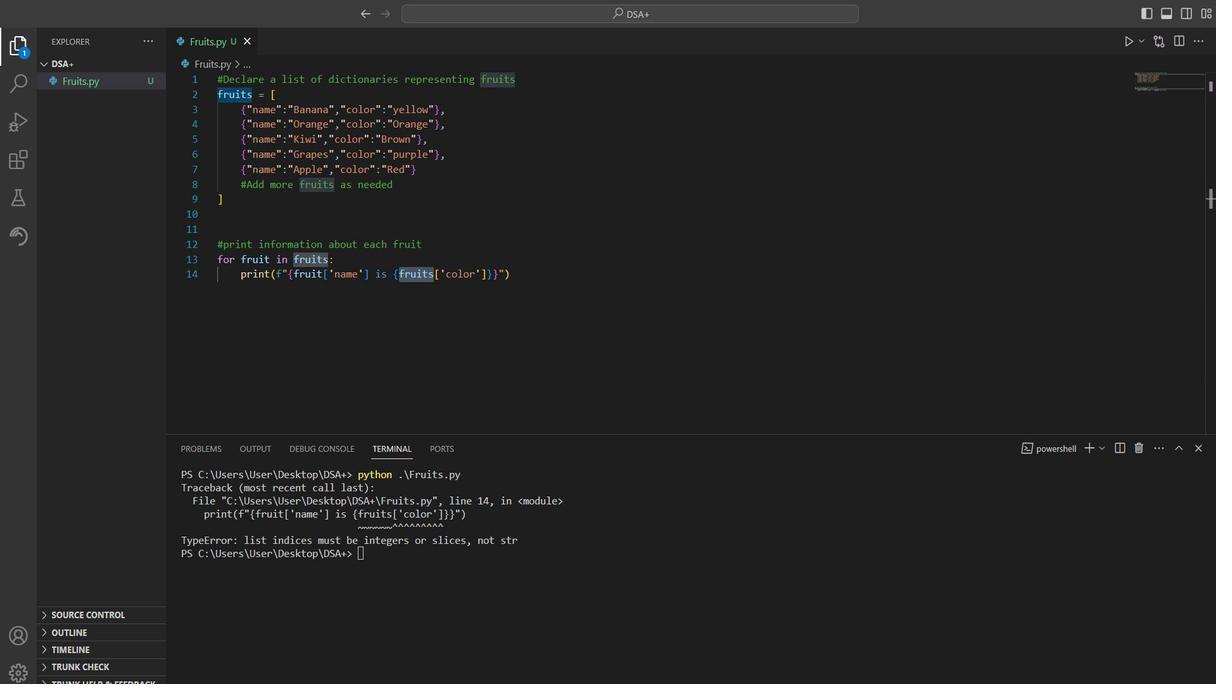 
Action: Mouse moved to (443, 318)
Screenshot: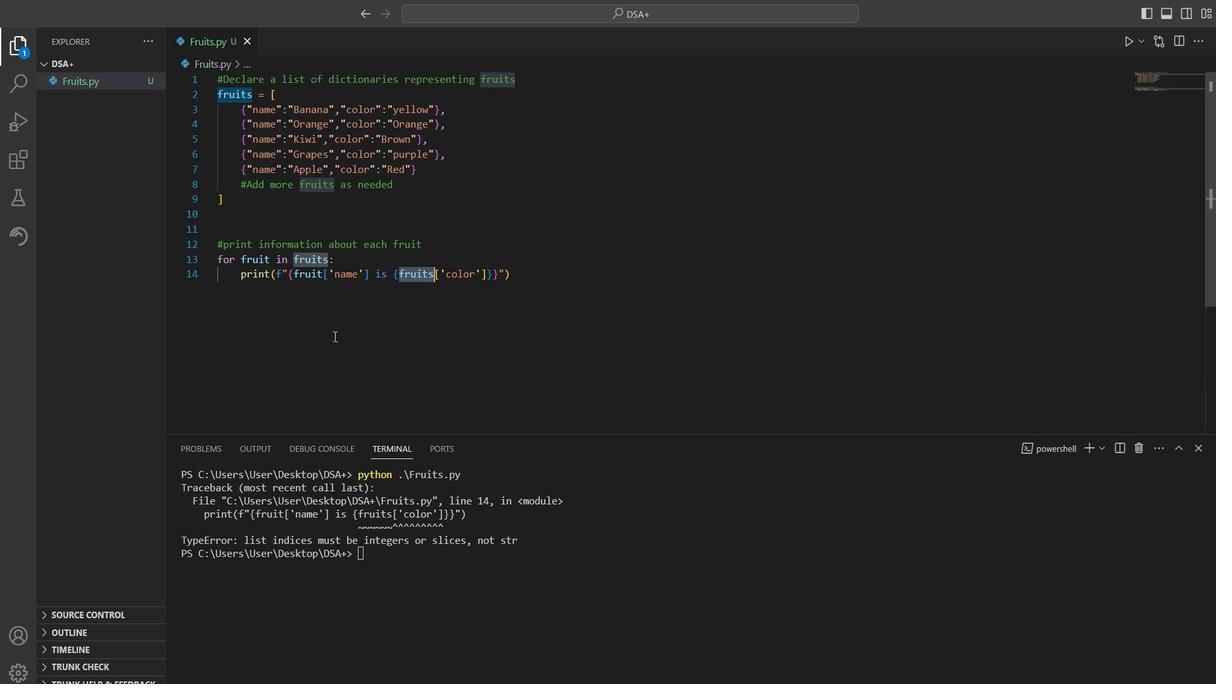 
Action: Mouse pressed left at (443, 318)
Screenshot: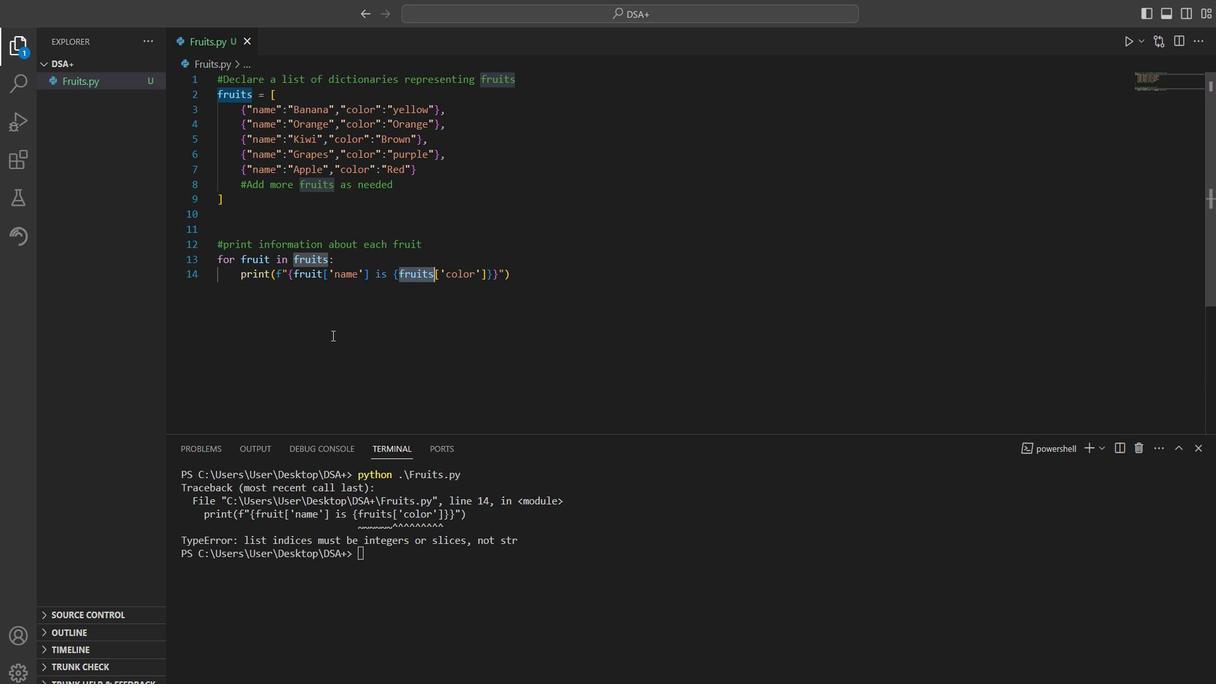 
Action: Mouse moved to (416, 273)
Screenshot: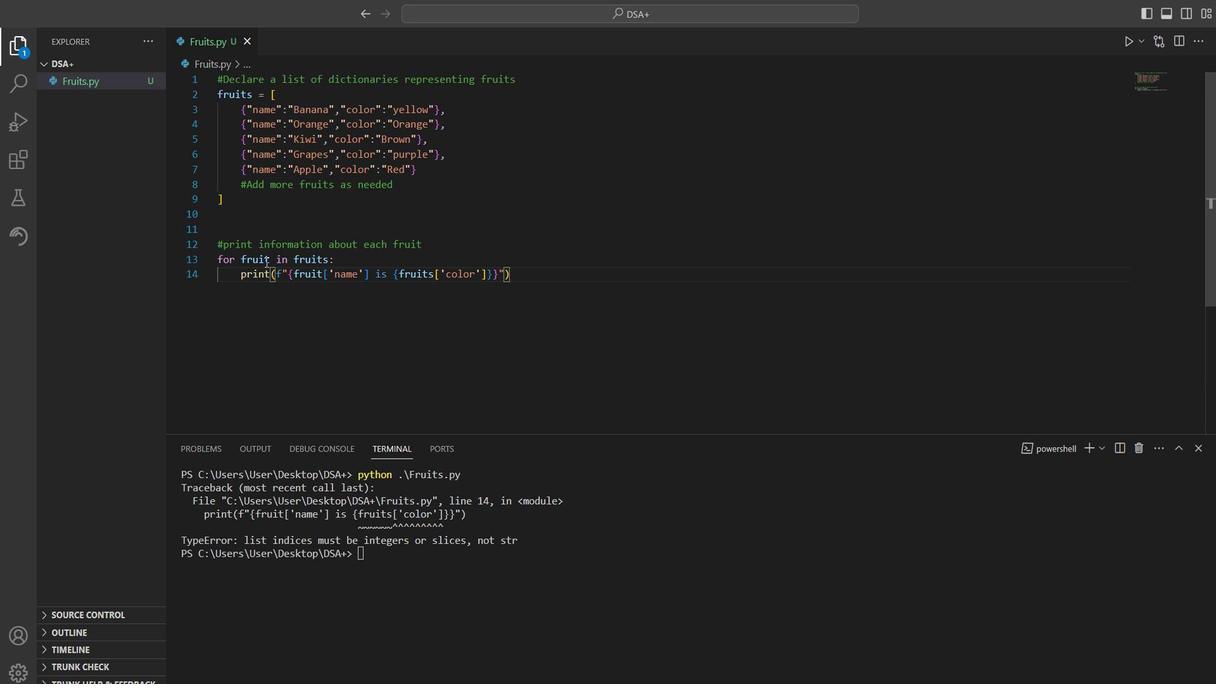 
Action: Mouse pressed left at (416, 273)
Screenshot: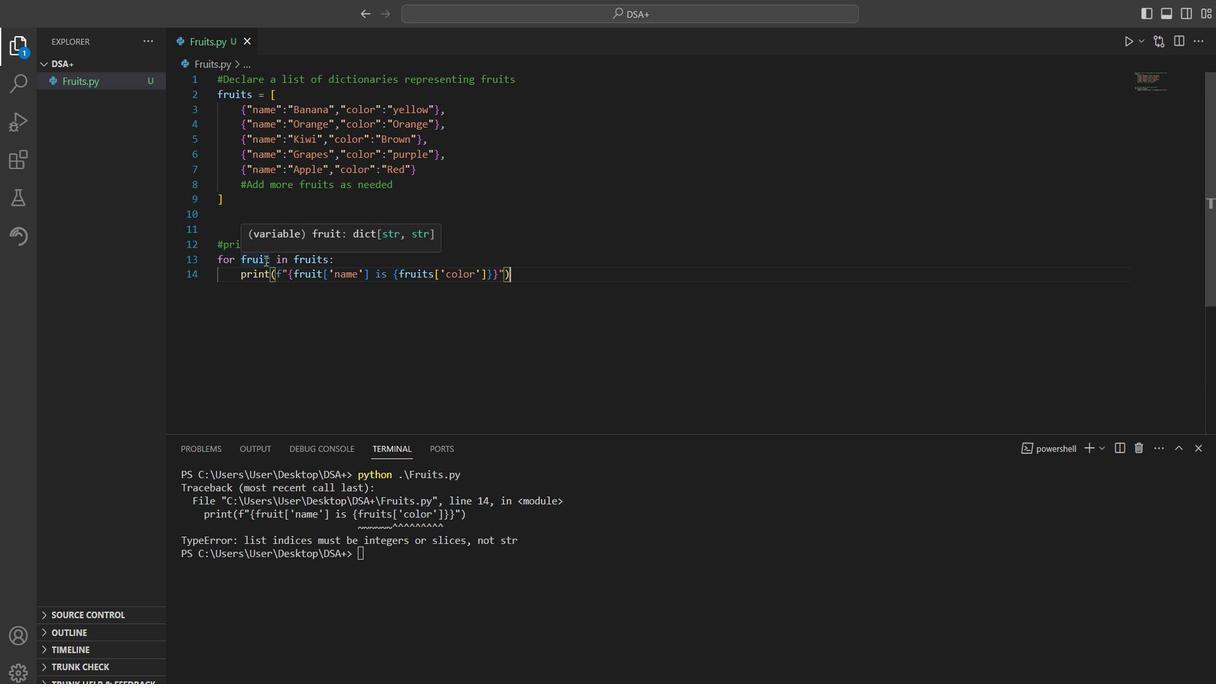 
Action: Mouse pressed left at (416, 273)
Screenshot: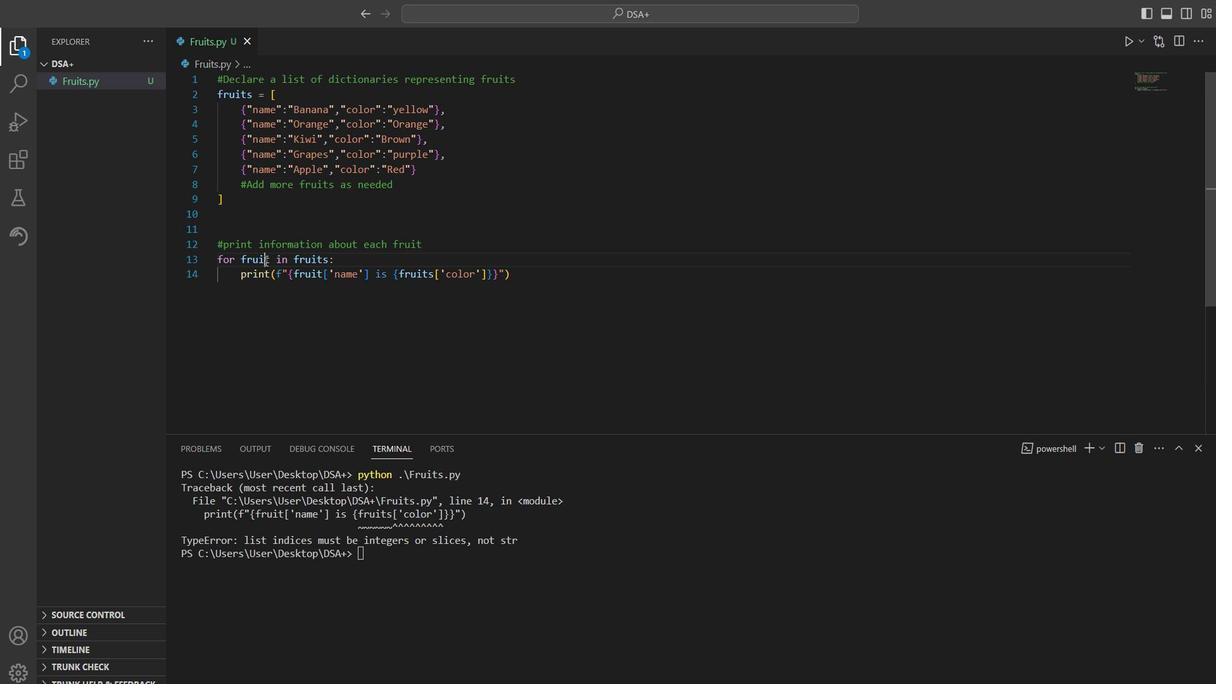 
Action: Mouse moved to (509, 283)
Screenshot: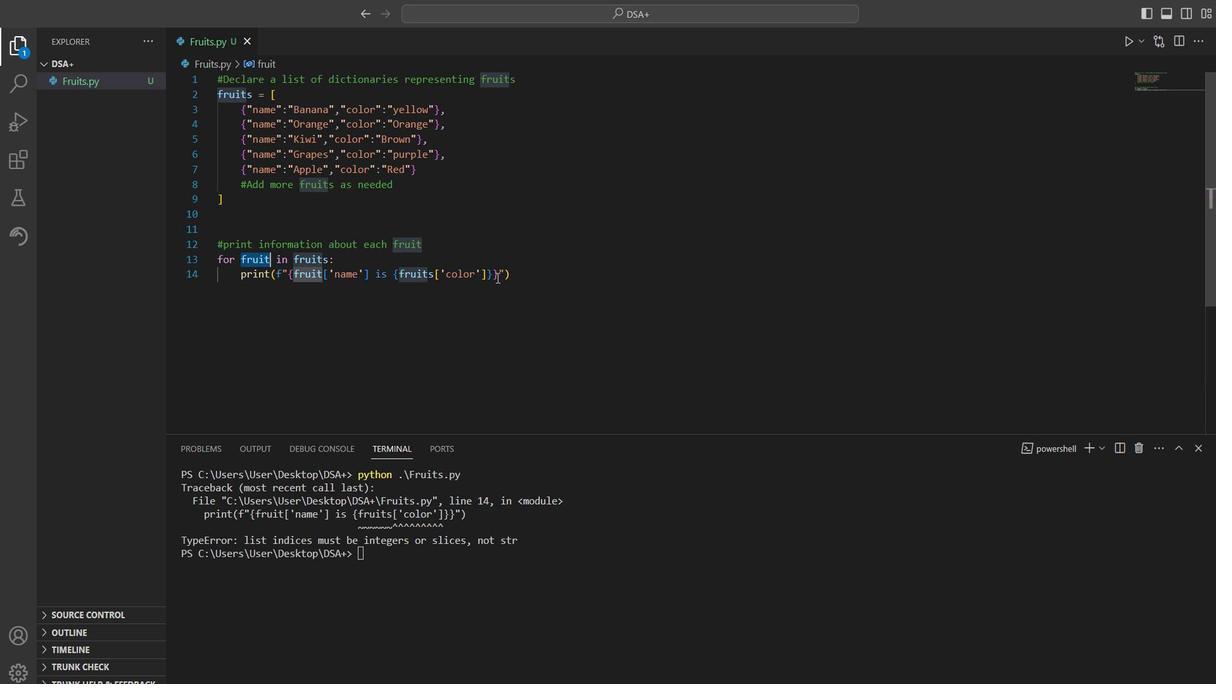 
Action: Mouse pressed left at (509, 283)
Screenshot: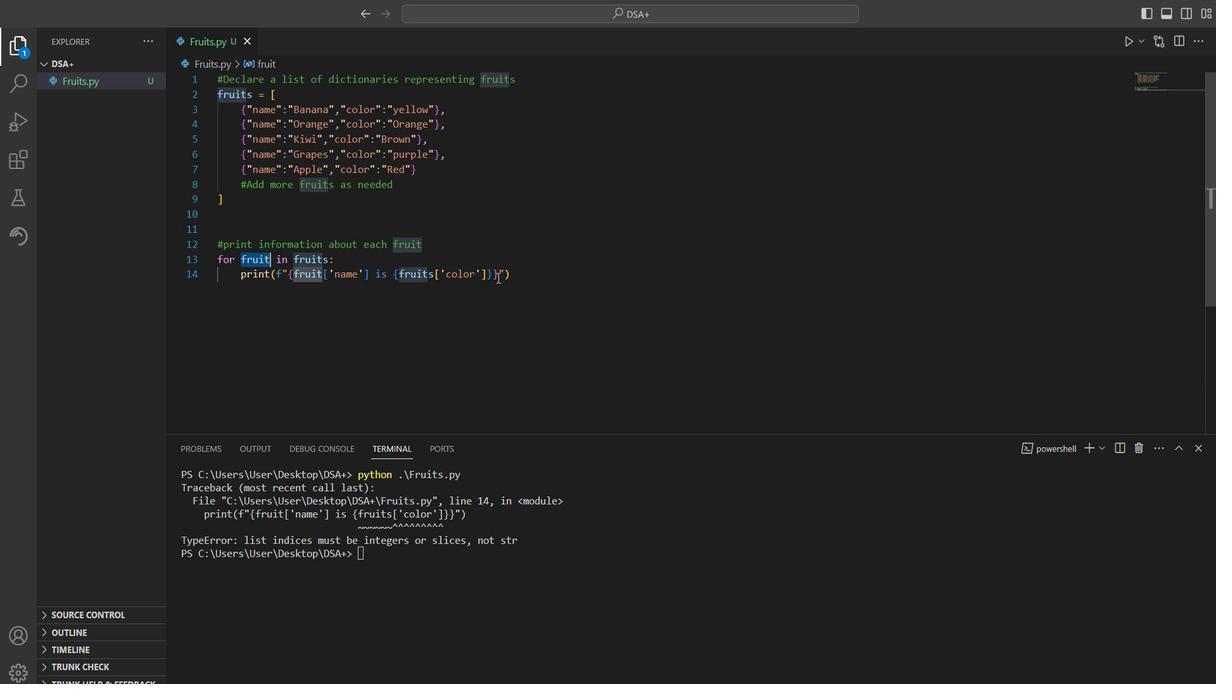 
Action: Mouse moved to (513, 292)
Screenshot: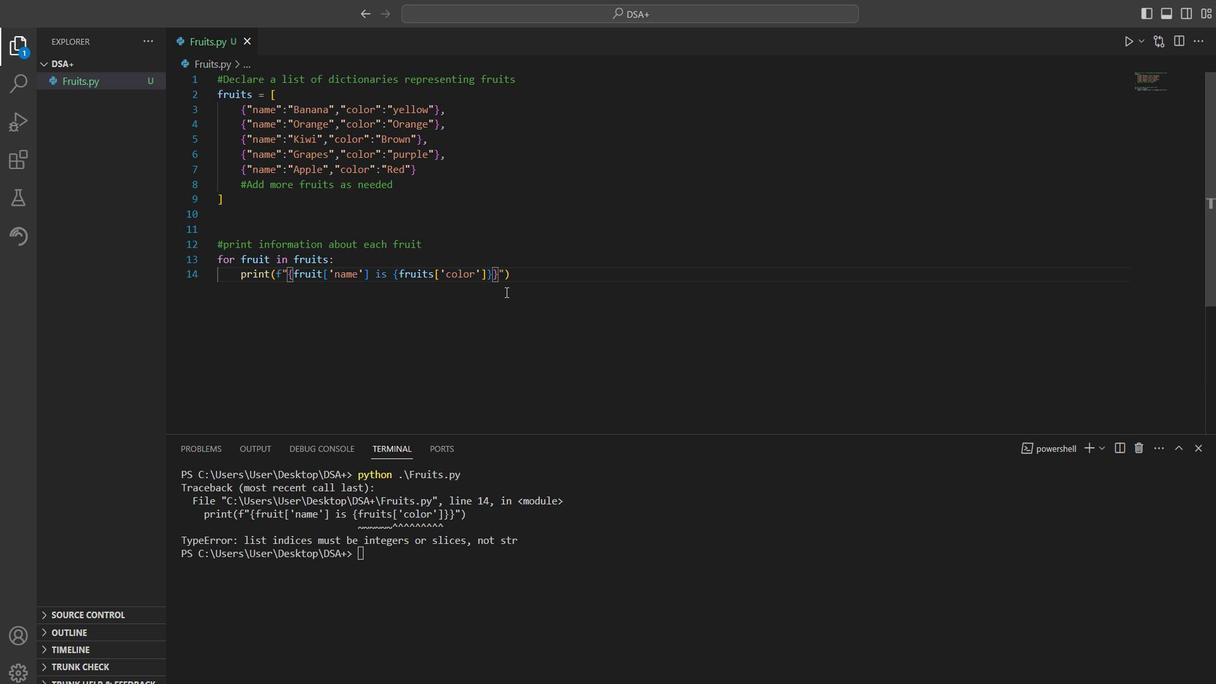 
Action: Key pressed <Key.backspace>
Screenshot: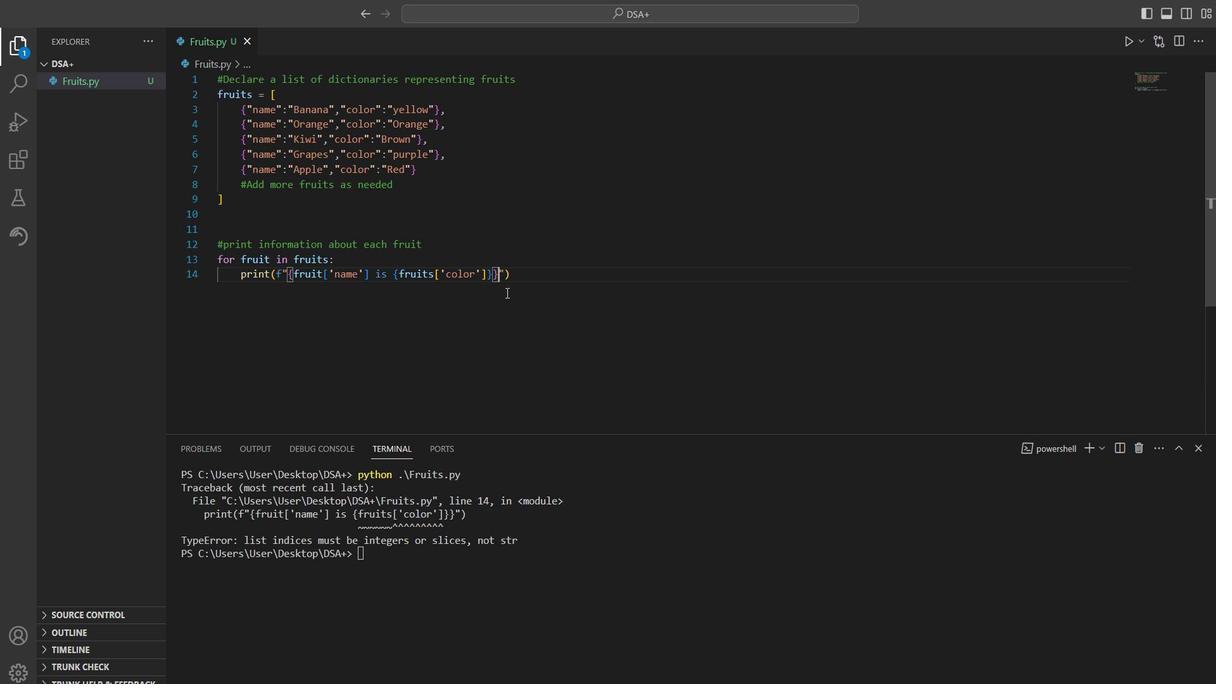 
Action: Mouse moved to (459, 281)
Screenshot: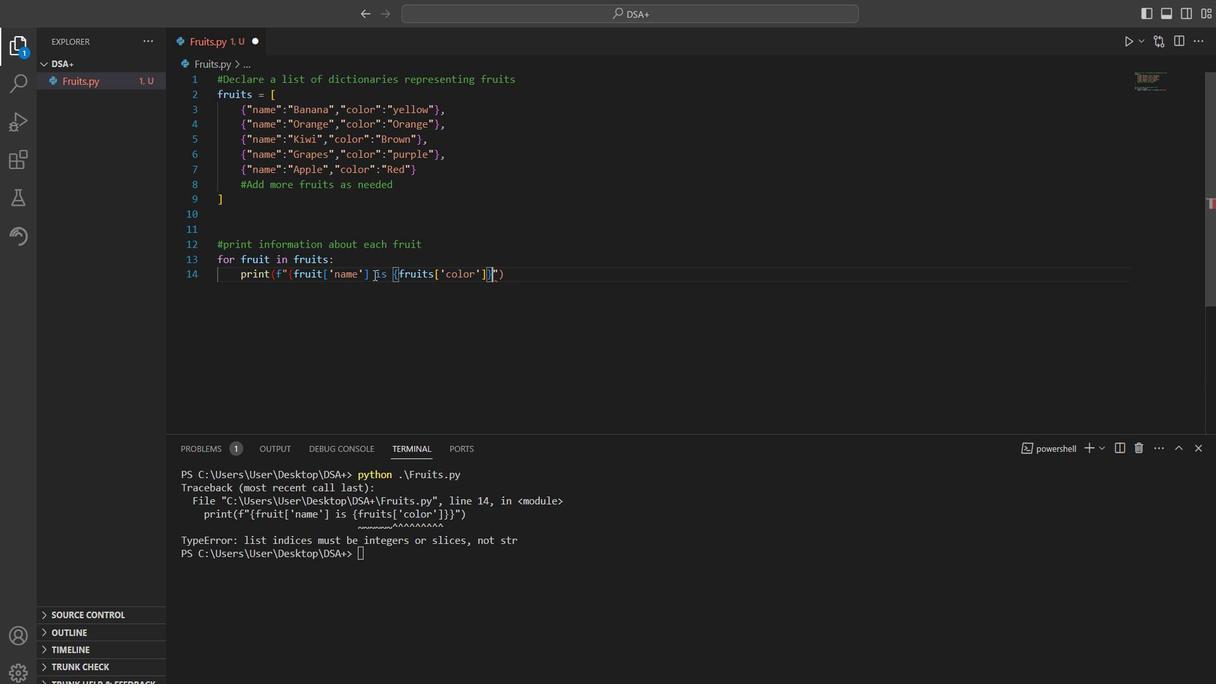 
Action: Mouse pressed left at (459, 281)
Screenshot: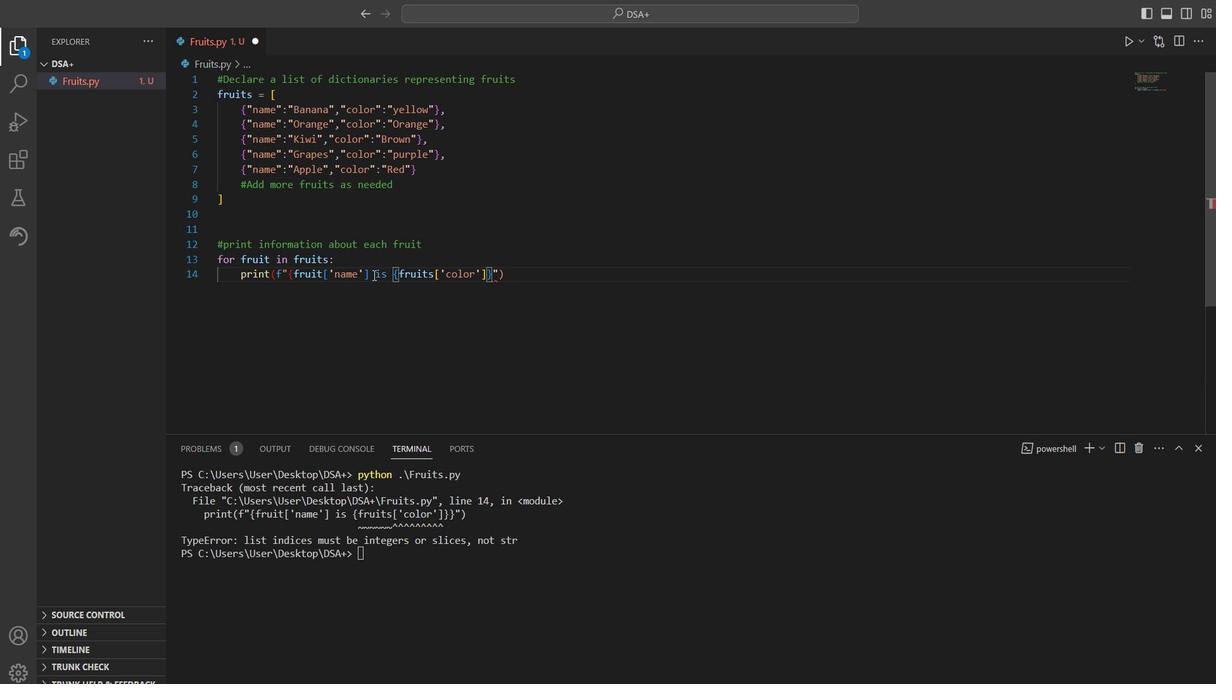 
Action: Key pressed <Key.shift_r>}ctrl+S<'\x13'>
Screenshot: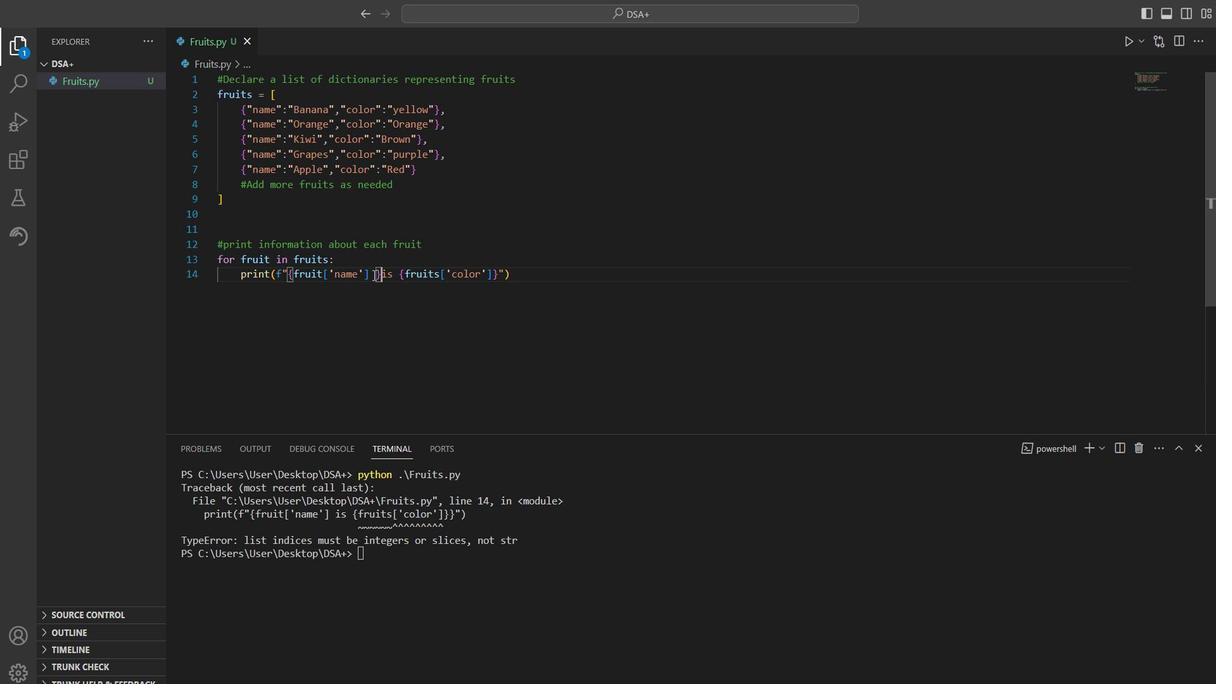 
Action: Mouse moved to (541, 461)
Screenshot: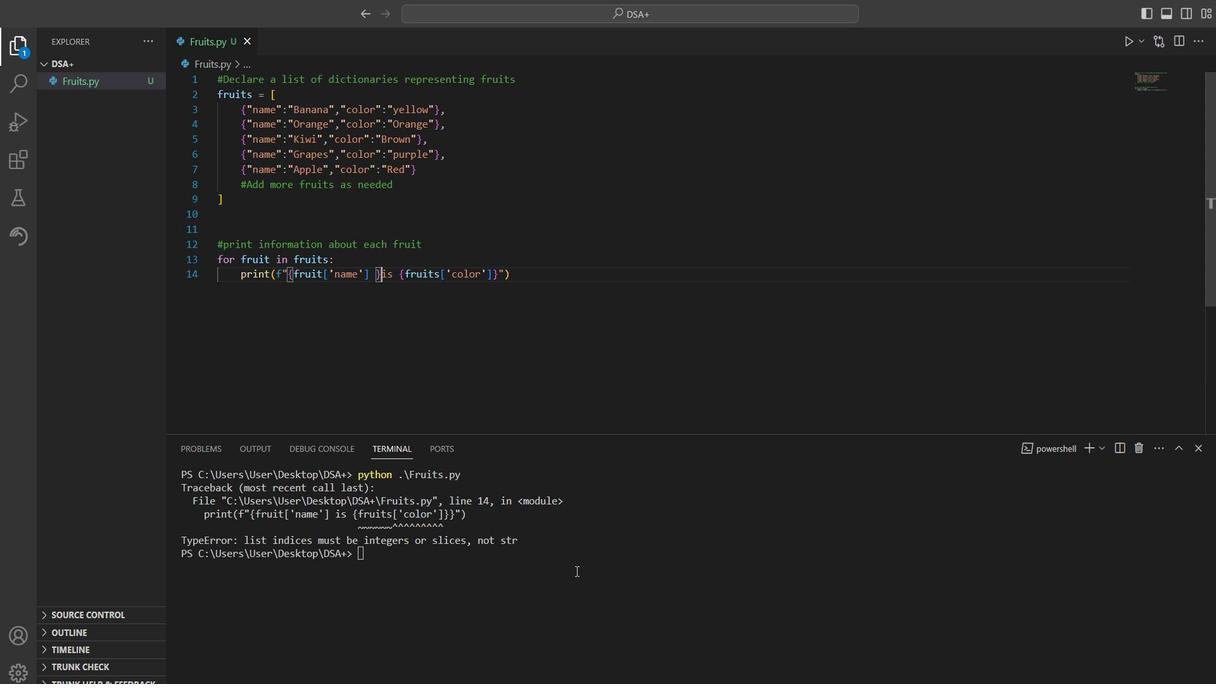 
Action: Mouse pressed left at (541, 461)
Screenshot: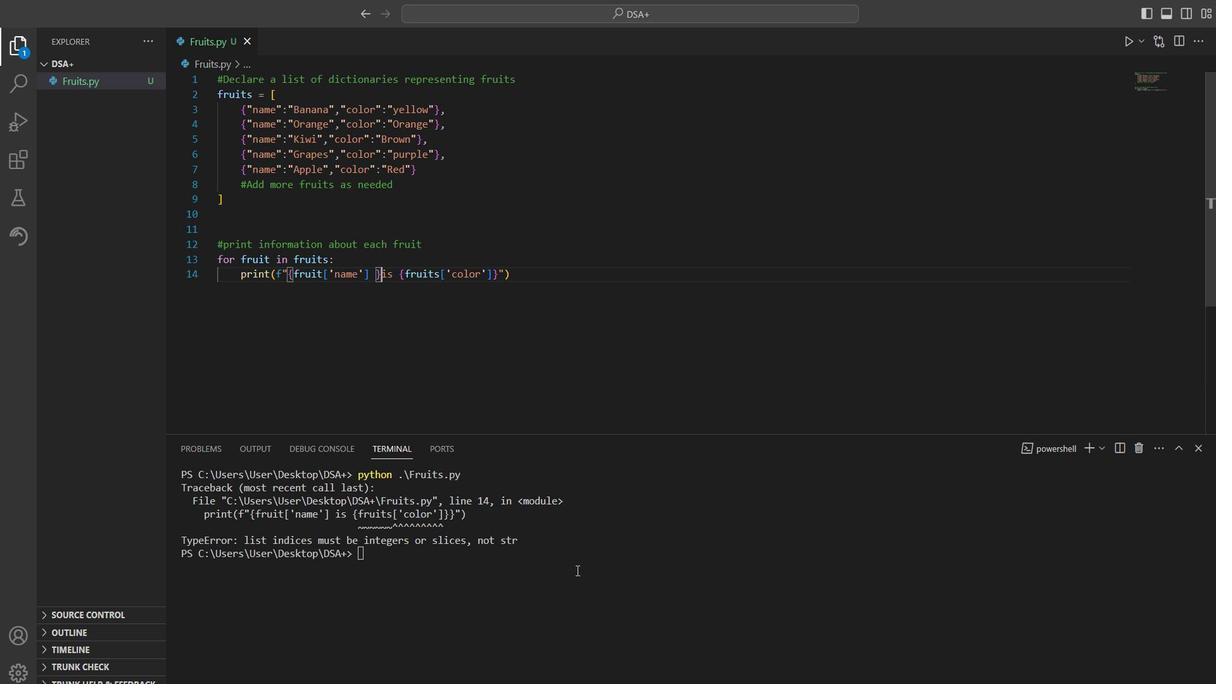 
Action: Key pressed clear<Key.enter><Key.up><Key.up><Key.enter>
Screenshot: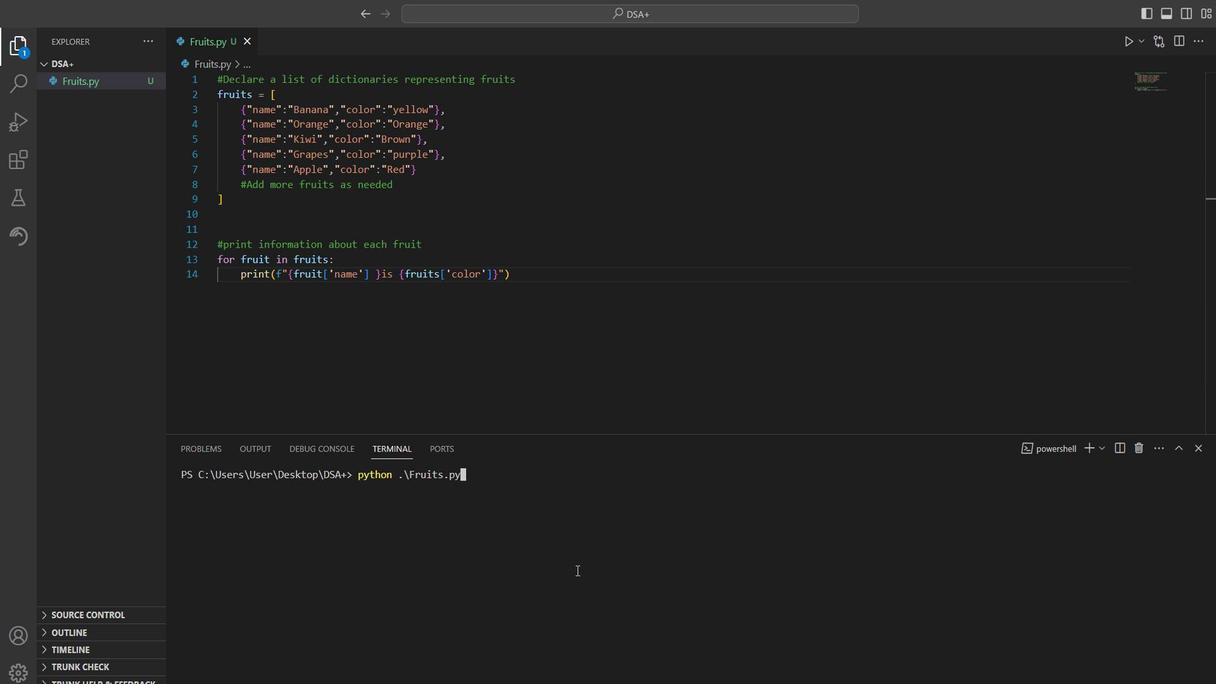 
Action: Mouse moved to (520, 283)
Screenshot: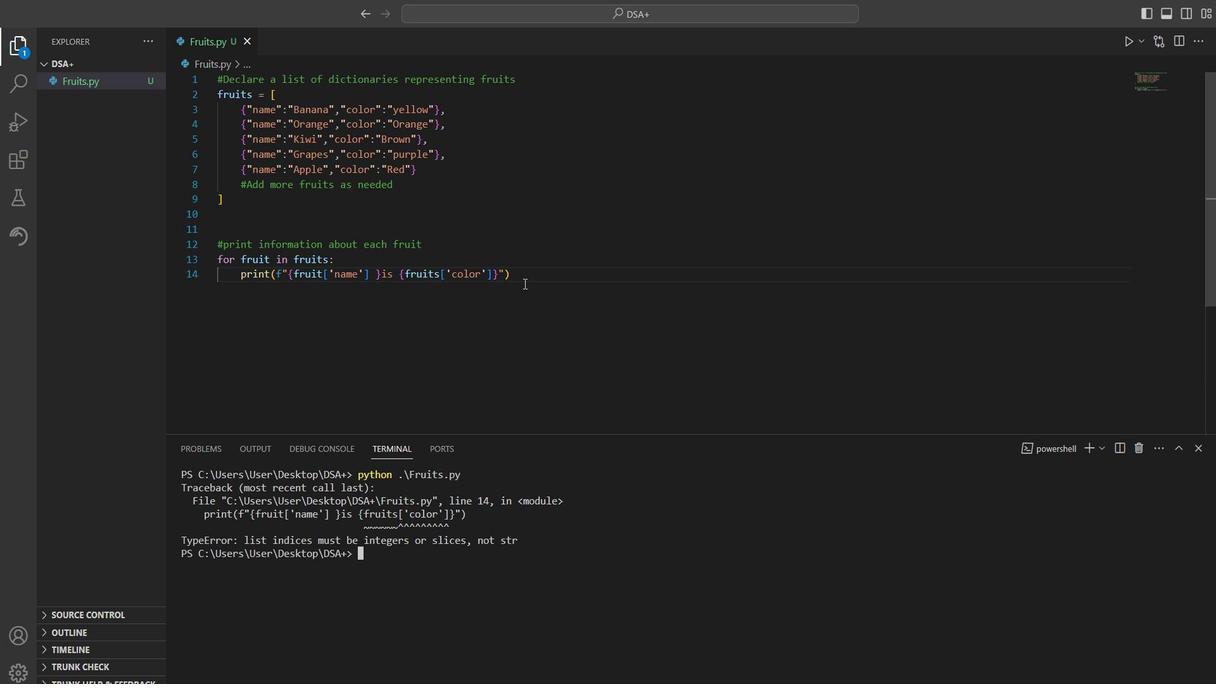 
Action: Mouse pressed left at (520, 283)
Screenshot: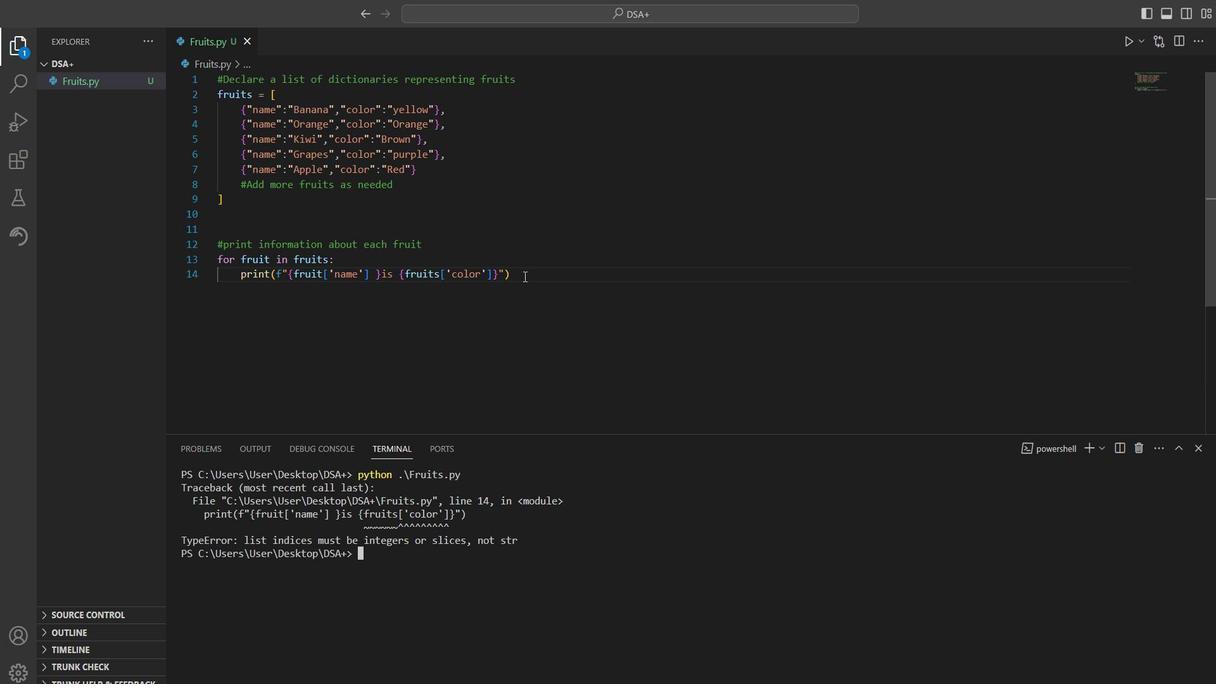 
Action: Mouse pressed left at (520, 283)
Screenshot: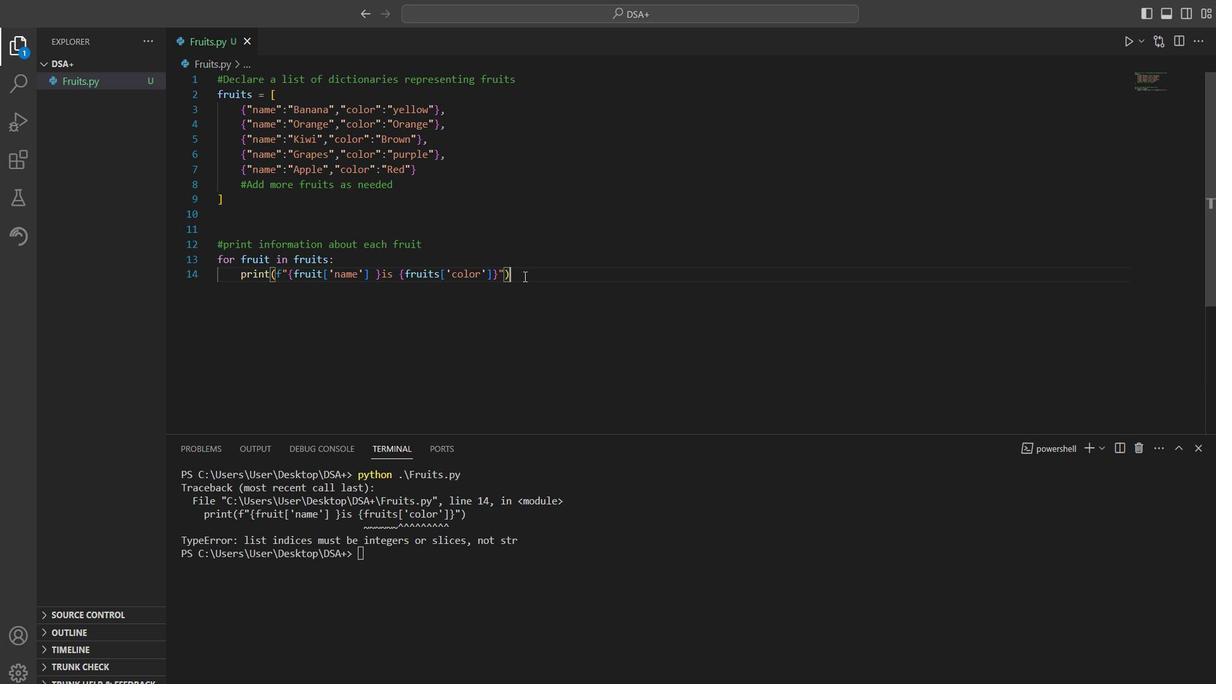 
Action: Mouse pressed left at (520, 283)
Screenshot: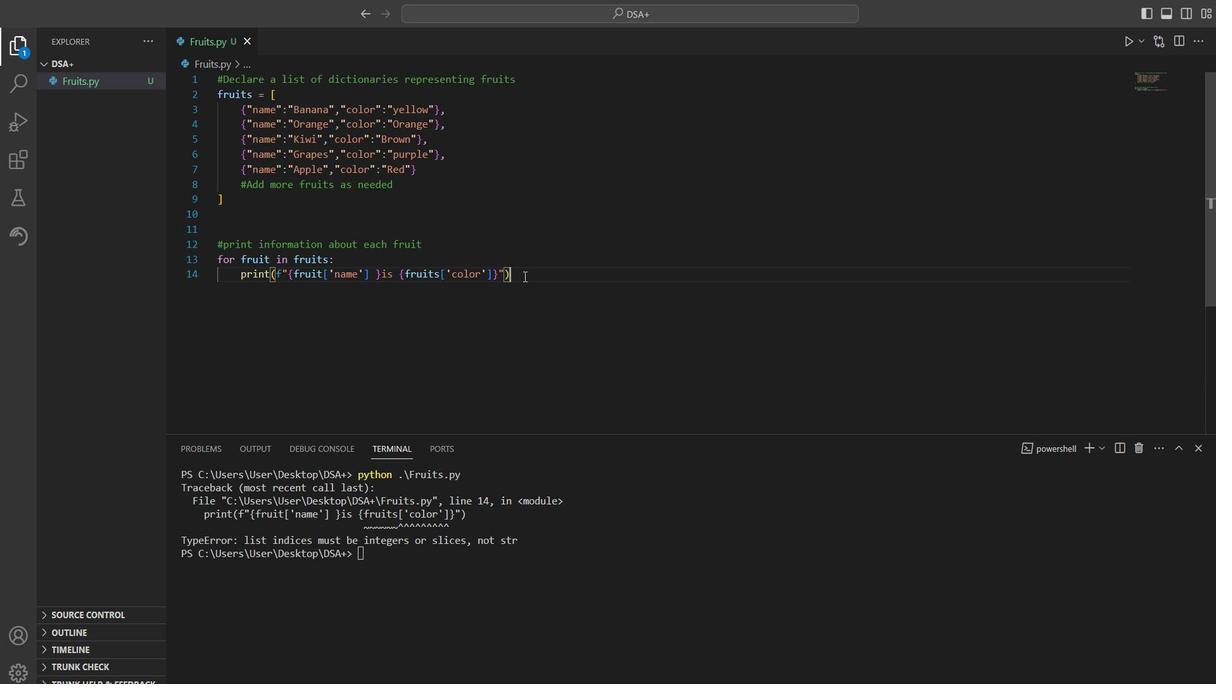 
Action: Key pressed p<Key.backspace><Key.backspace><Key.enter>print<Key.shift_r><Key.shift_r><Key.shift_r><Key.shift_r><Key.shift_r><Key.shift_r>(f<Key.shift_r>"<Key.shift_r>{r<Key.backspace>fruit['name<Key.right><Key.right><Key.right><Key.space>is<Key.space><Key.shift_r>{fruo<Key.backspace>i<Key.enter>['c<Key.backspace>colorctrl+S<'\x13'>
Screenshot: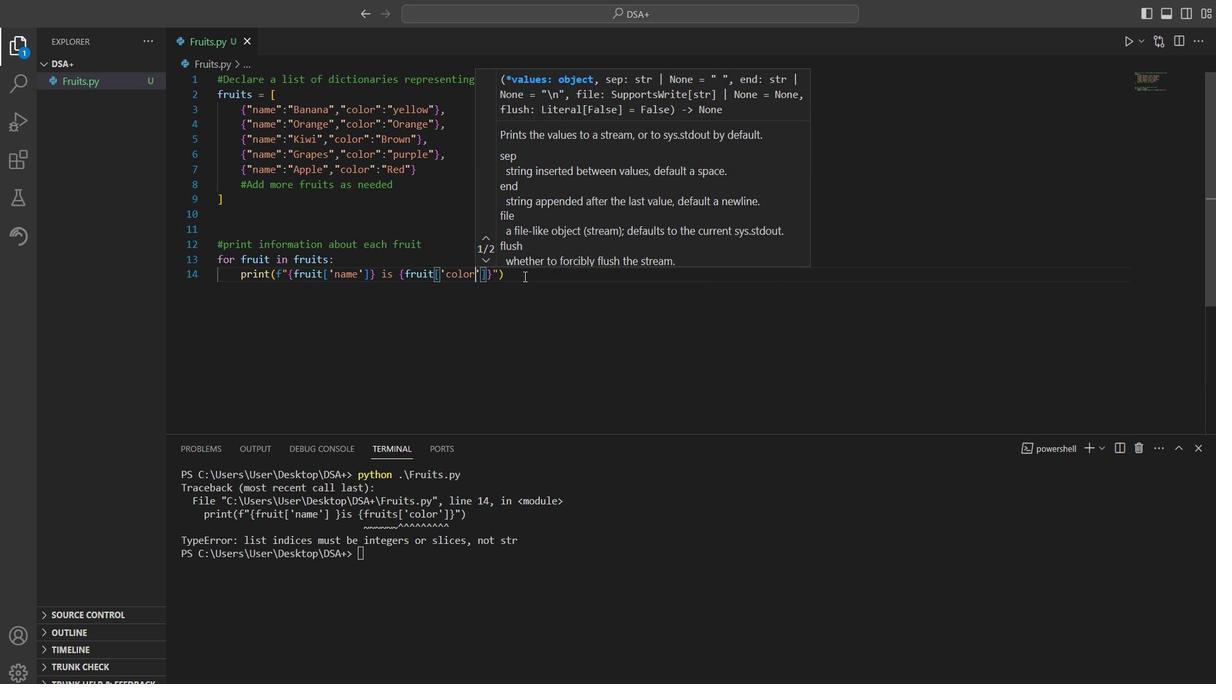 
Action: Mouse moved to (641, 466)
Screenshot: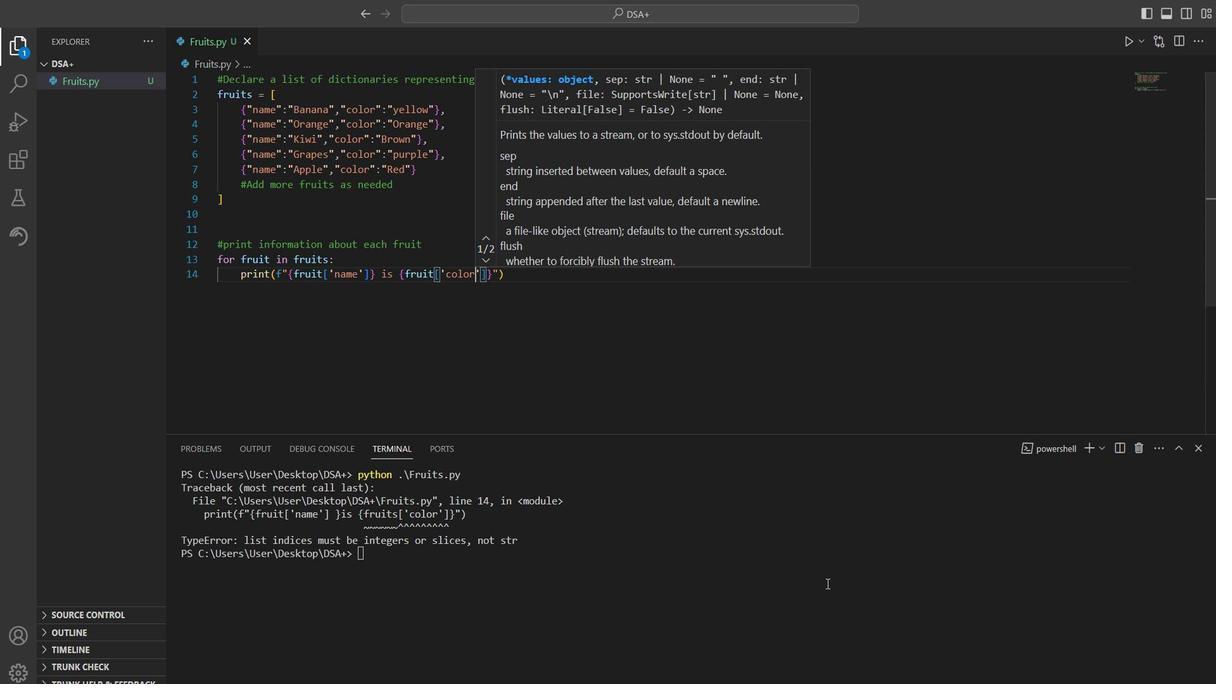 
Action: Mouse pressed left at (641, 466)
Screenshot: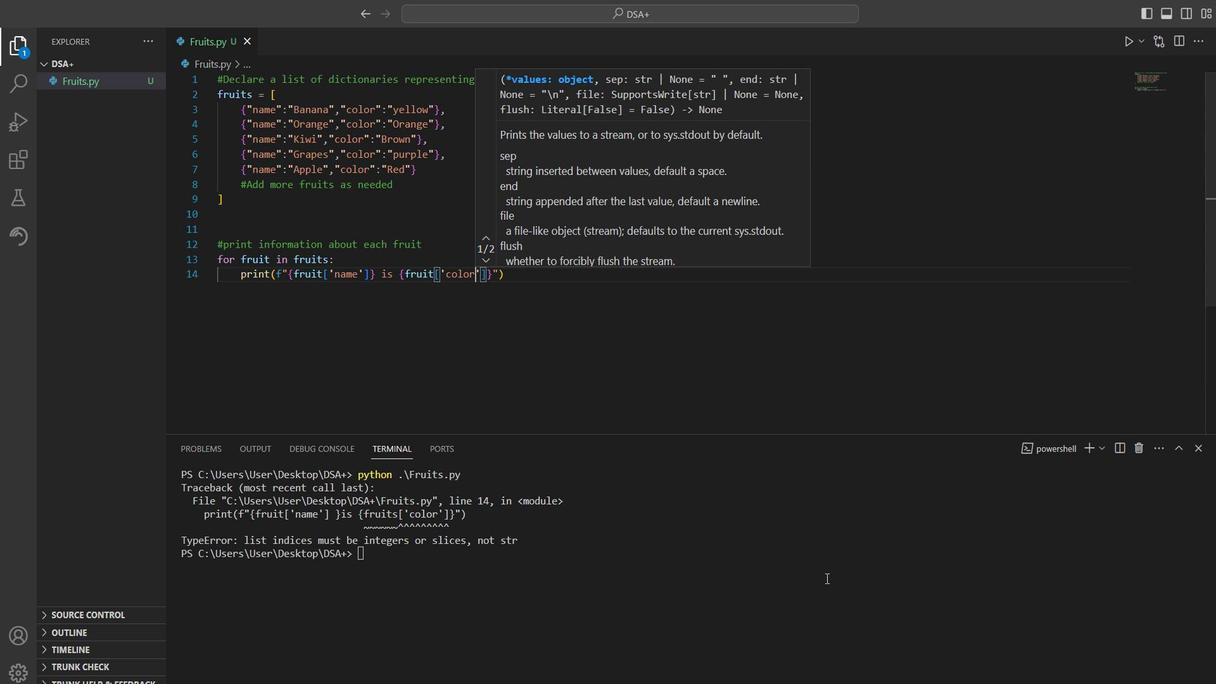 
Action: Key pressed <Key.up><Key.enter><Key.up><Key.up><Key.up><Key.enter><Key.up><Key.up><Key.up><Key.up><Key.down><Key.enter><Key.up><Key.up><Key.up><Key.enter>
Screenshot: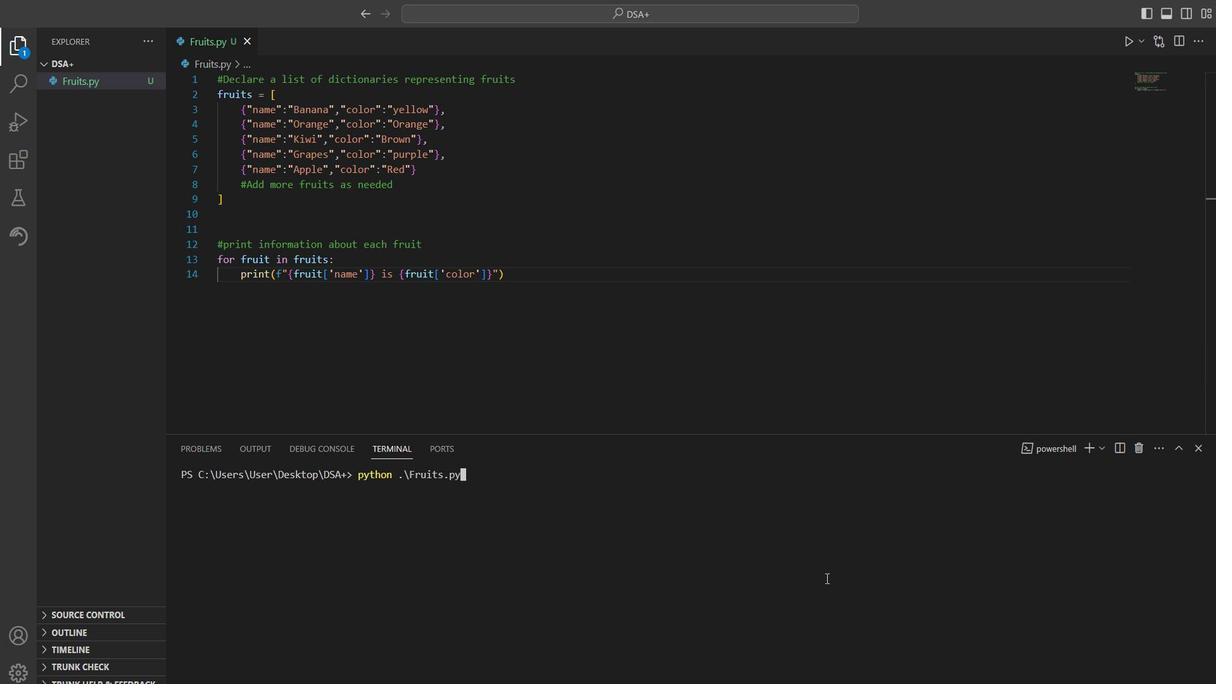 
Action: Mouse moved to (628, 350)
Screenshot: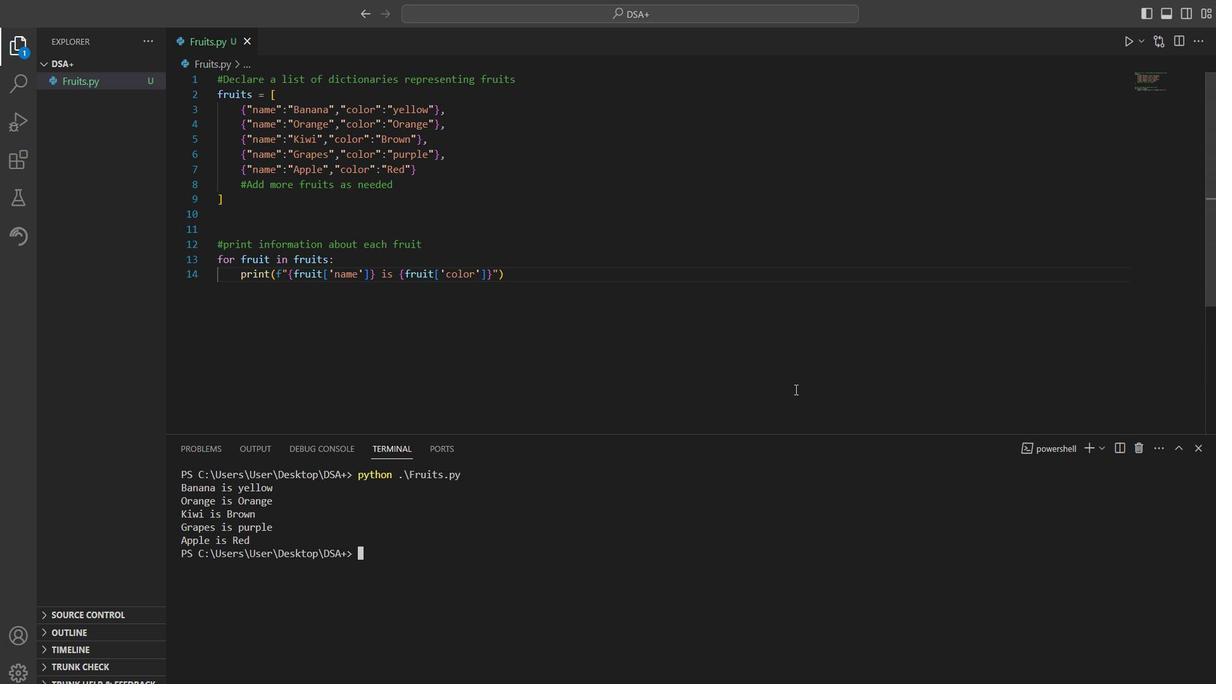 
Action: Mouse pressed left at (628, 350)
Screenshot: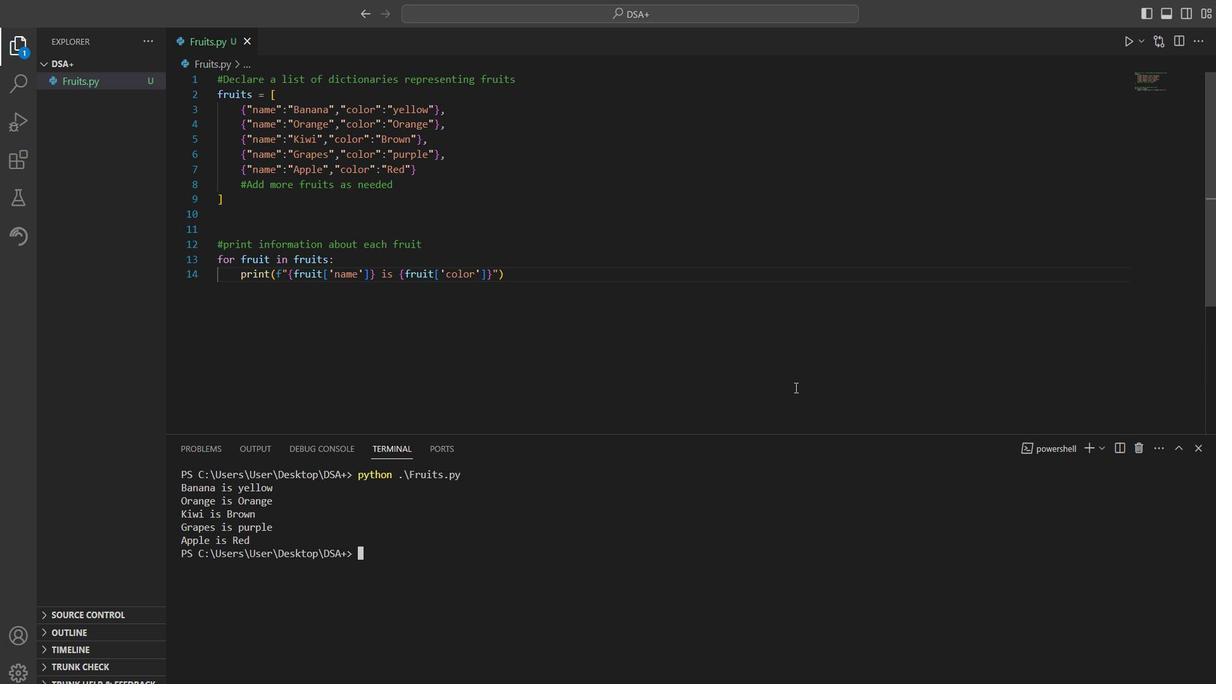 
Action: Mouse moved to (907, 470)
Screenshot: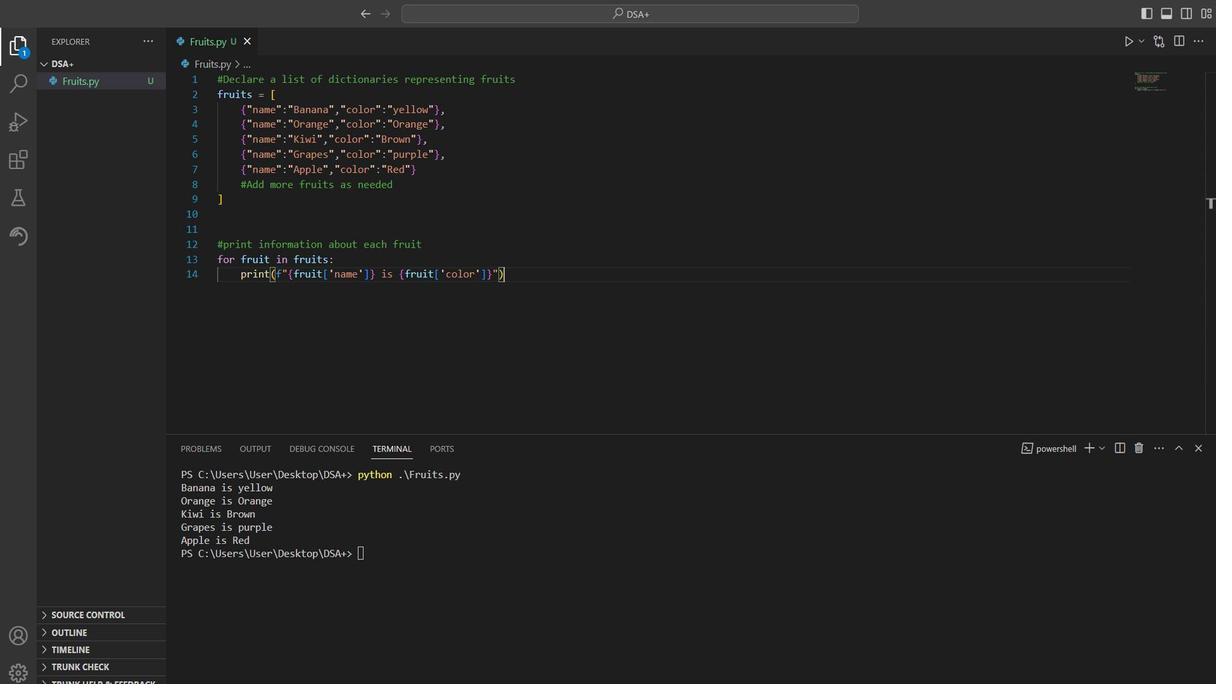 
Action: Mouse pressed left at (907, 470)
Screenshot: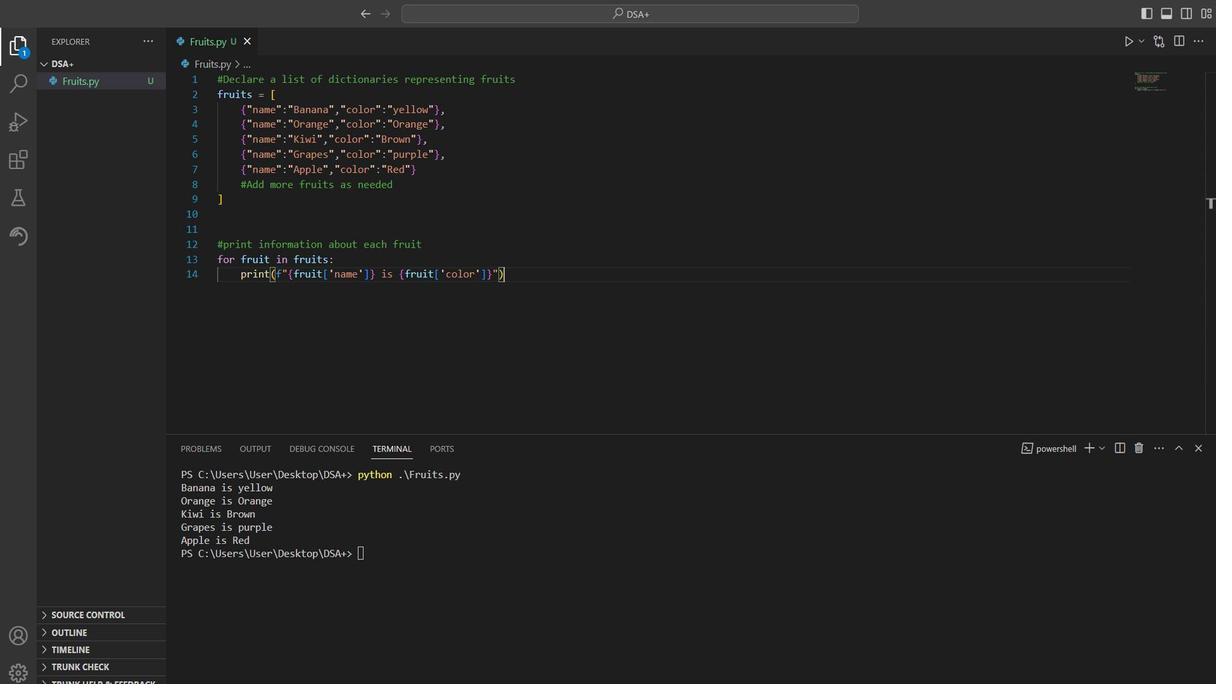 
Action: Mouse moved to (919, 445)
Screenshot: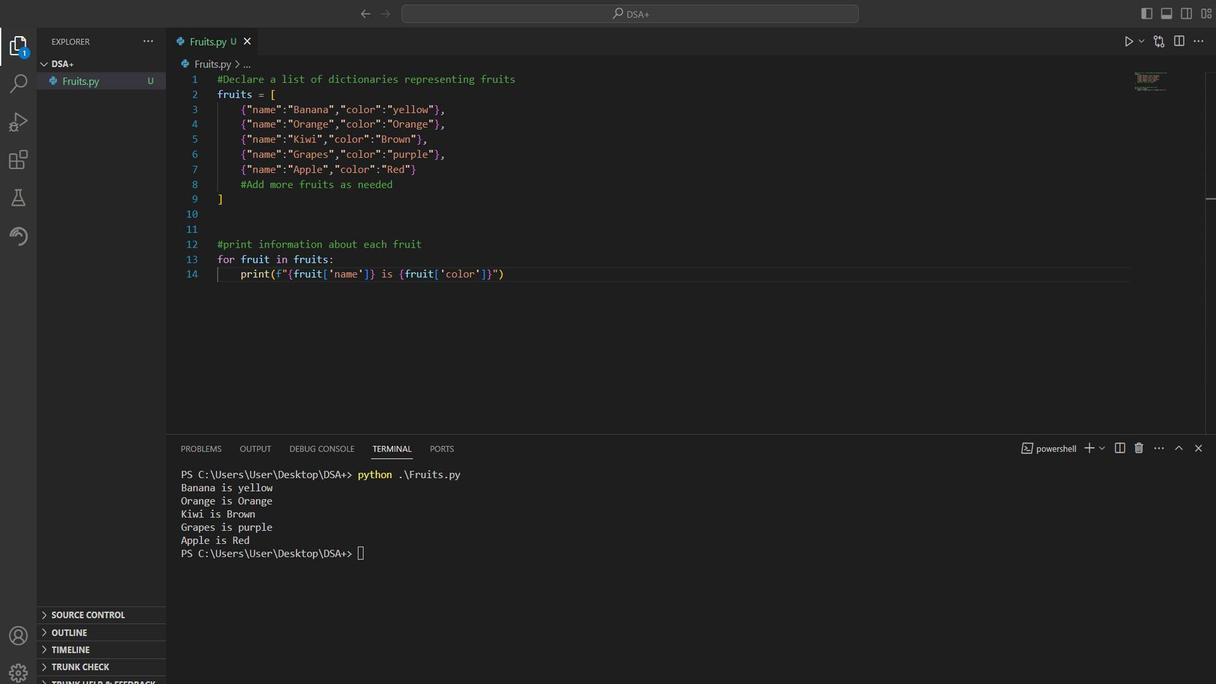 
Action: Mouse pressed left at (919, 445)
Screenshot: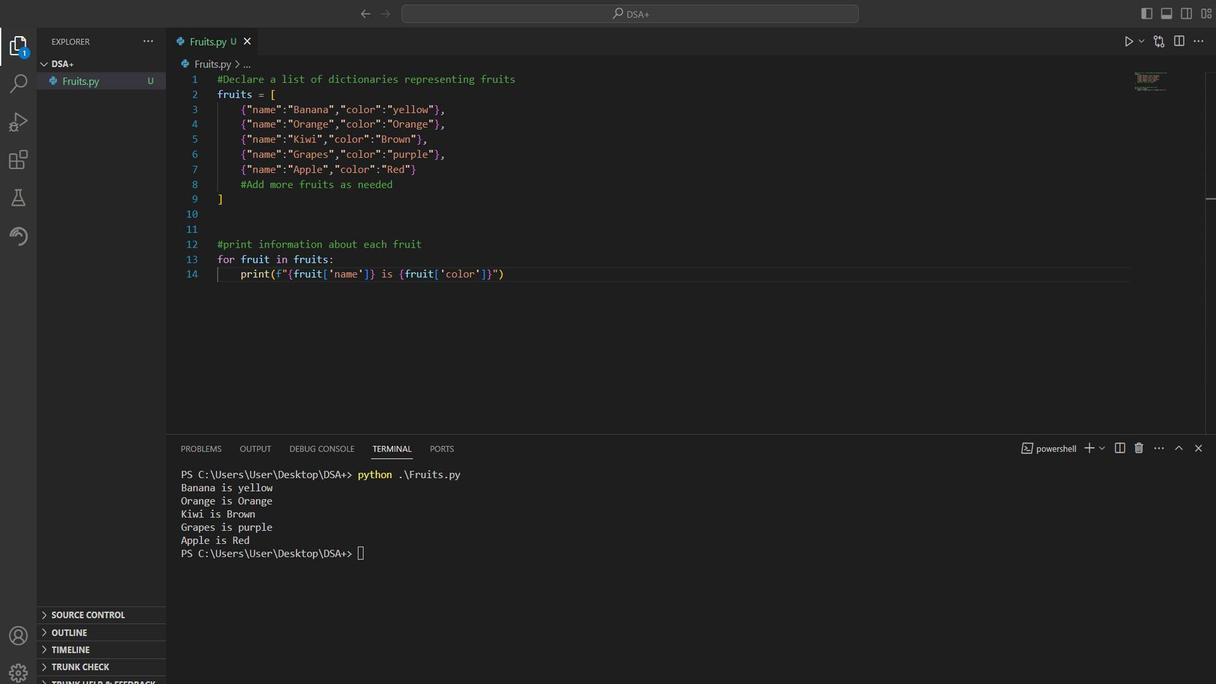 
